 Task: Look for Airbnb options in Zagreb- Stenjevec, Croatia from 10th December, 2023 to 25th December, 2023 for 4 adults.4 bedrooms having 4 beds and 4 bathrooms. Property type can be hotel. Amenities needed are: wifi, TV, free parkinig on premises, gym, breakfast. Booking option can be shelf check-in. Look for 3 properties as per requirement.
Action: Mouse moved to (417, 127)
Screenshot: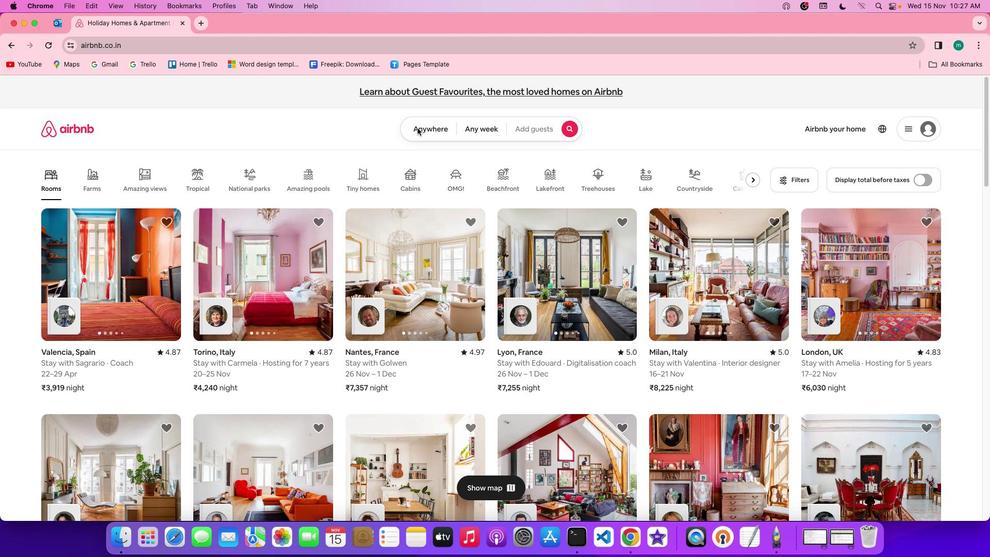 
Action: Mouse pressed left at (417, 127)
Screenshot: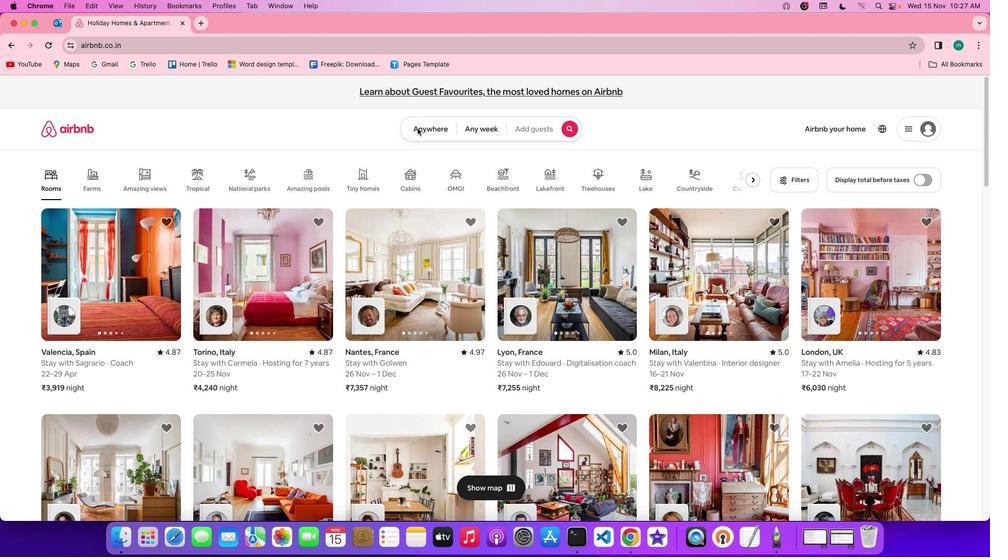 
Action: Mouse pressed left at (417, 127)
Screenshot: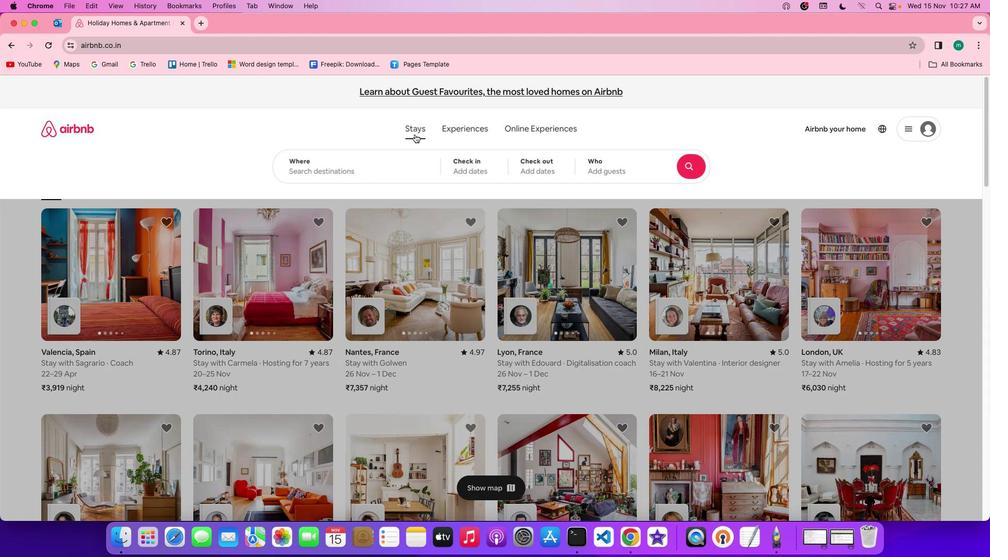 
Action: Mouse moved to (388, 166)
Screenshot: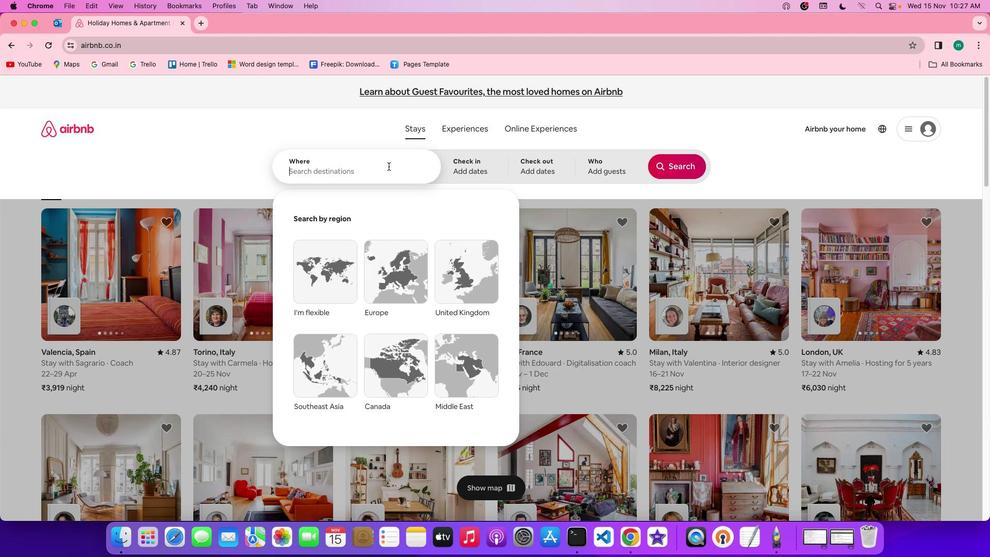 
Action: Mouse pressed left at (388, 166)
Screenshot: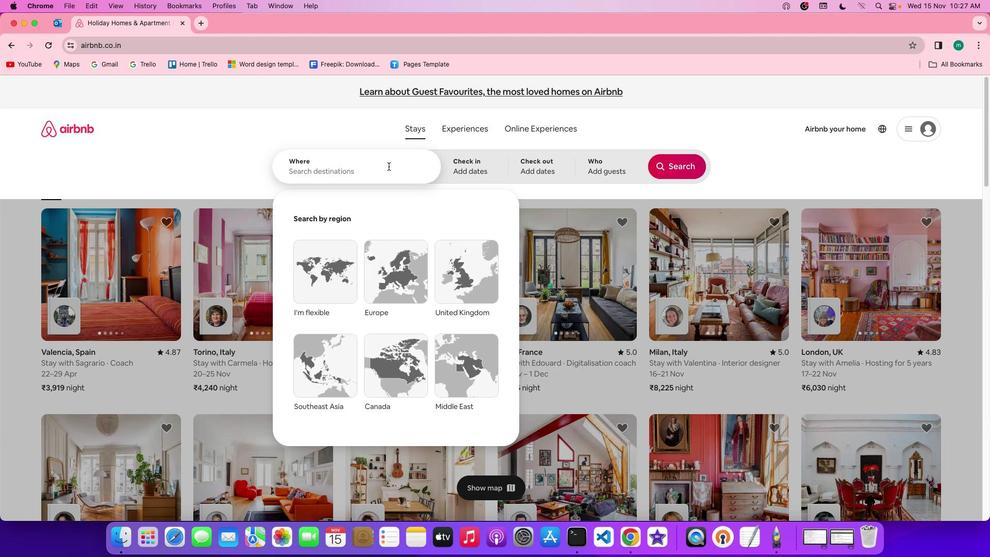 
Action: Key pressed Key.shift'Z''a''g''r''e''b''-'Key.spaceKey.shift'S''t''e''n''j''e''v''e''c'','Key.spaceKey.shift'C''r''o''a''t''i''c'
Screenshot: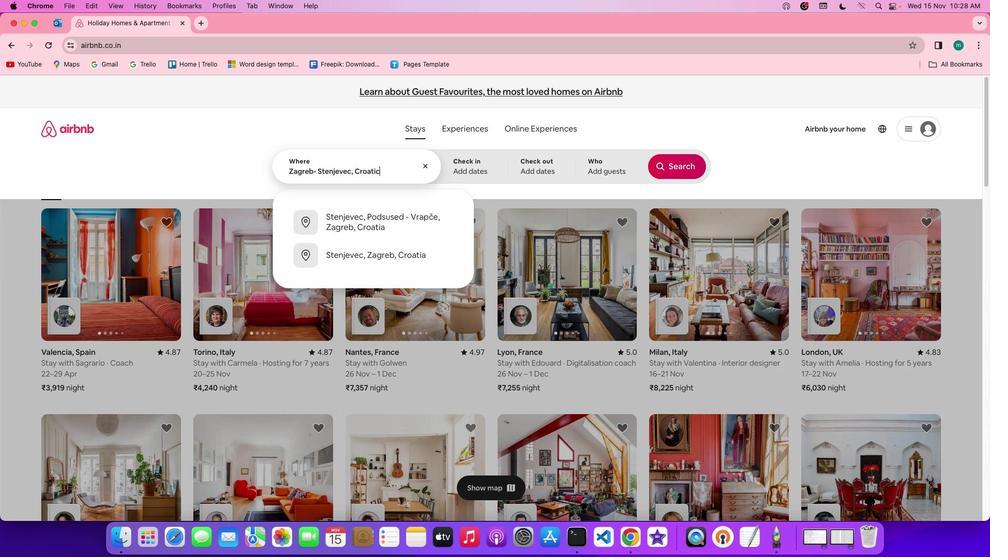 
Action: Mouse moved to (480, 163)
Screenshot: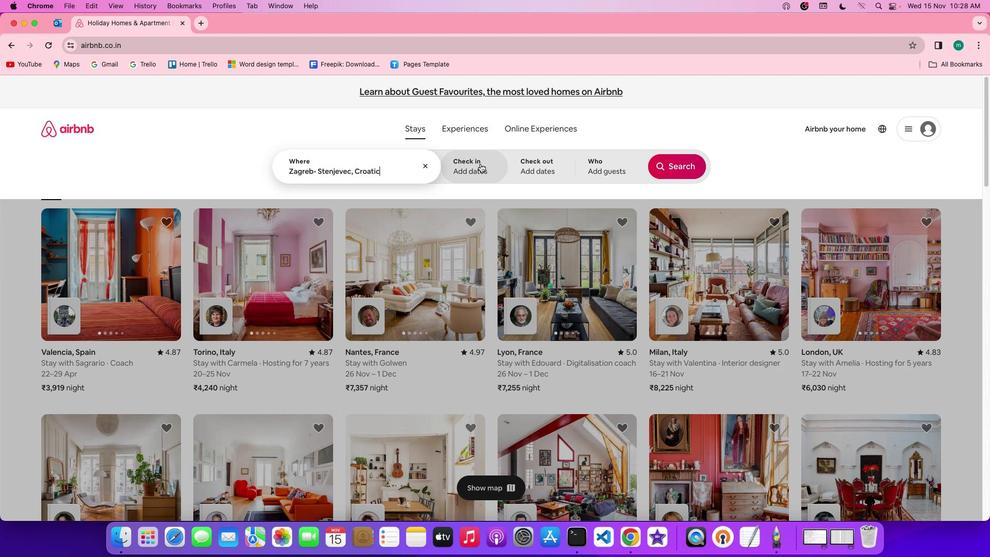 
Action: Mouse pressed left at (480, 163)
Screenshot: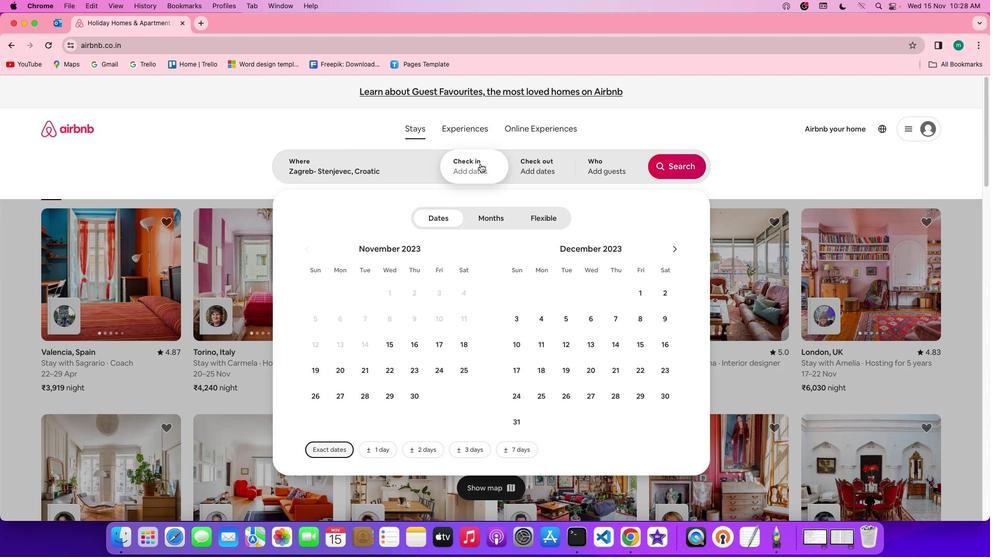 
Action: Mouse moved to (519, 340)
Screenshot: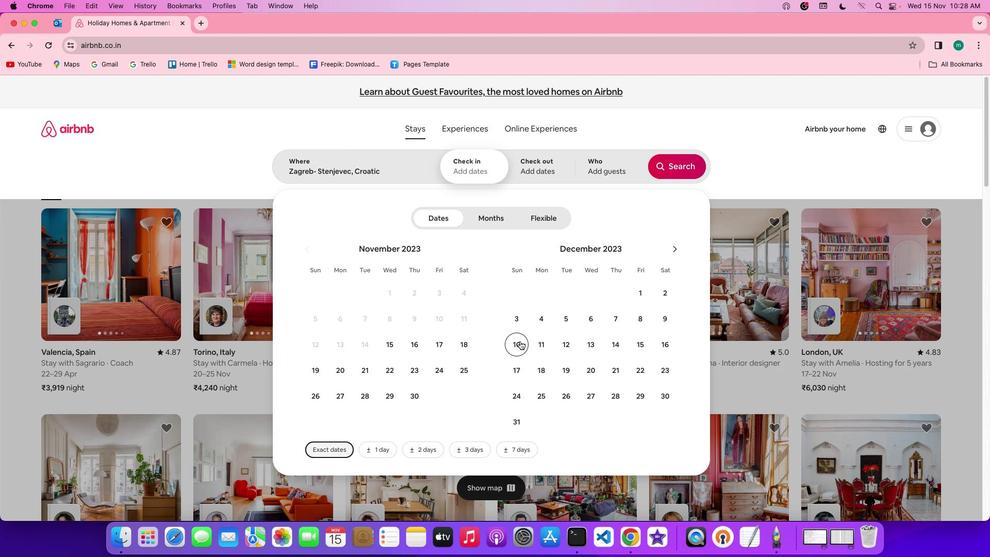 
Action: Mouse pressed left at (519, 340)
Screenshot: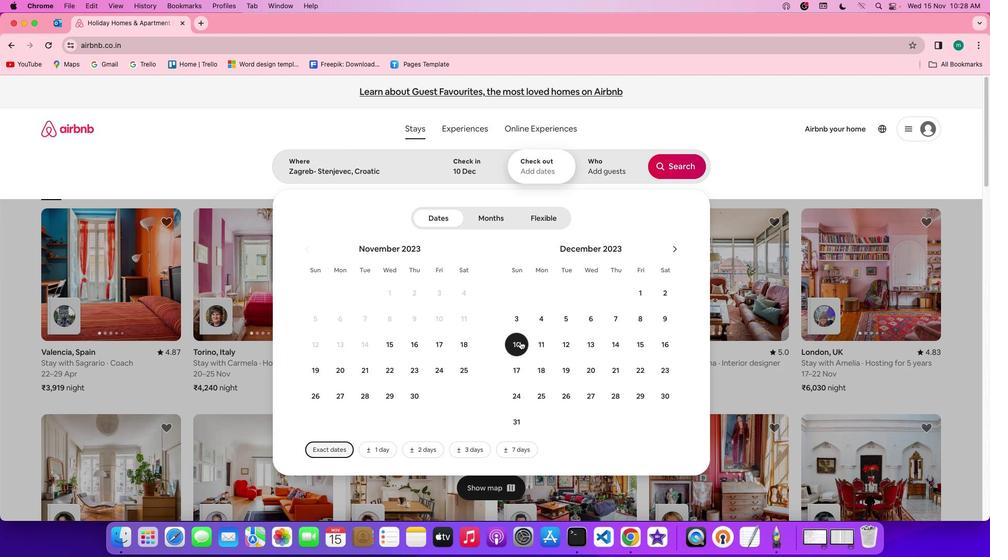 
Action: Mouse moved to (550, 397)
Screenshot: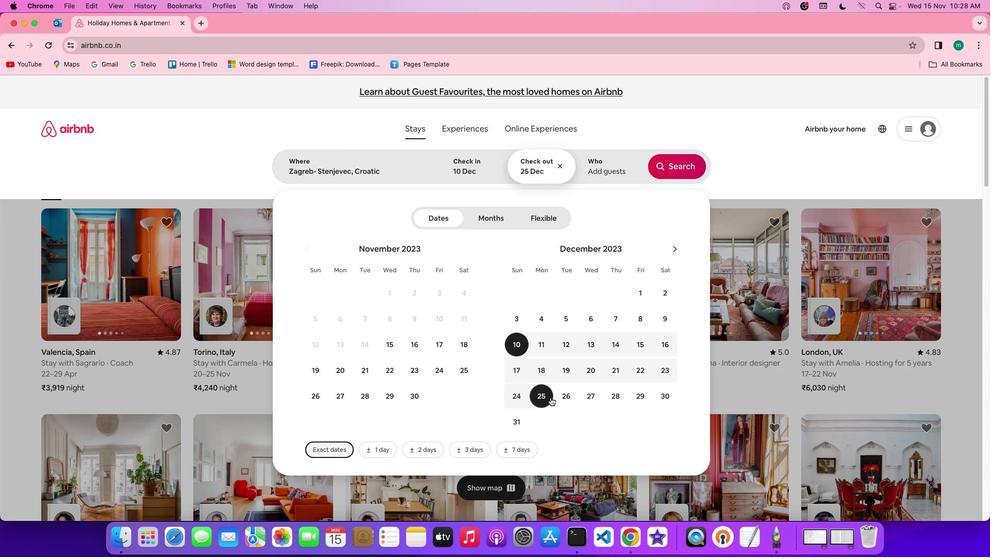 
Action: Mouse pressed left at (550, 397)
Screenshot: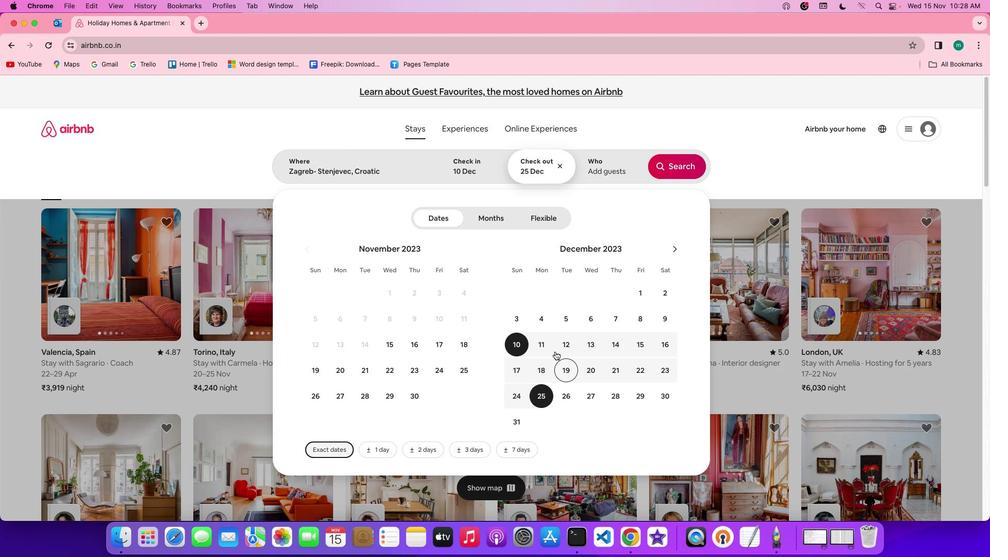 
Action: Mouse moved to (607, 165)
Screenshot: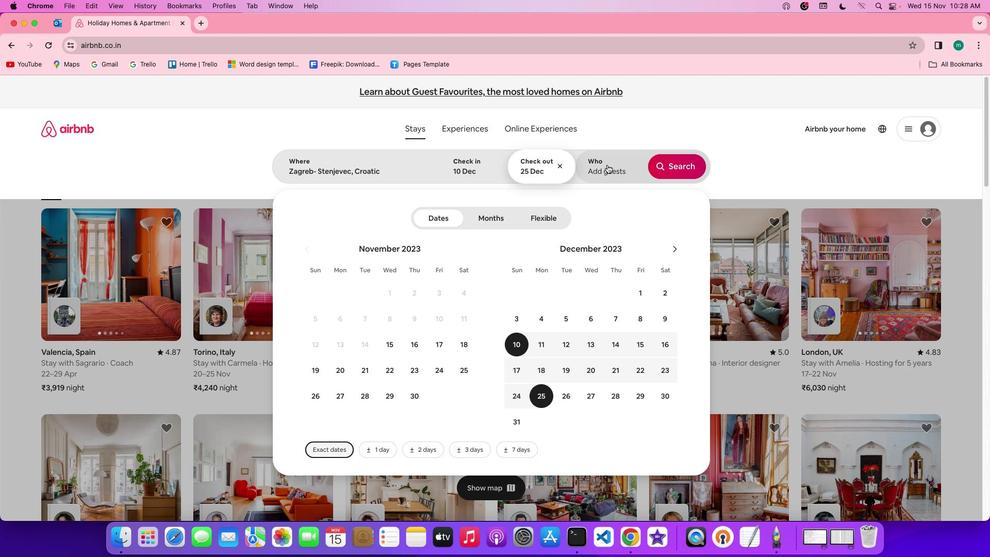 
Action: Mouse pressed left at (607, 165)
Screenshot: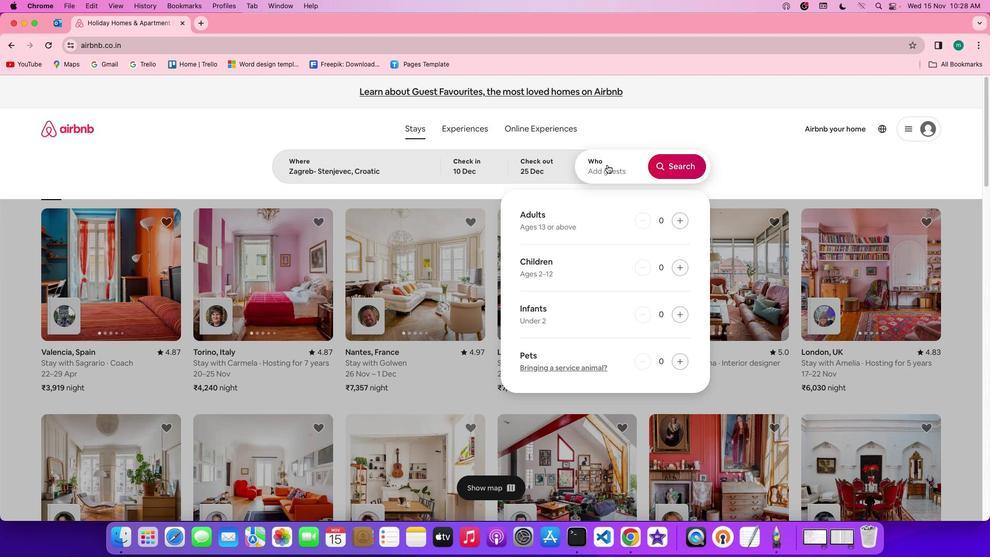 
Action: Mouse moved to (679, 221)
Screenshot: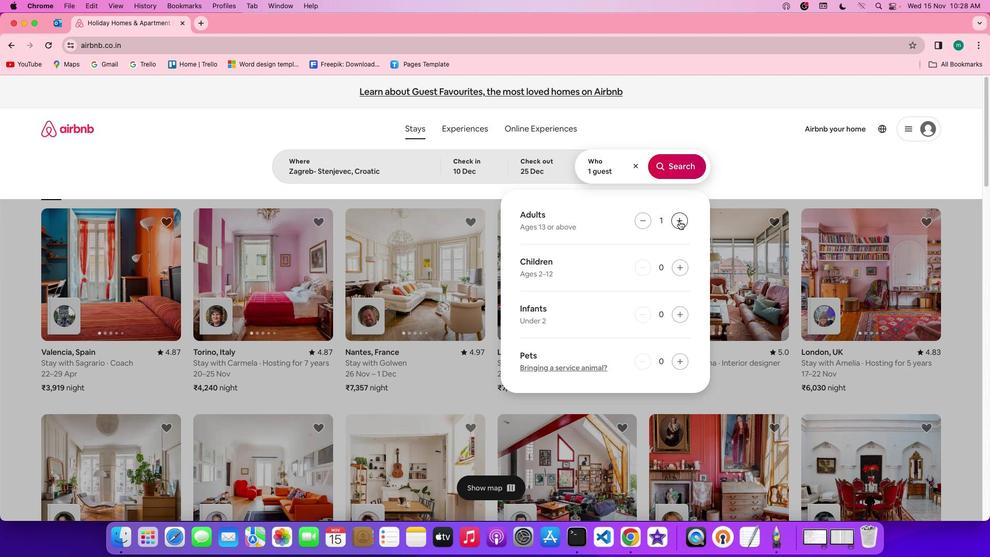 
Action: Mouse pressed left at (679, 221)
Screenshot: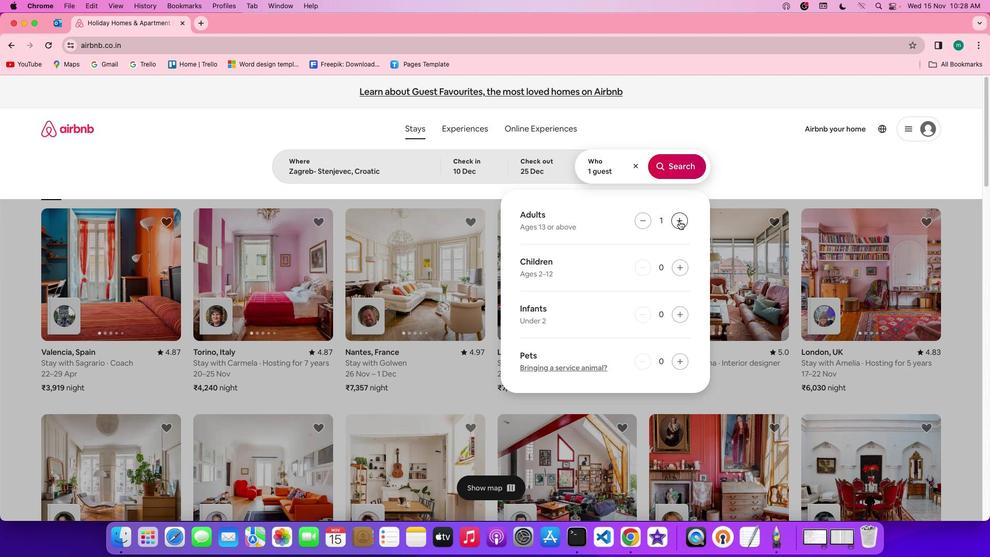 
Action: Mouse pressed left at (679, 221)
Screenshot: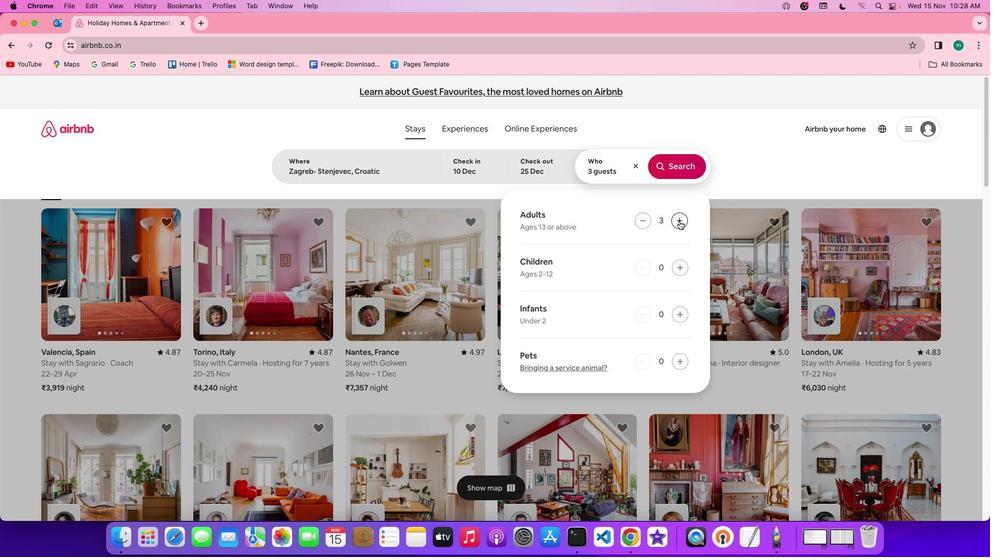 
Action: Mouse pressed left at (679, 221)
Screenshot: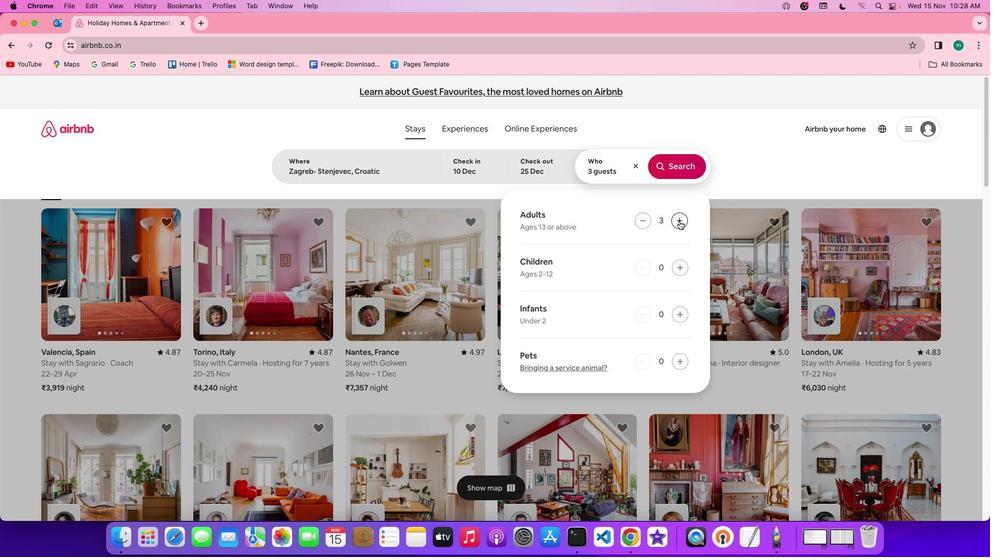 
Action: Mouse pressed left at (679, 221)
Screenshot: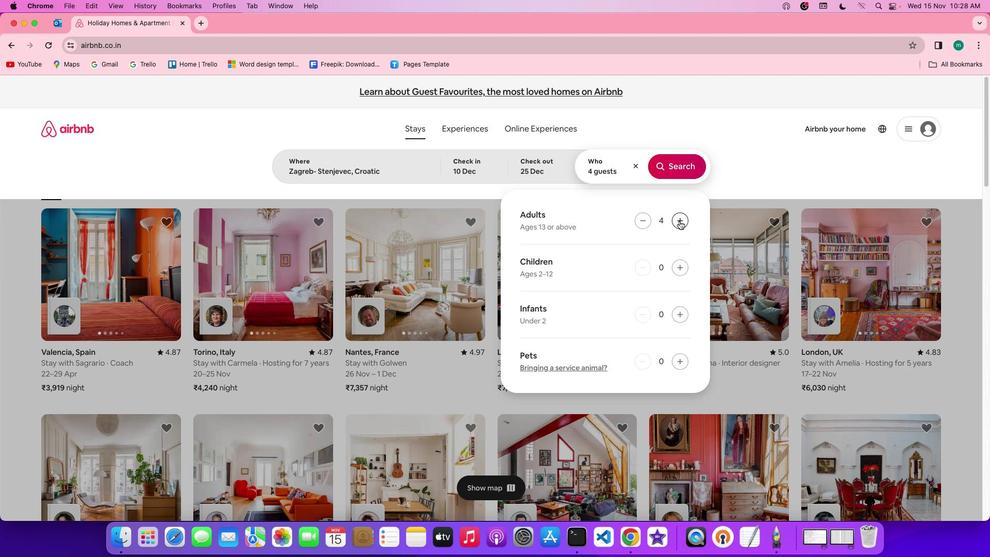 
Action: Mouse moved to (682, 160)
Screenshot: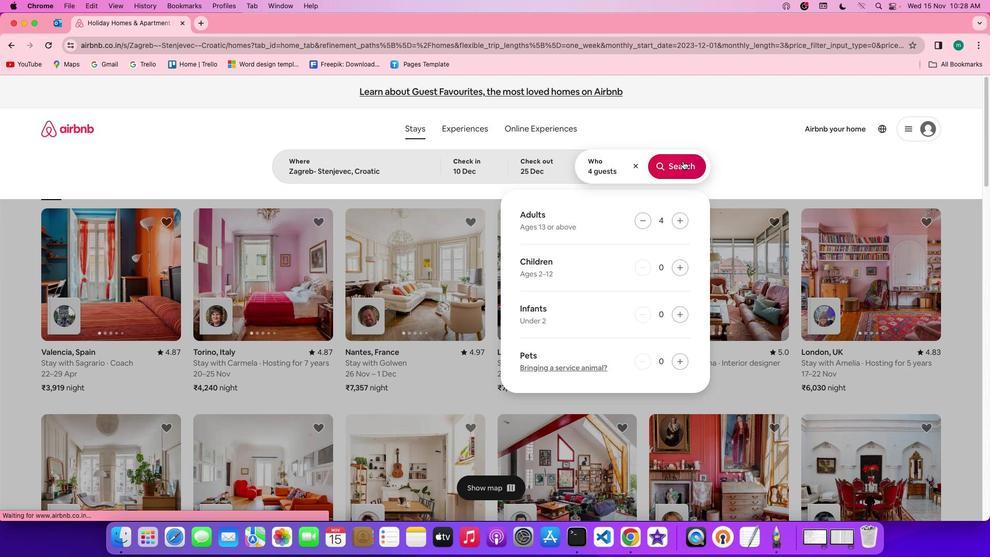 
Action: Mouse pressed left at (682, 160)
Screenshot: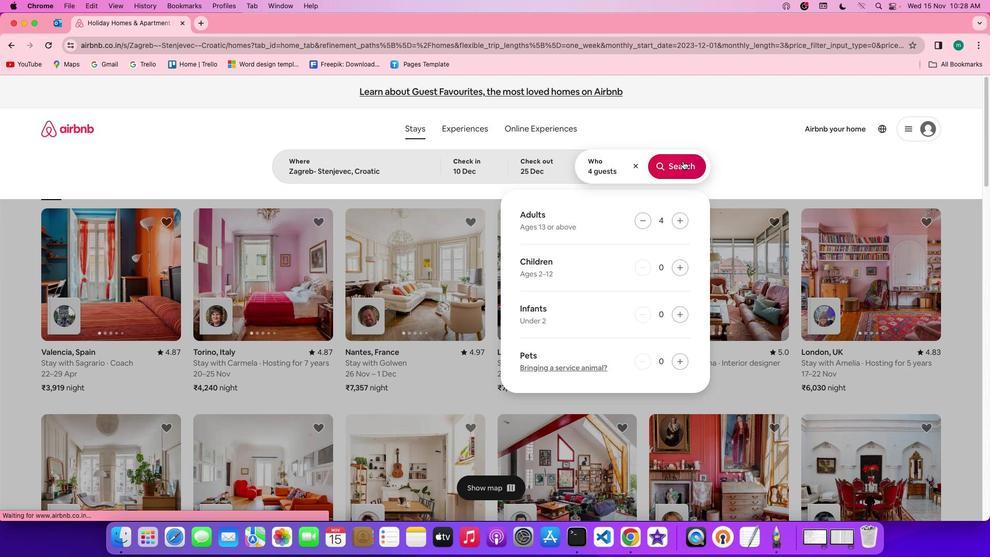 
Action: Mouse moved to (833, 138)
Screenshot: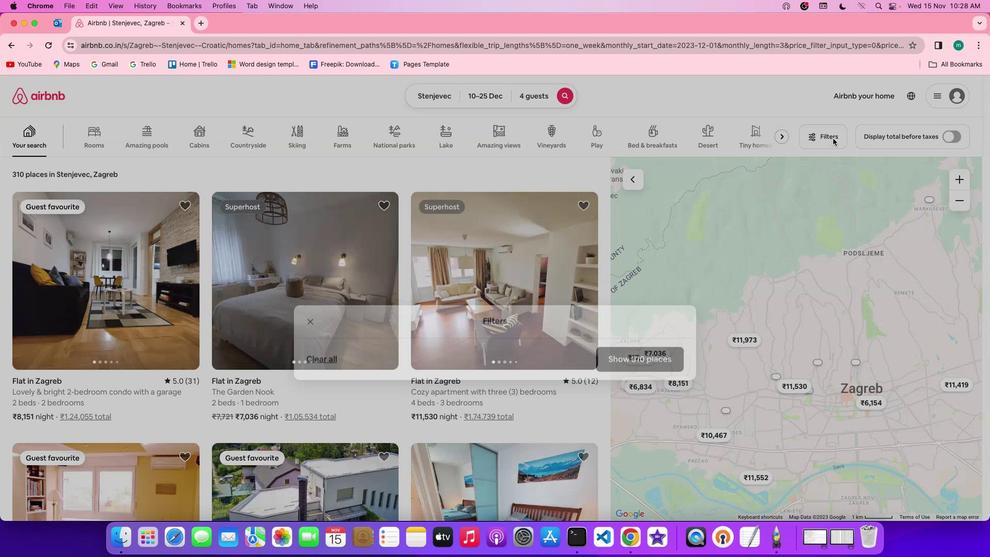 
Action: Mouse pressed left at (833, 138)
Screenshot: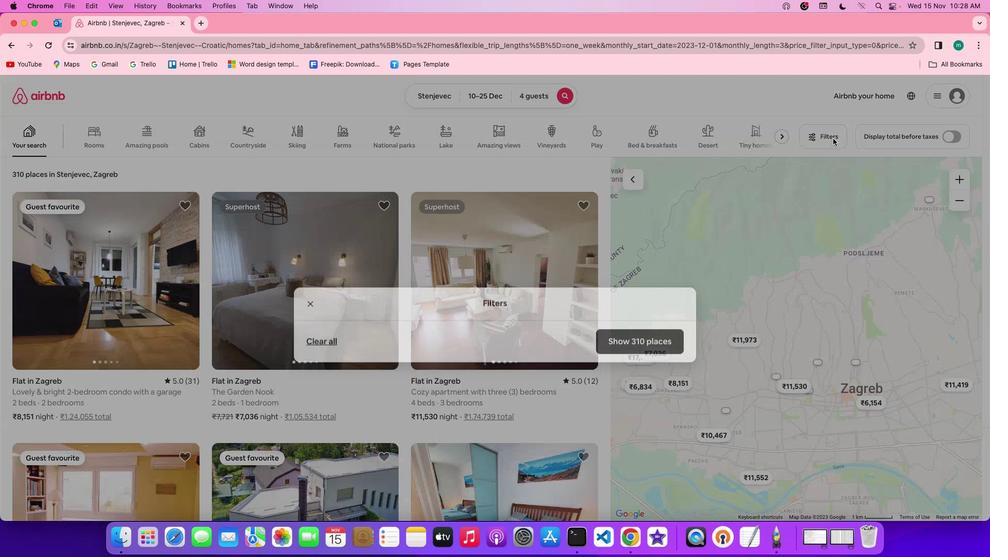 
Action: Mouse moved to (549, 333)
Screenshot: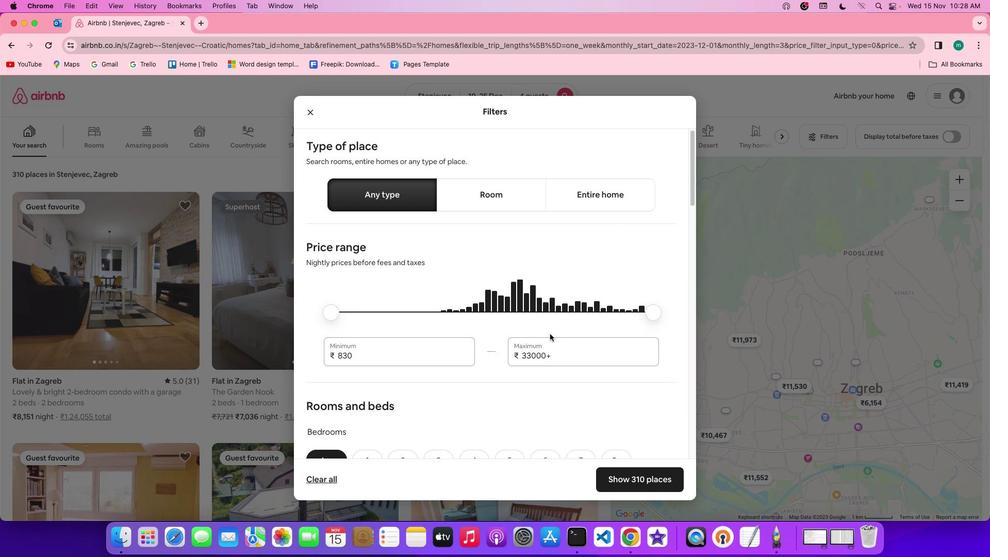 
Action: Mouse scrolled (549, 333) with delta (0, 0)
Screenshot: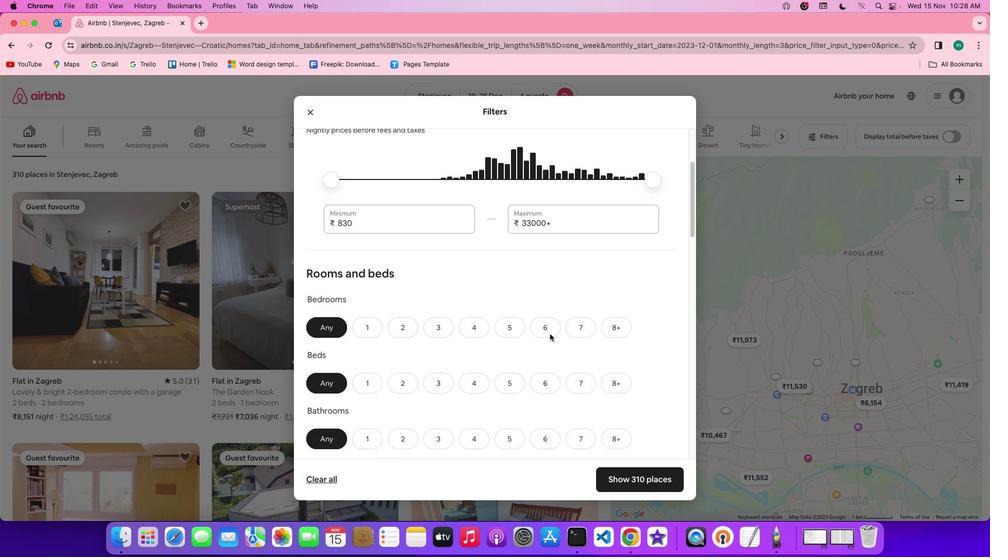 
Action: Mouse scrolled (549, 333) with delta (0, 0)
Screenshot: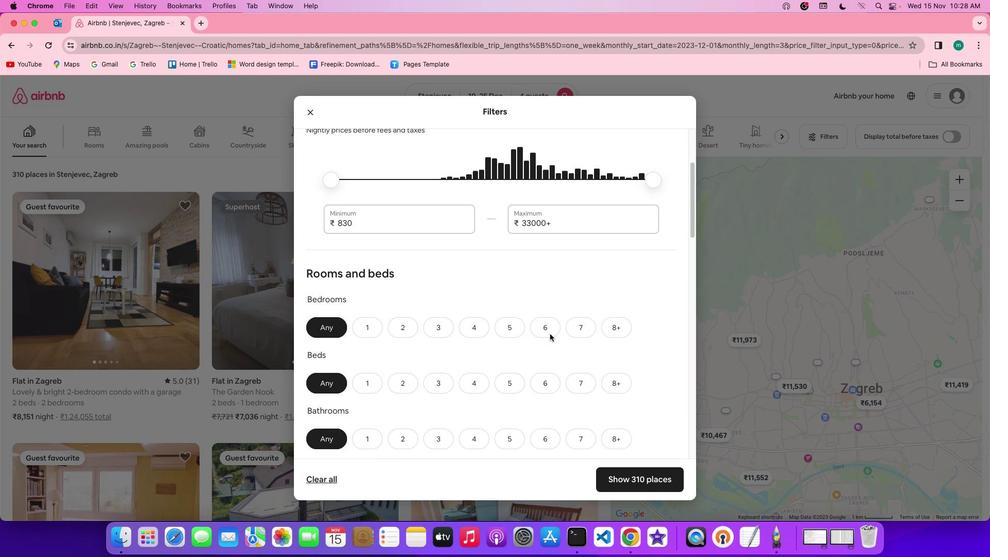 
Action: Mouse scrolled (549, 333) with delta (0, -1)
Screenshot: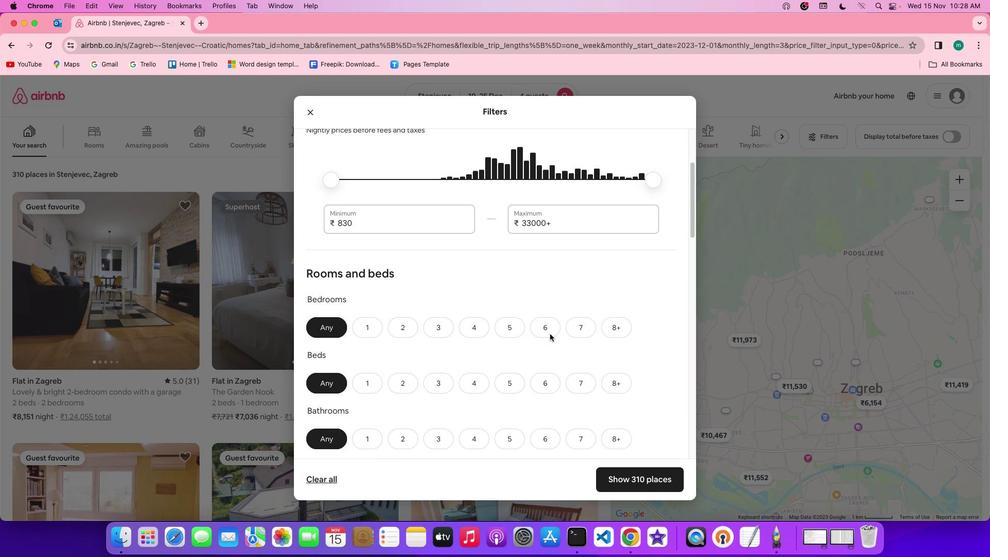 
Action: Mouse scrolled (549, 333) with delta (0, -1)
Screenshot: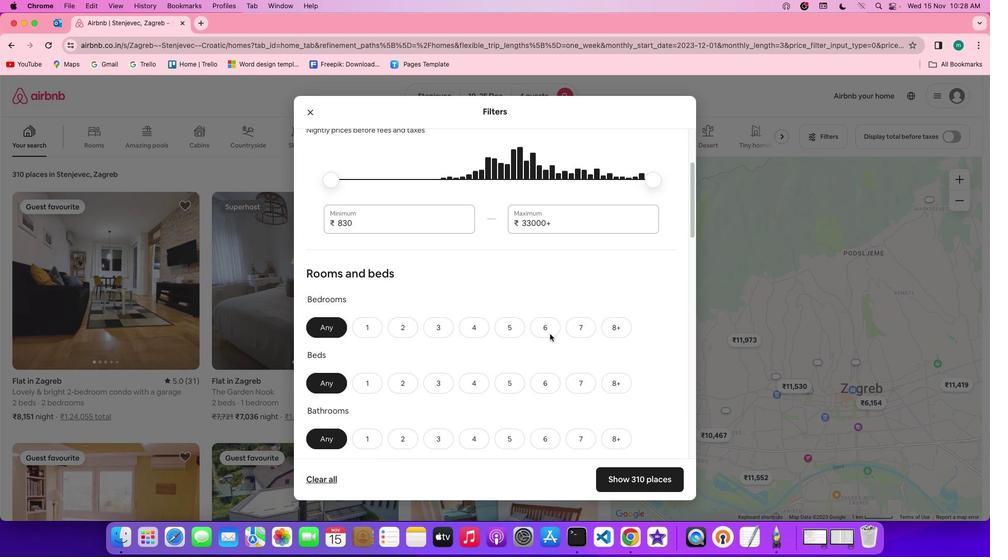 
Action: Mouse scrolled (549, 333) with delta (0, 0)
Screenshot: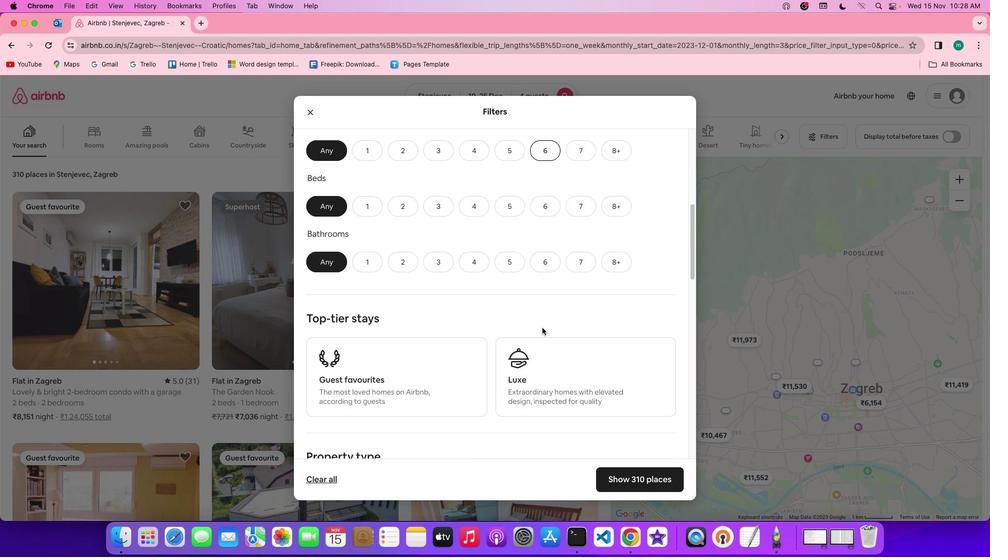 
Action: Mouse scrolled (549, 333) with delta (0, 0)
Screenshot: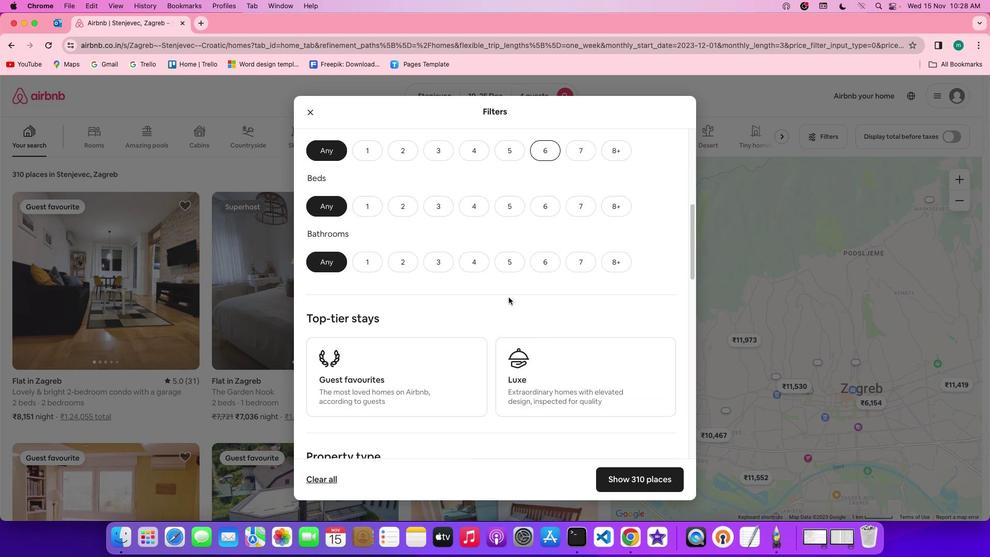 
Action: Mouse scrolled (549, 333) with delta (0, -1)
Screenshot: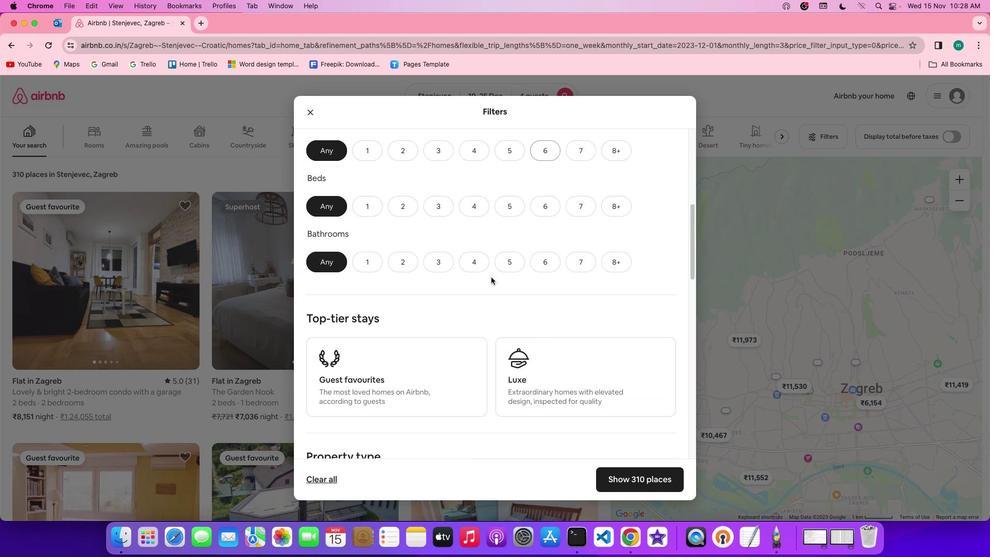 
Action: Mouse scrolled (549, 333) with delta (0, -2)
Screenshot: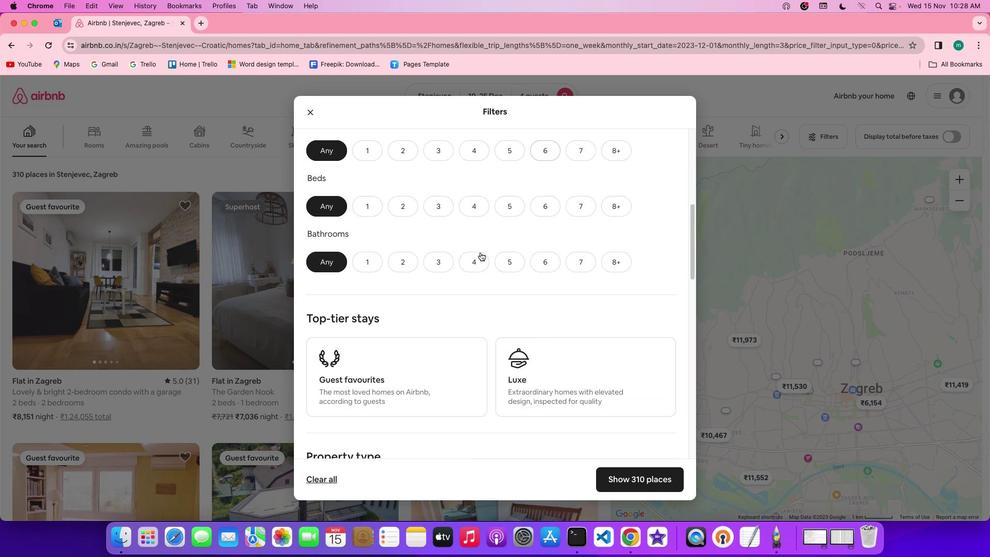 
Action: Mouse moved to (472, 150)
Screenshot: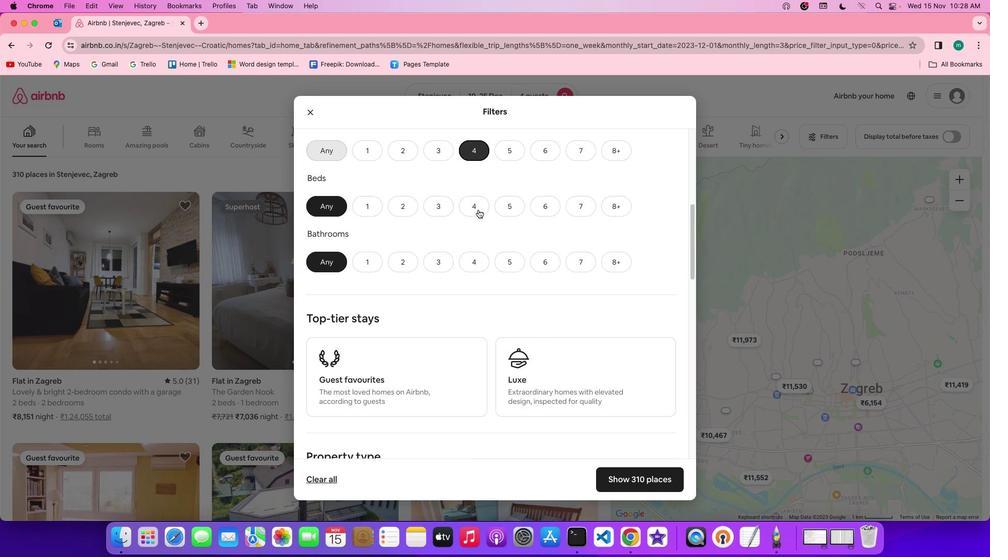 
Action: Mouse pressed left at (472, 150)
Screenshot: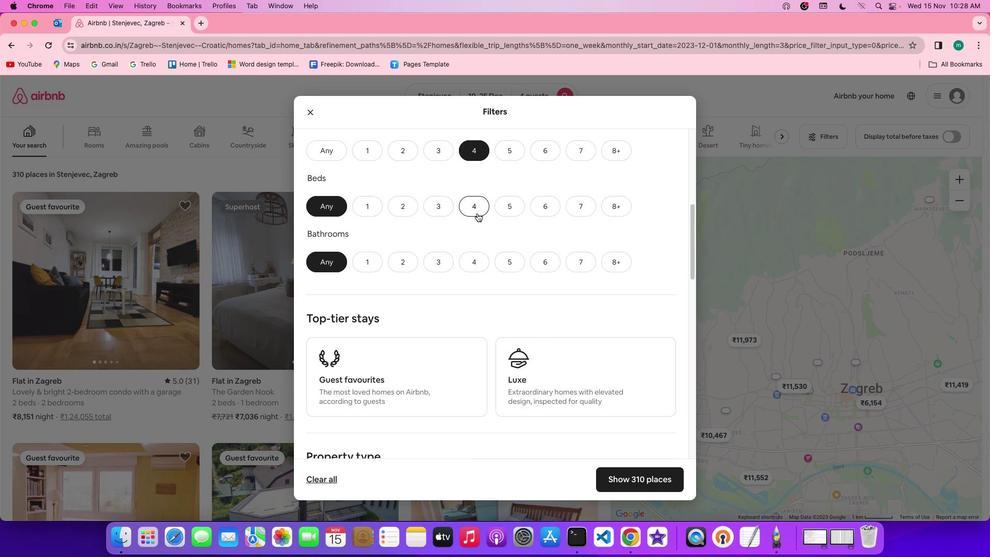 
Action: Mouse moved to (477, 213)
Screenshot: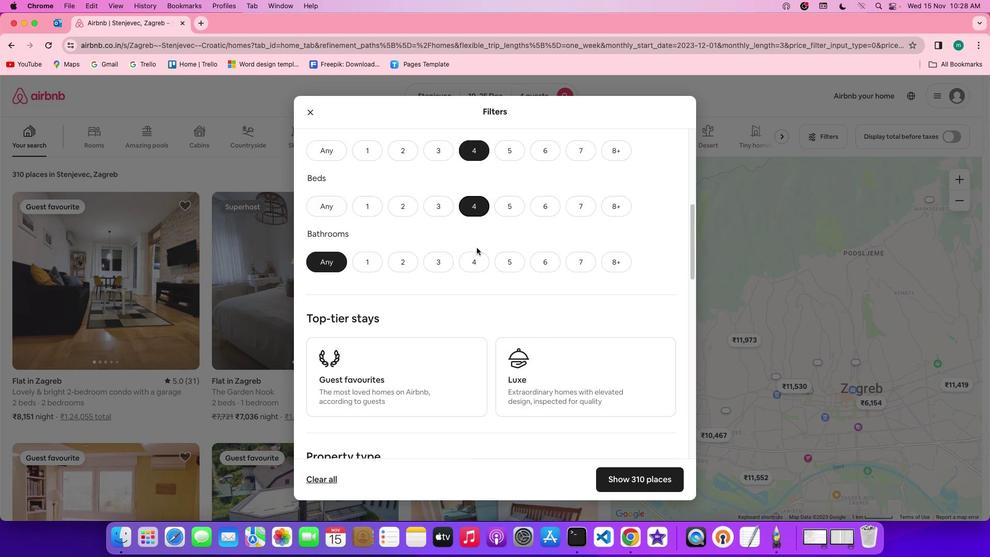 
Action: Mouse pressed left at (477, 213)
Screenshot: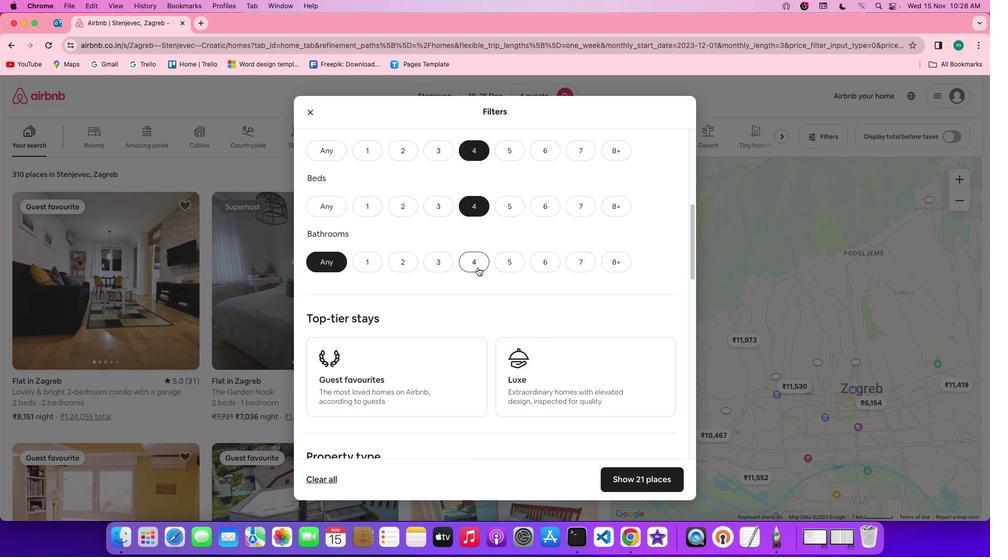 
Action: Mouse moved to (477, 267)
Screenshot: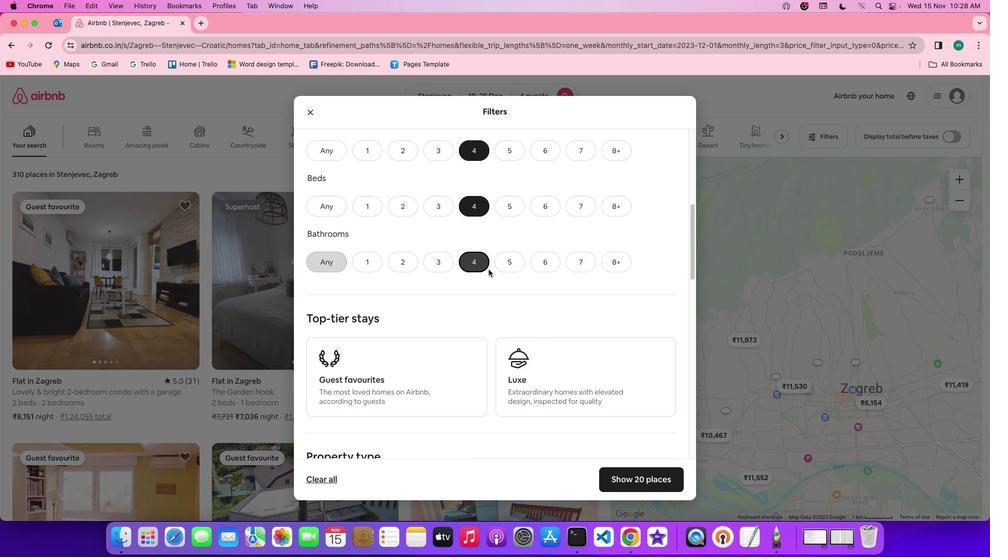 
Action: Mouse pressed left at (477, 267)
Screenshot: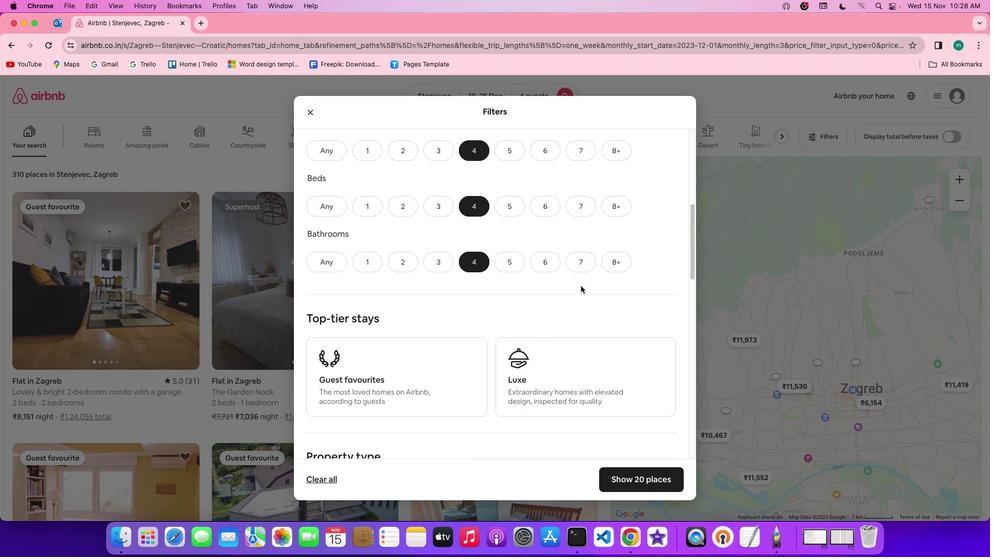 
Action: Mouse moved to (587, 286)
Screenshot: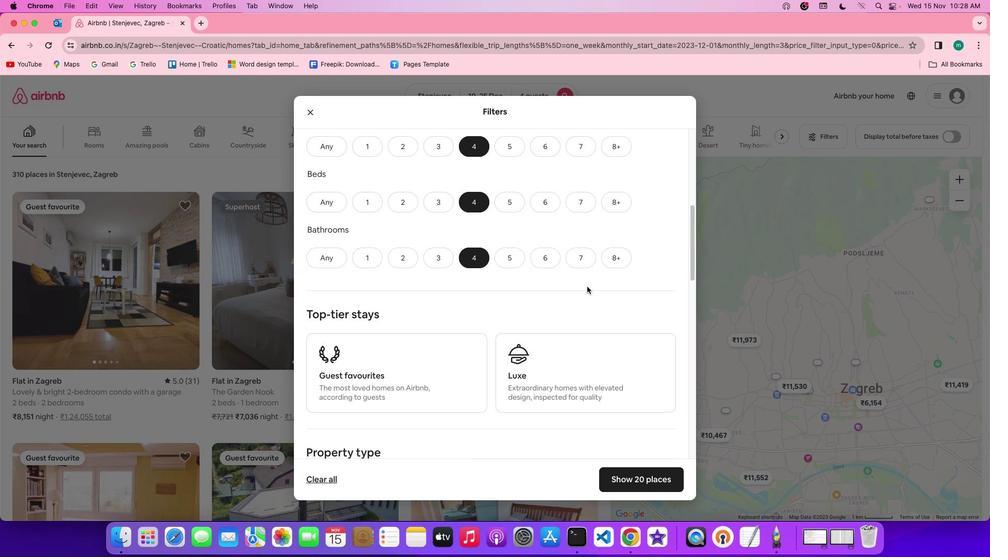 
Action: Mouse scrolled (587, 286) with delta (0, 0)
Screenshot: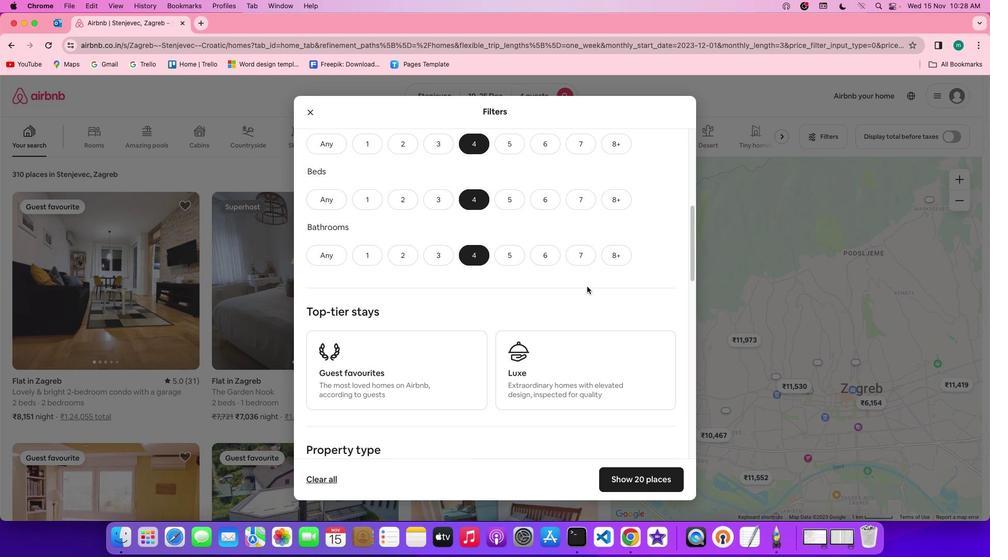 
Action: Mouse scrolled (587, 286) with delta (0, 0)
Screenshot: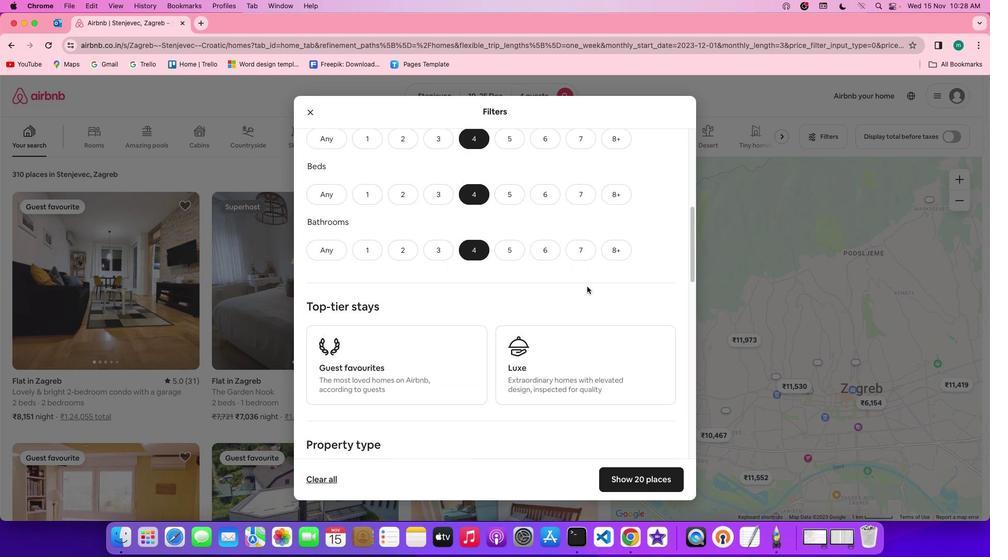 
Action: Mouse scrolled (587, 286) with delta (0, 0)
Screenshot: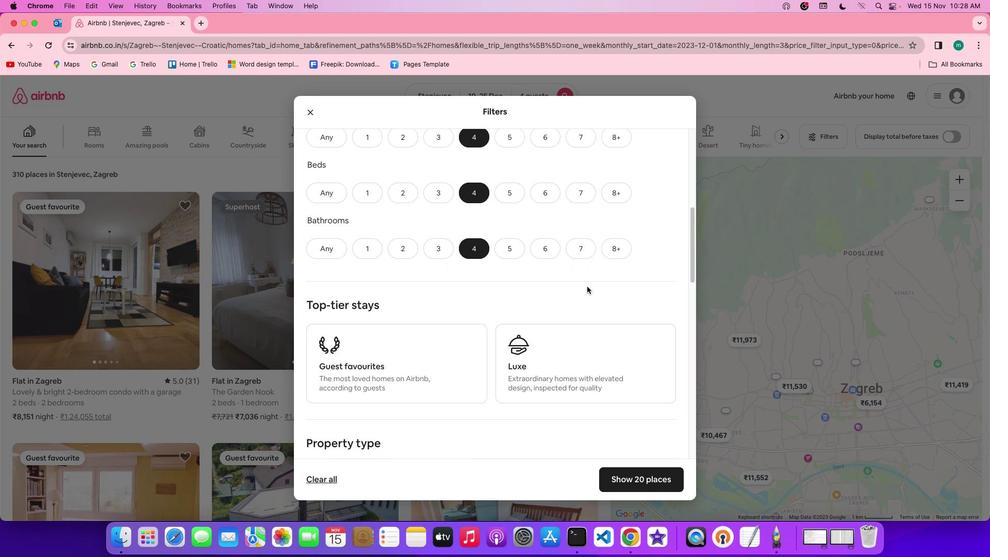 
Action: Mouse scrolled (587, 286) with delta (0, 0)
Screenshot: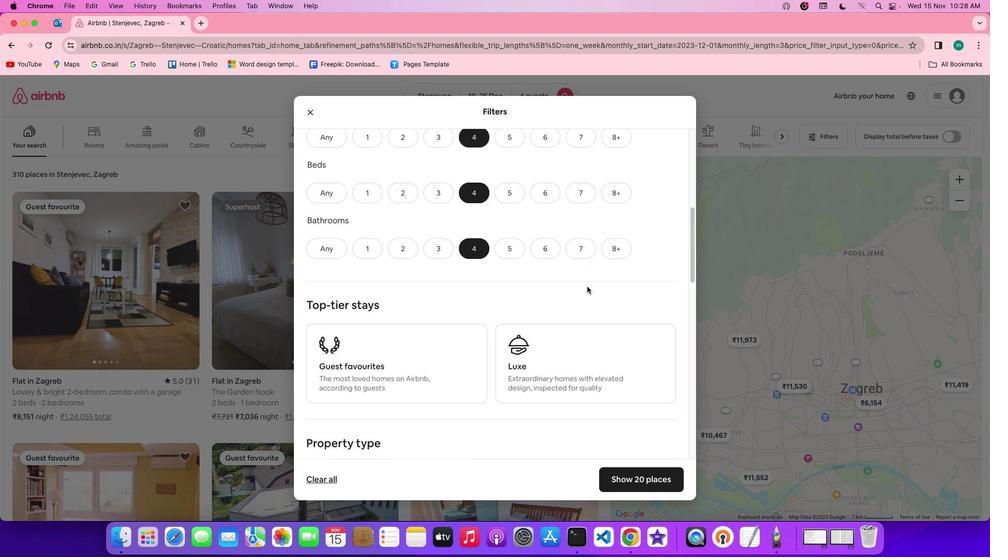 
Action: Mouse scrolled (587, 286) with delta (0, 0)
Screenshot: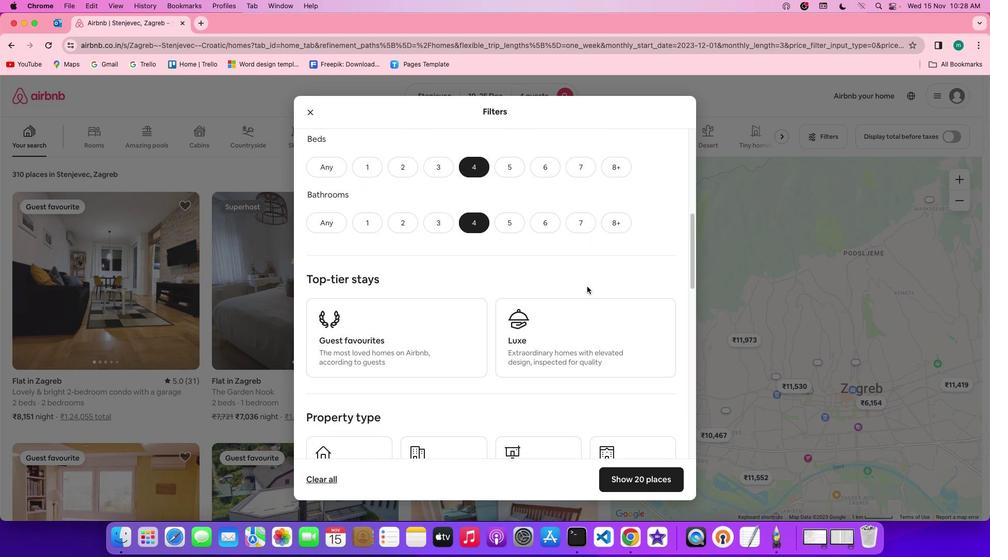 
Action: Mouse scrolled (587, 286) with delta (0, 0)
Screenshot: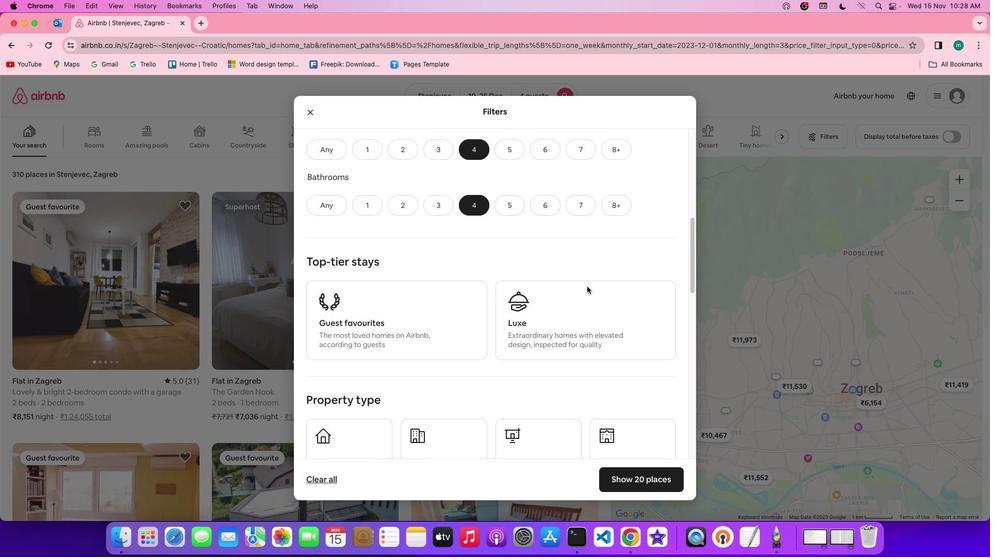 
Action: Mouse scrolled (587, 286) with delta (0, 0)
Screenshot: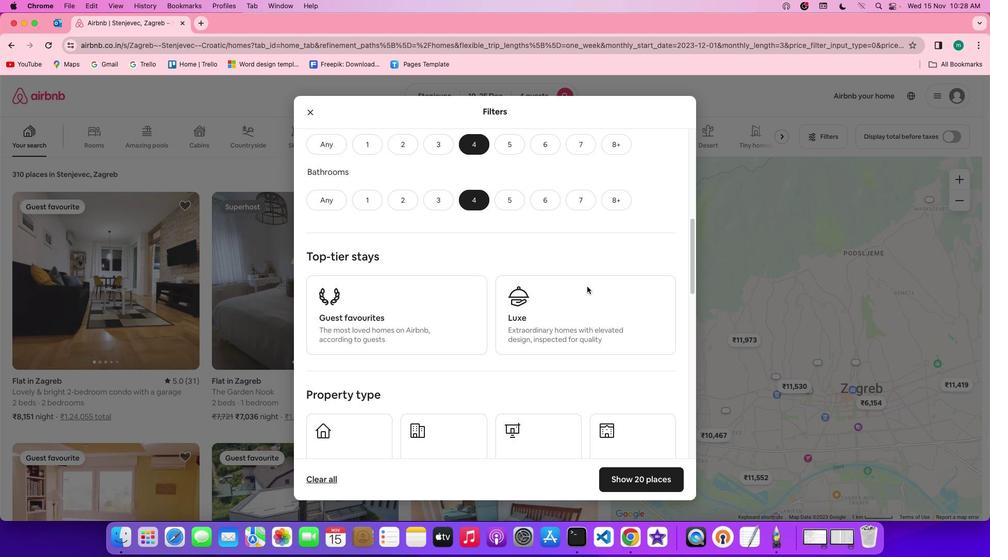 
Action: Mouse scrolled (587, 286) with delta (0, 0)
Screenshot: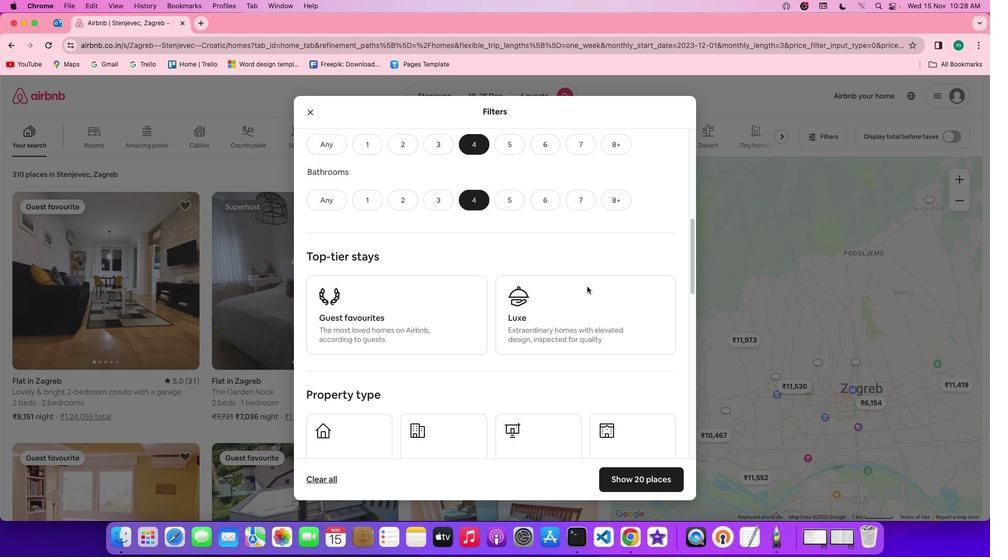 
Action: Mouse scrolled (587, 286) with delta (0, 0)
Screenshot: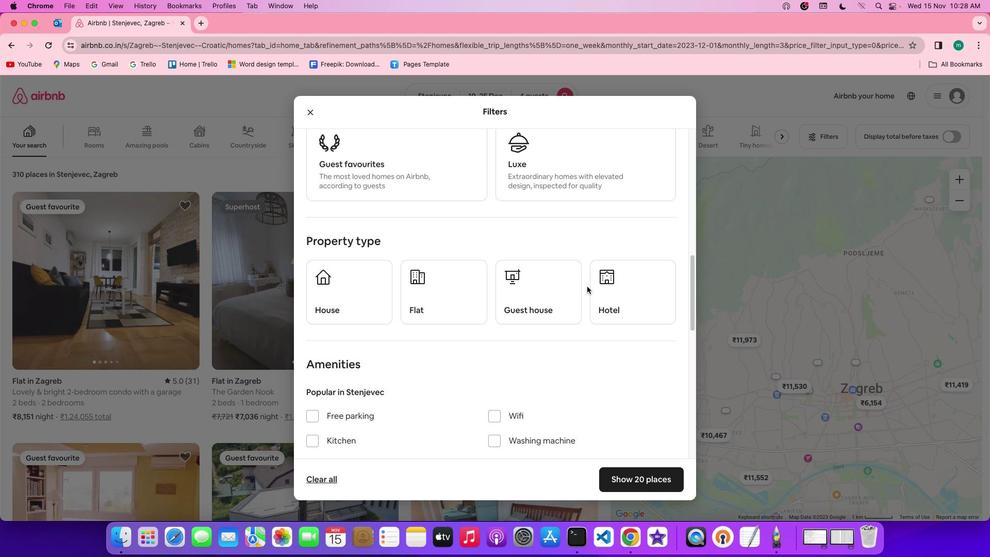 
Action: Mouse scrolled (587, 286) with delta (0, 0)
Screenshot: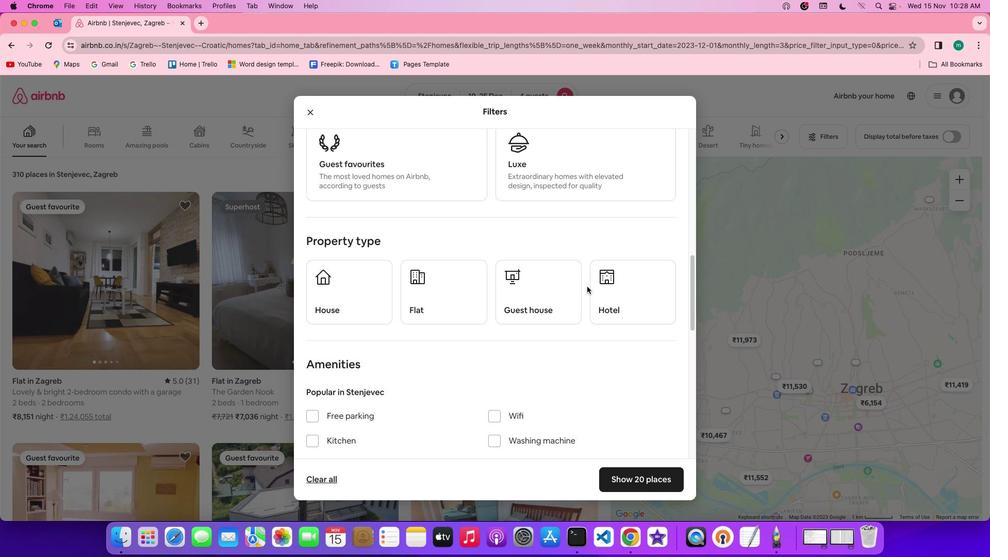 
Action: Mouse scrolled (587, 286) with delta (0, -1)
Screenshot: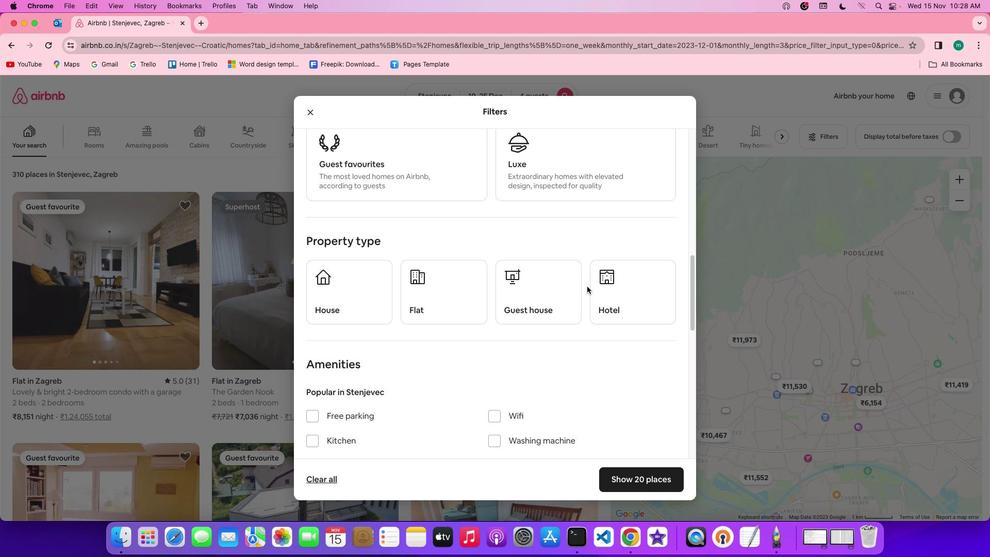 
Action: Mouse scrolled (587, 286) with delta (0, -1)
Screenshot: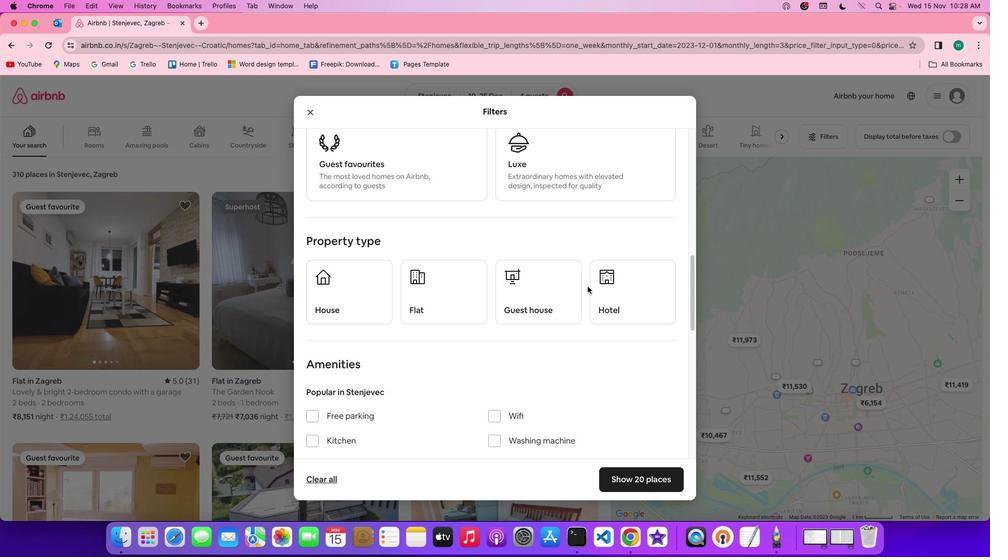 
Action: Mouse moved to (653, 292)
Screenshot: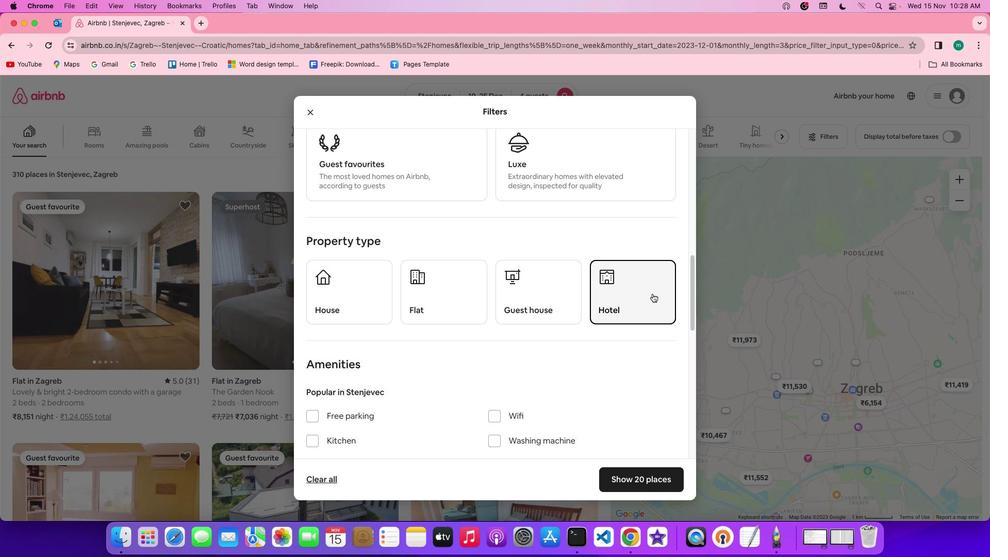 
Action: Mouse pressed left at (653, 292)
Screenshot: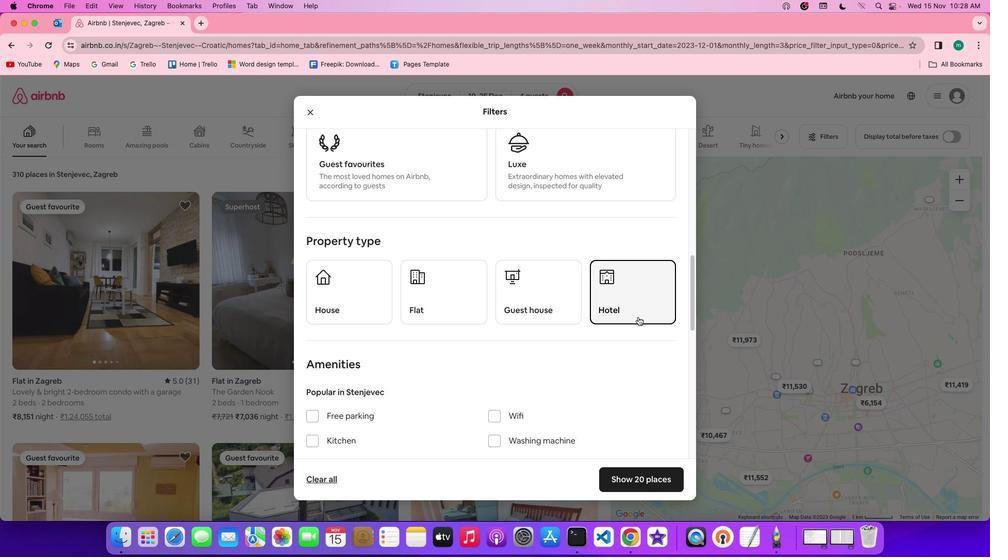 
Action: Mouse moved to (631, 341)
Screenshot: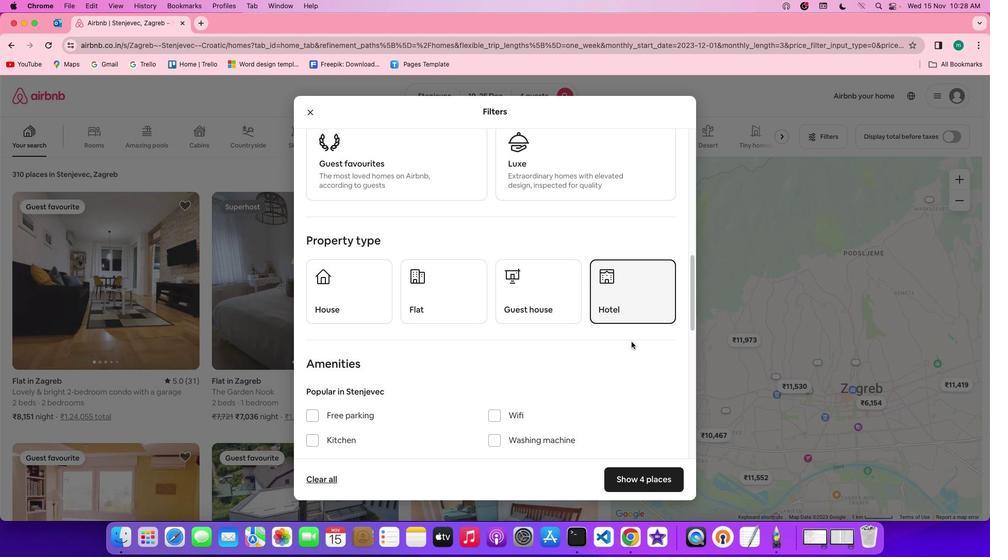 
Action: Mouse scrolled (631, 341) with delta (0, 0)
Screenshot: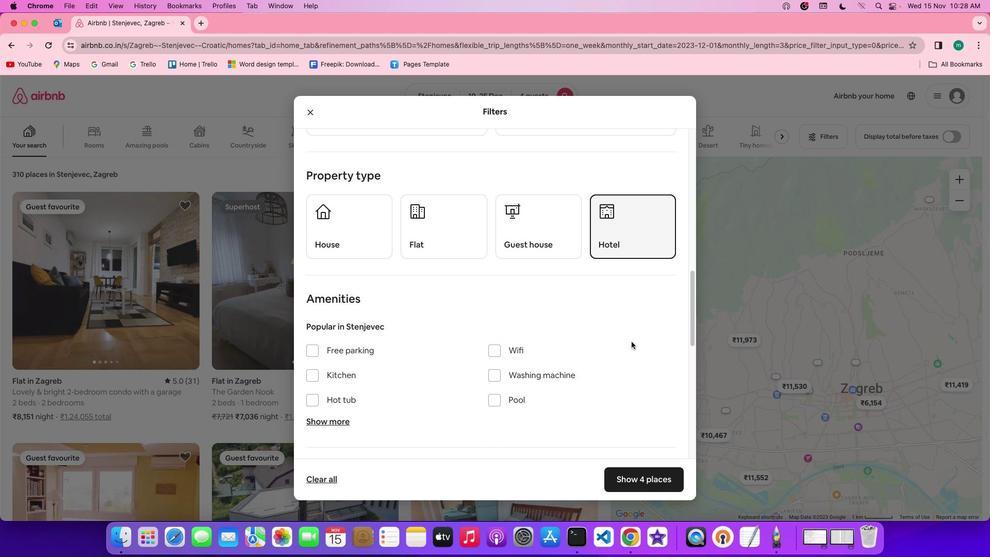 
Action: Mouse scrolled (631, 341) with delta (0, 0)
Screenshot: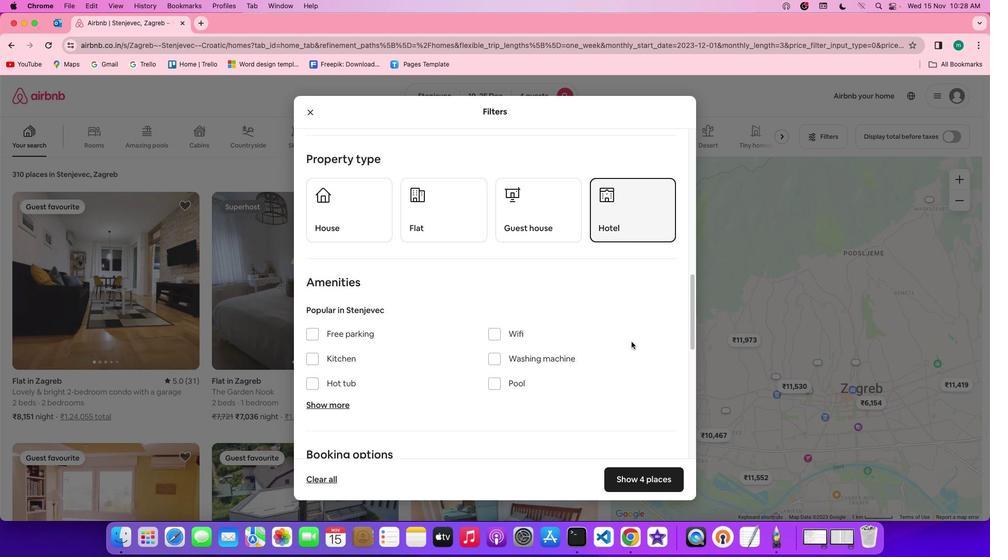 
Action: Mouse scrolled (631, 341) with delta (0, 0)
Screenshot: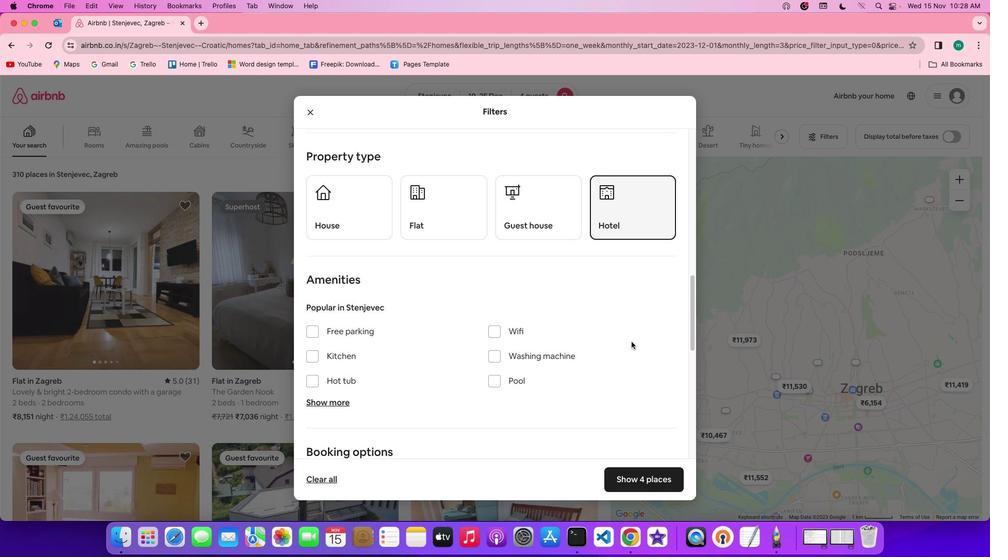 
Action: Mouse scrolled (631, 341) with delta (0, 0)
Screenshot: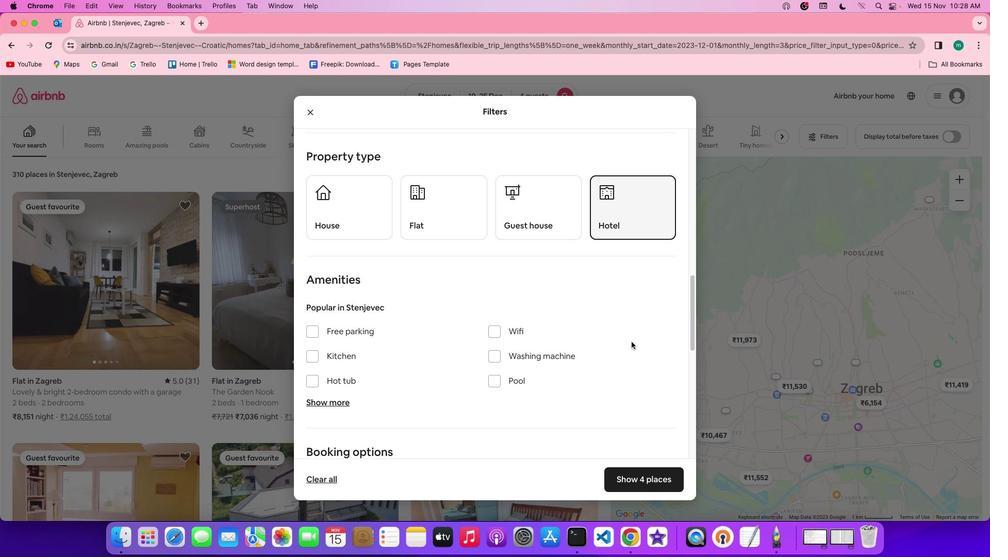
Action: Mouse scrolled (631, 341) with delta (0, 0)
Screenshot: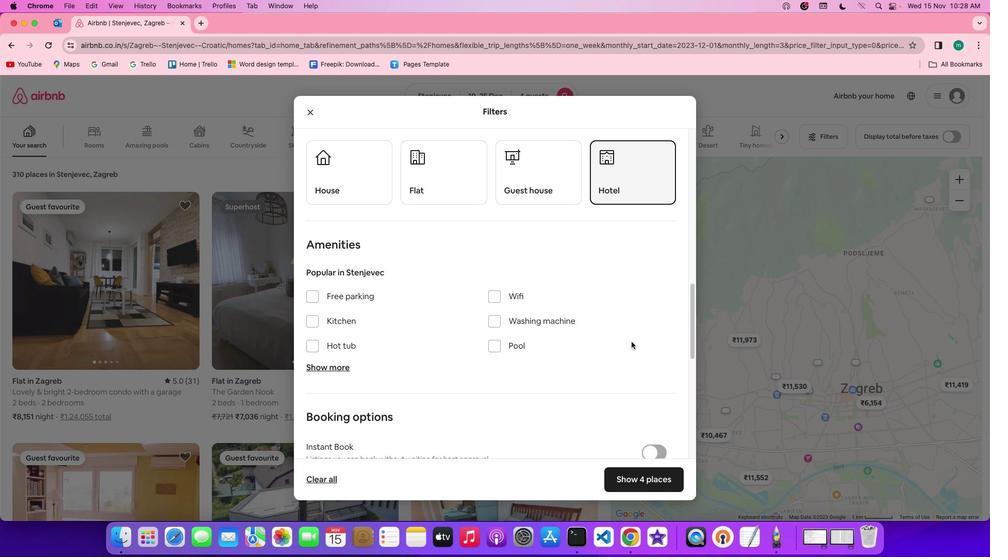 
Action: Mouse scrolled (631, 341) with delta (0, 0)
Screenshot: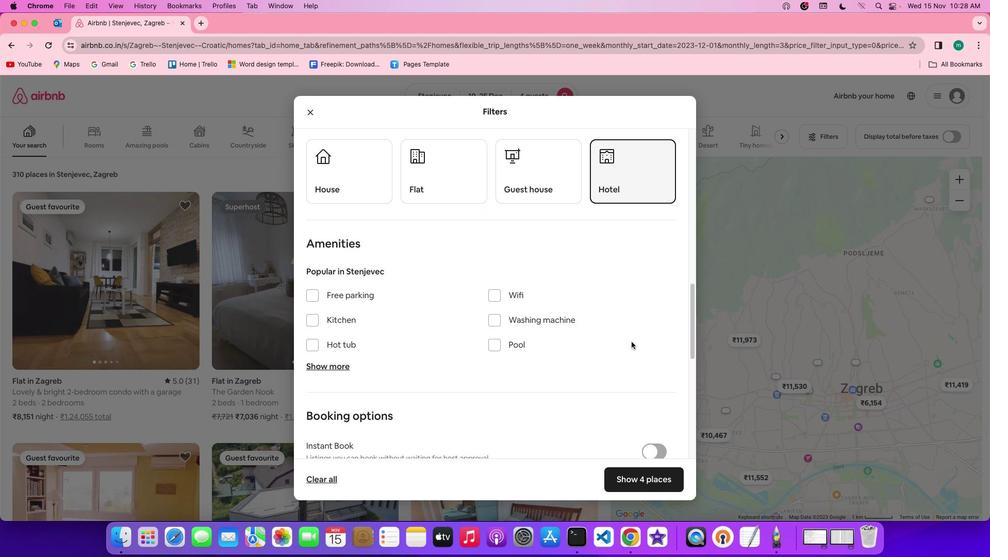 
Action: Mouse scrolled (631, 341) with delta (0, 0)
Screenshot: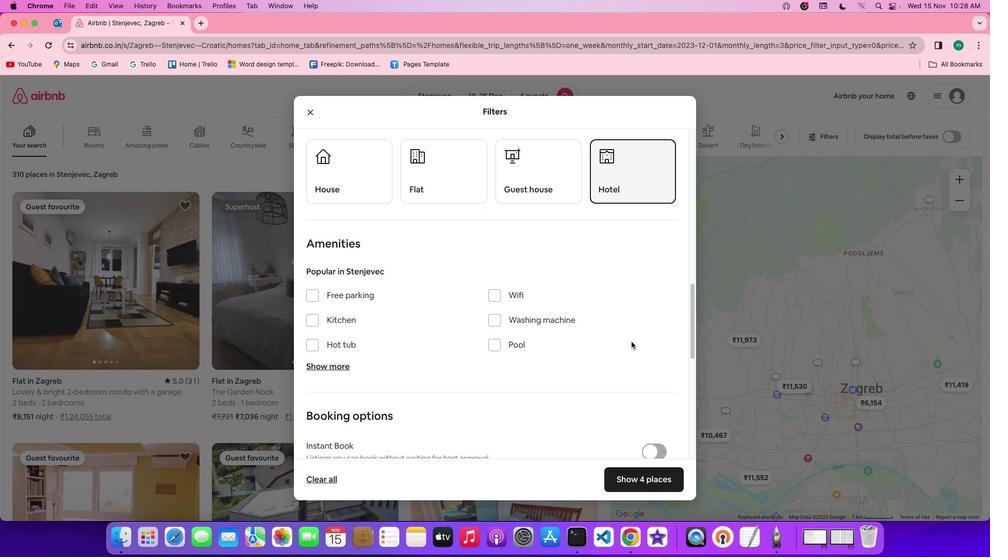 
Action: Mouse scrolled (631, 341) with delta (0, 0)
Screenshot: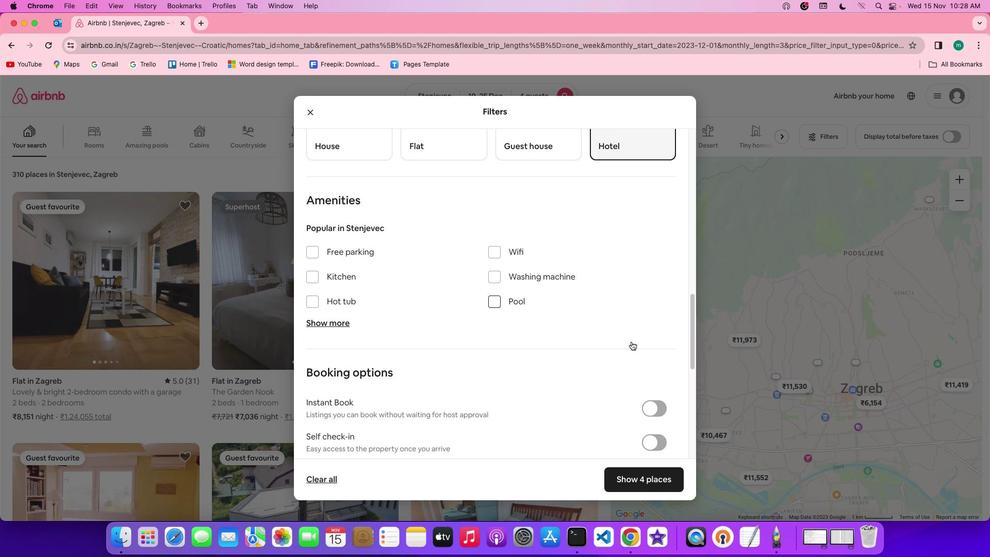 
Action: Mouse scrolled (631, 341) with delta (0, 0)
Screenshot: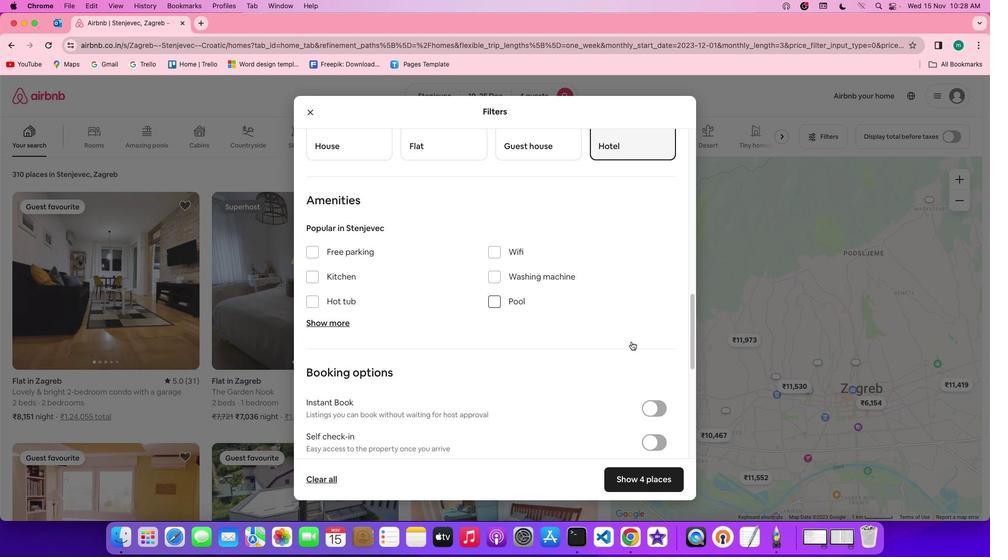 
Action: Mouse scrolled (631, 341) with delta (0, 0)
Screenshot: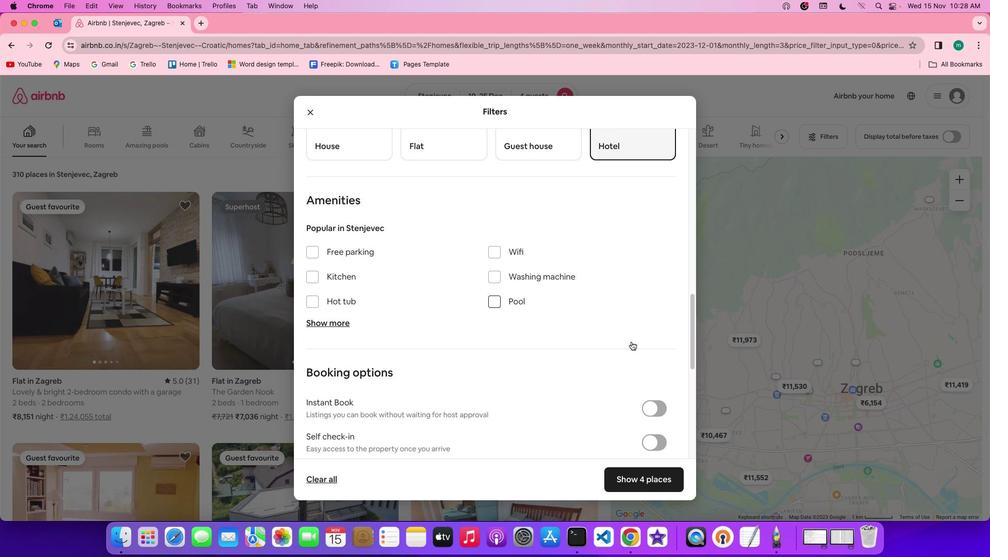 
Action: Mouse moved to (491, 251)
Screenshot: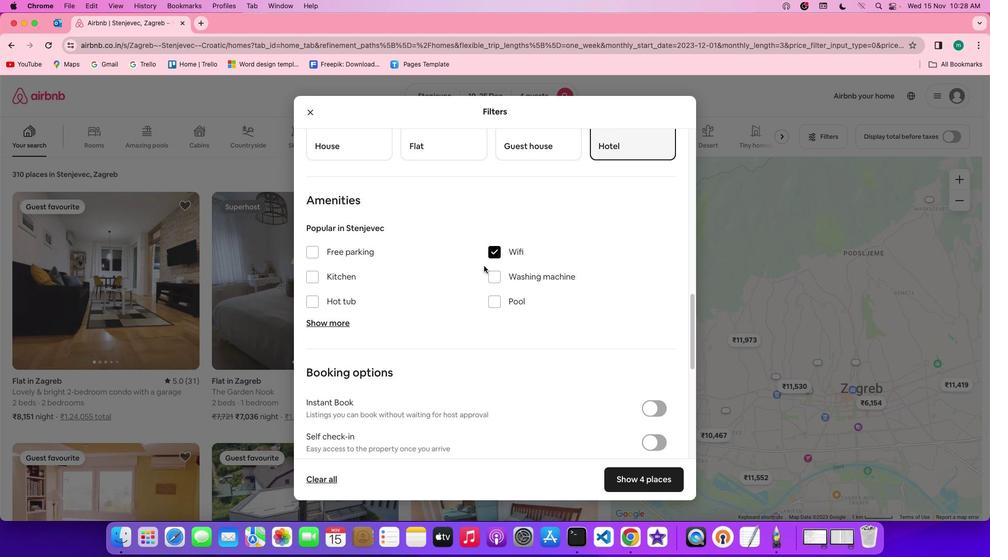 
Action: Mouse pressed left at (491, 251)
Screenshot: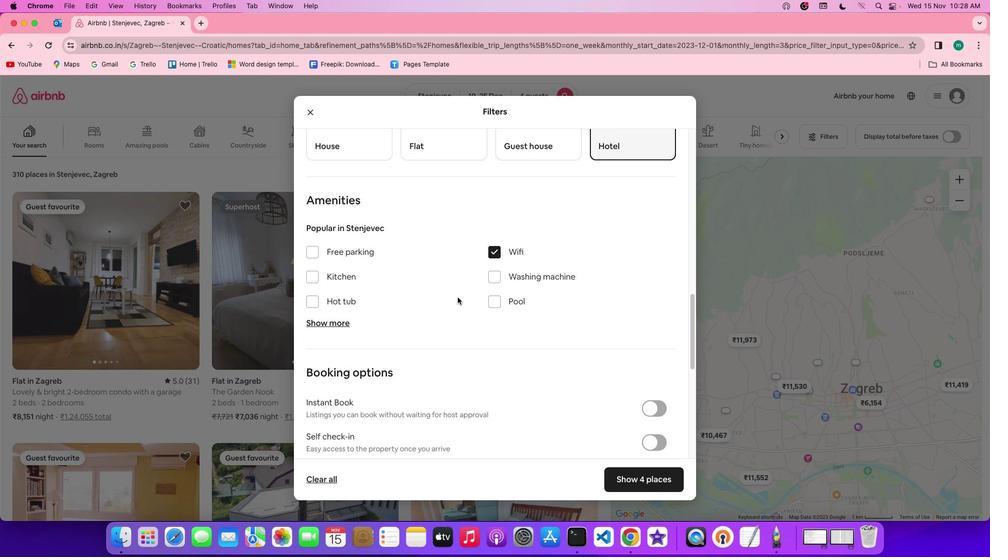 
Action: Mouse moved to (341, 316)
Screenshot: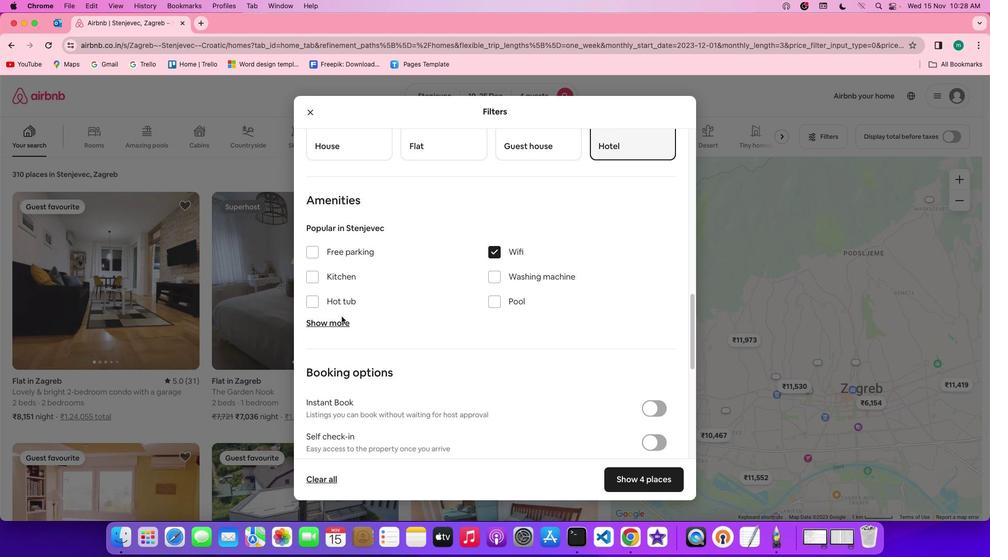 
Action: Mouse pressed left at (341, 316)
Screenshot: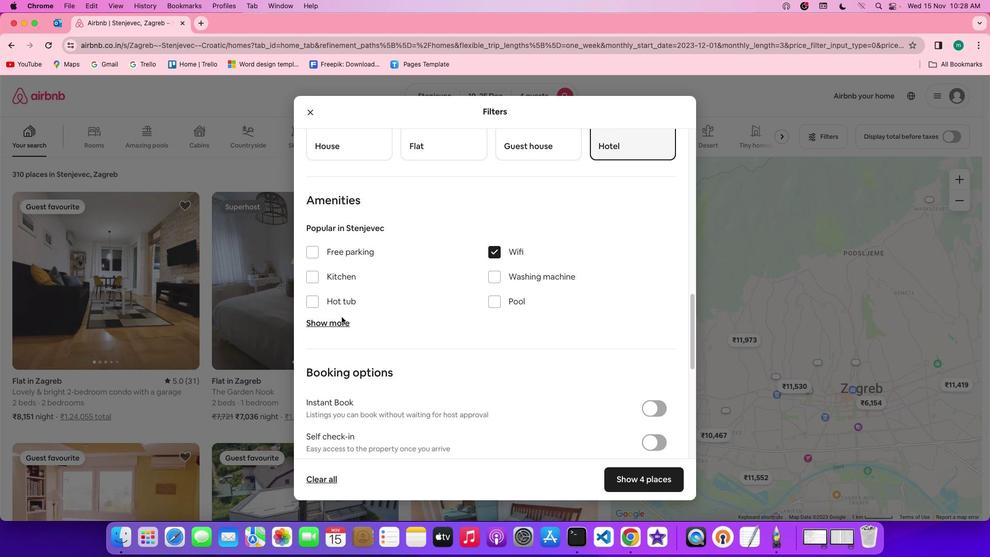 
Action: Mouse moved to (341, 319)
Screenshot: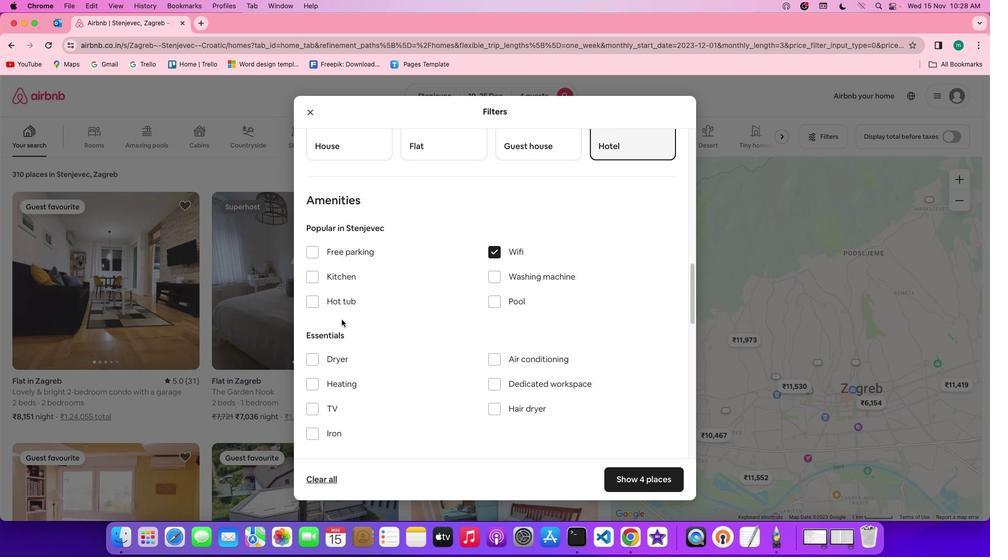 
Action: Mouse pressed left at (341, 319)
Screenshot: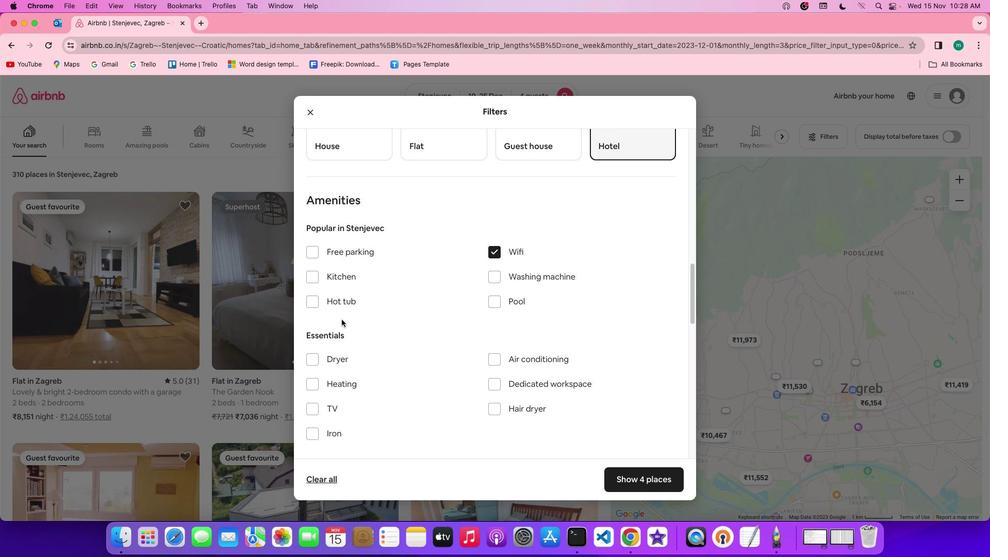 
Action: Mouse moved to (319, 404)
Screenshot: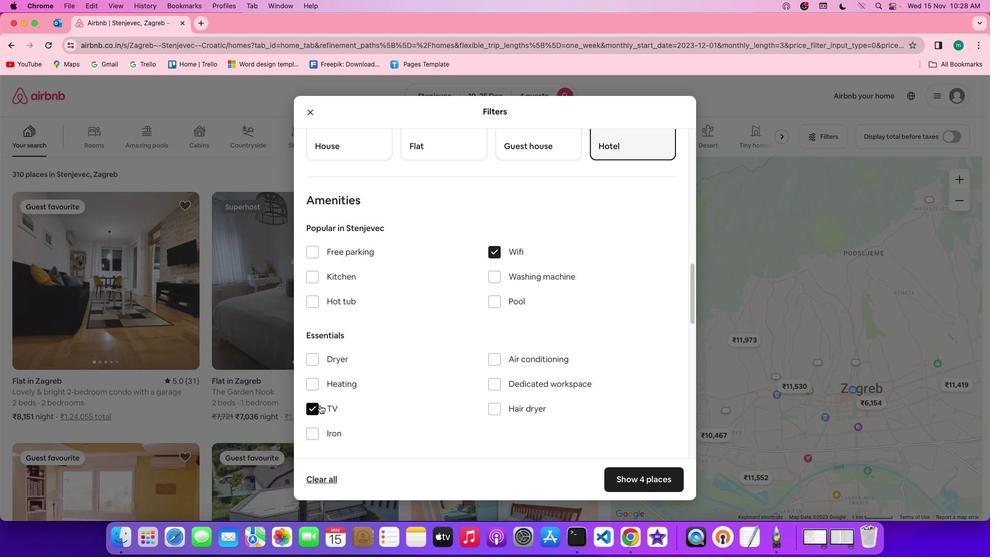 
Action: Mouse pressed left at (319, 404)
Screenshot: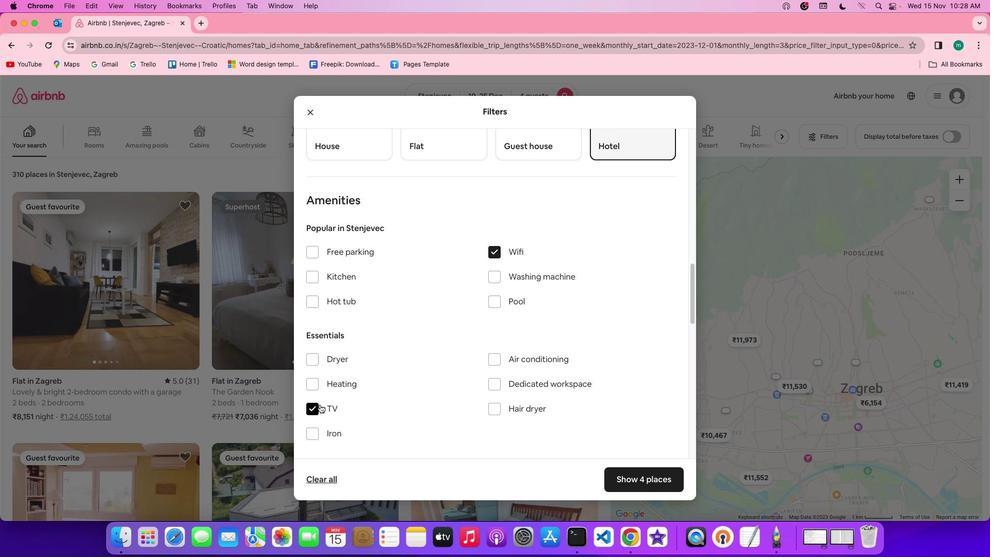 
Action: Mouse moved to (342, 252)
Screenshot: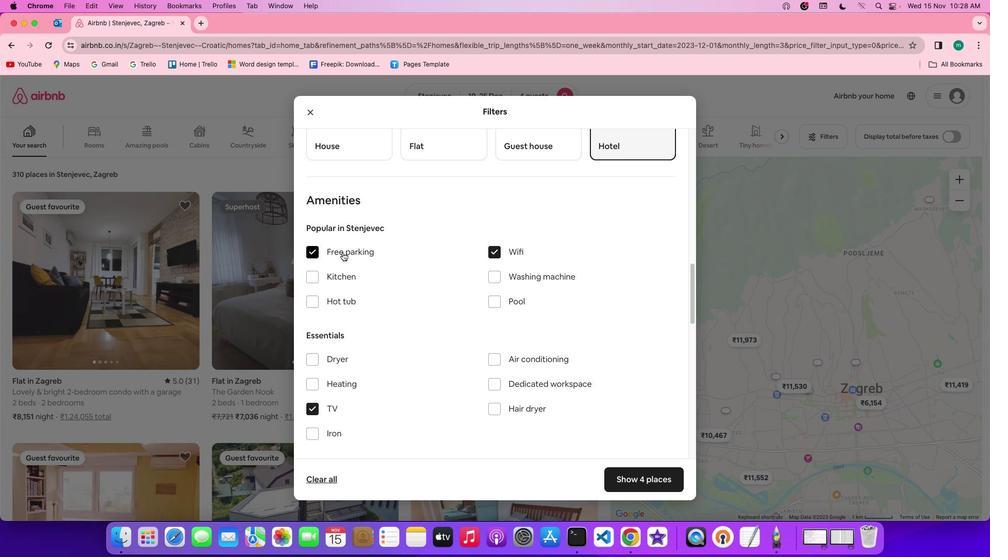
Action: Mouse pressed left at (342, 252)
Screenshot: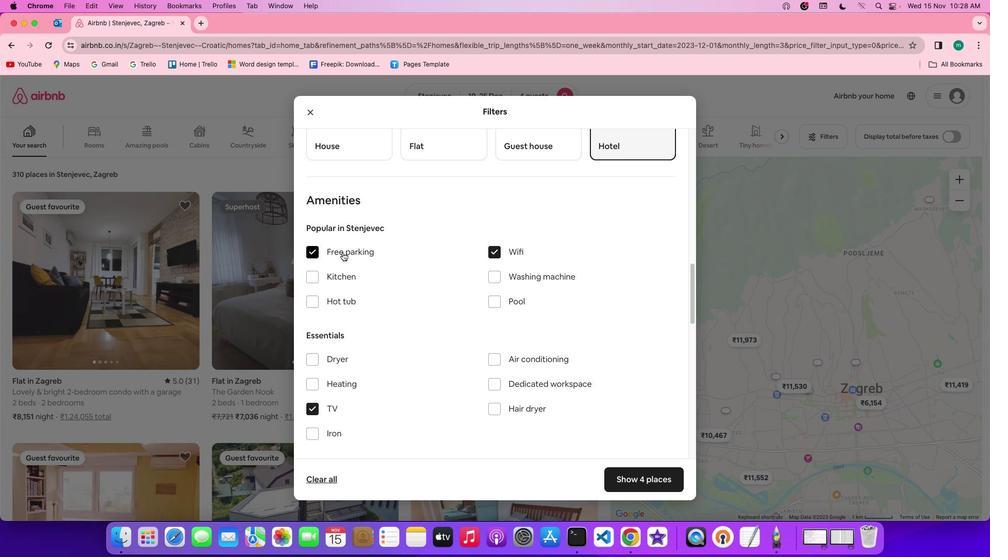 
Action: Mouse moved to (445, 314)
Screenshot: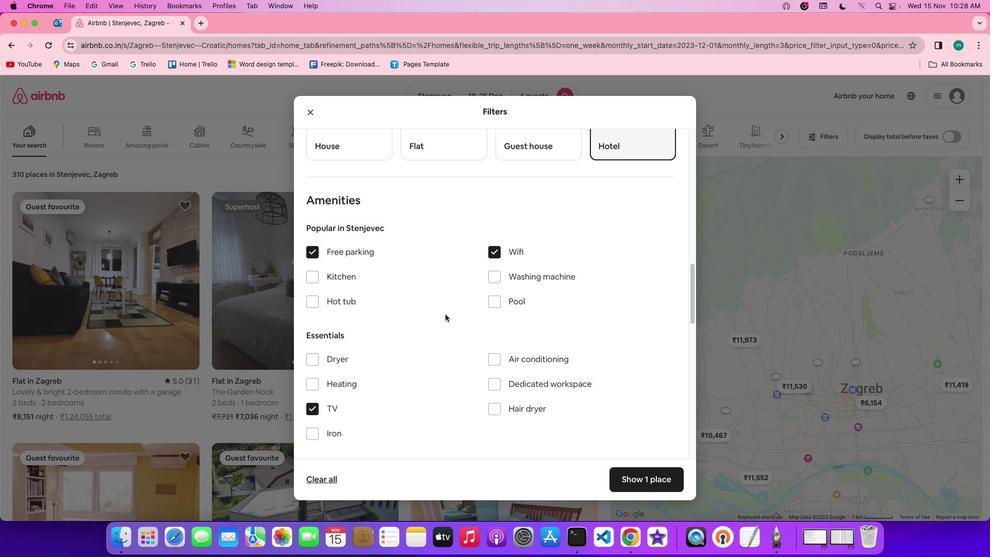
Action: Mouse scrolled (445, 314) with delta (0, 0)
Screenshot: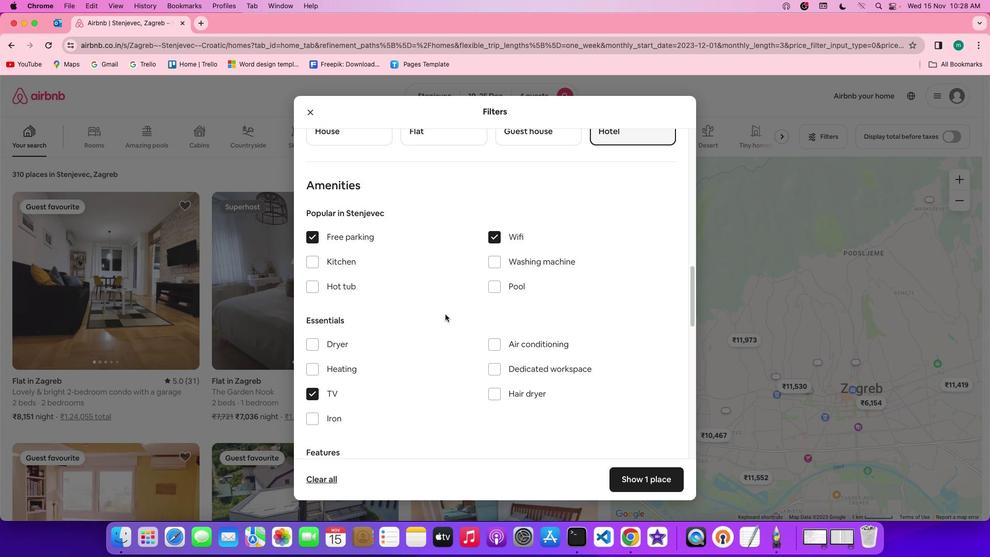 
Action: Mouse scrolled (445, 314) with delta (0, 0)
Screenshot: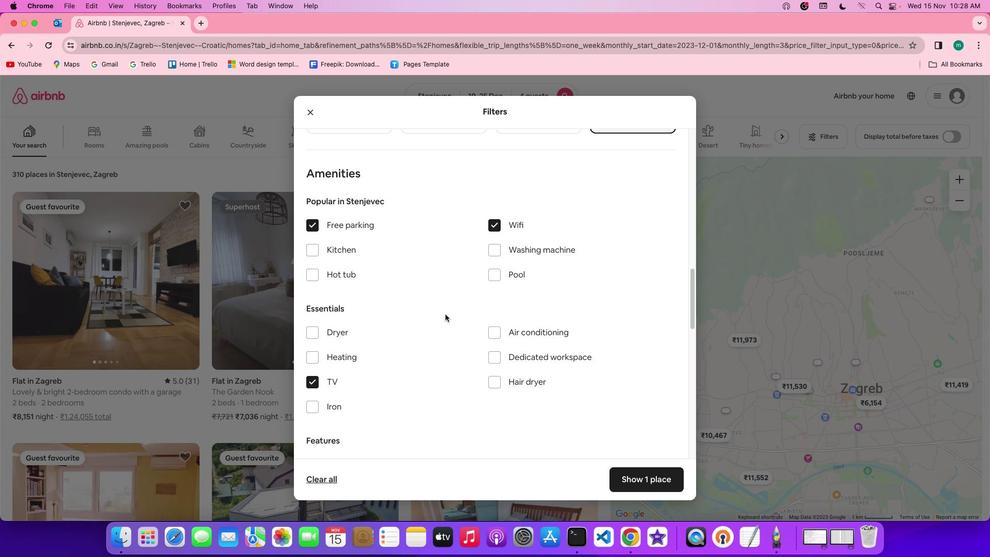 
Action: Mouse scrolled (445, 314) with delta (0, 0)
Screenshot: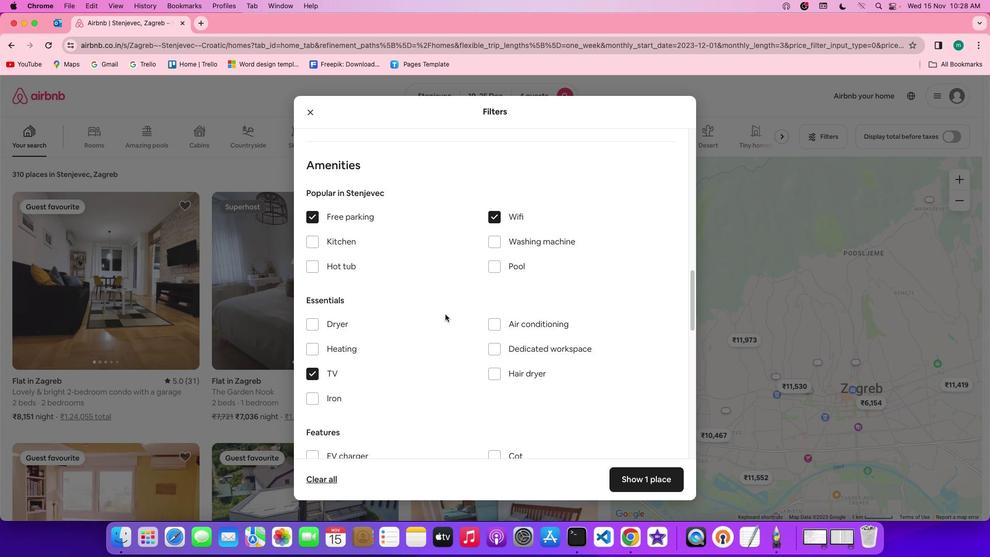
Action: Mouse scrolled (445, 314) with delta (0, 0)
Screenshot: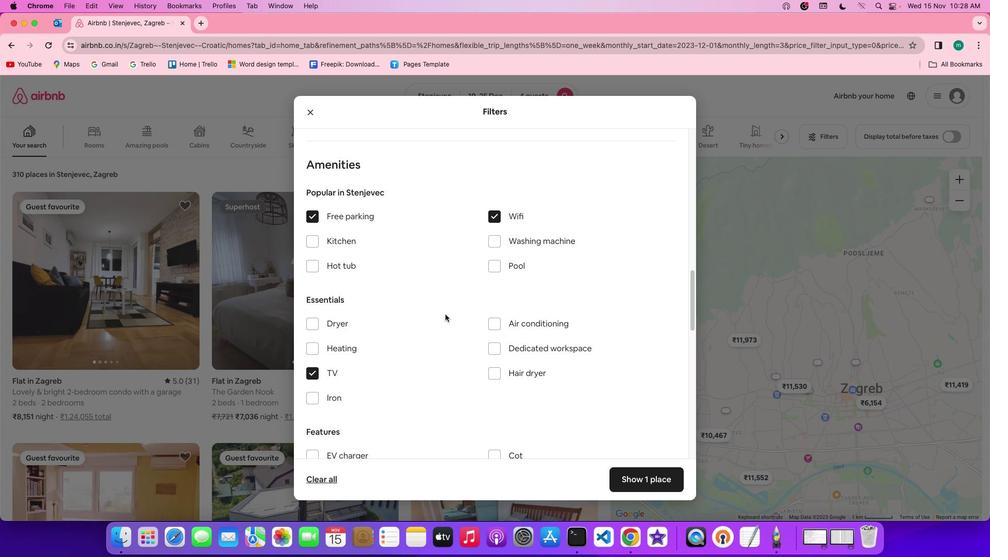 
Action: Mouse scrolled (445, 314) with delta (0, 0)
Screenshot: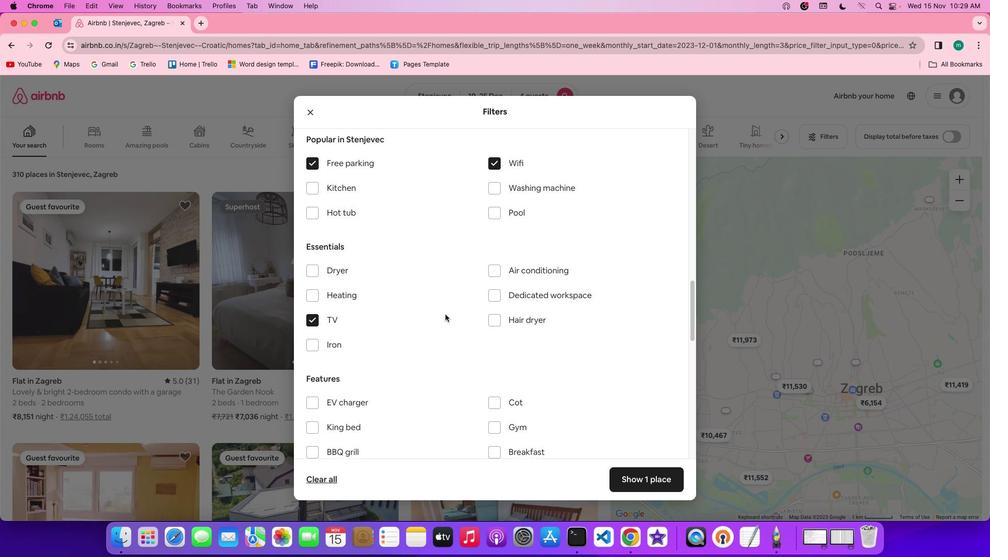 
Action: Mouse scrolled (445, 314) with delta (0, 0)
Screenshot: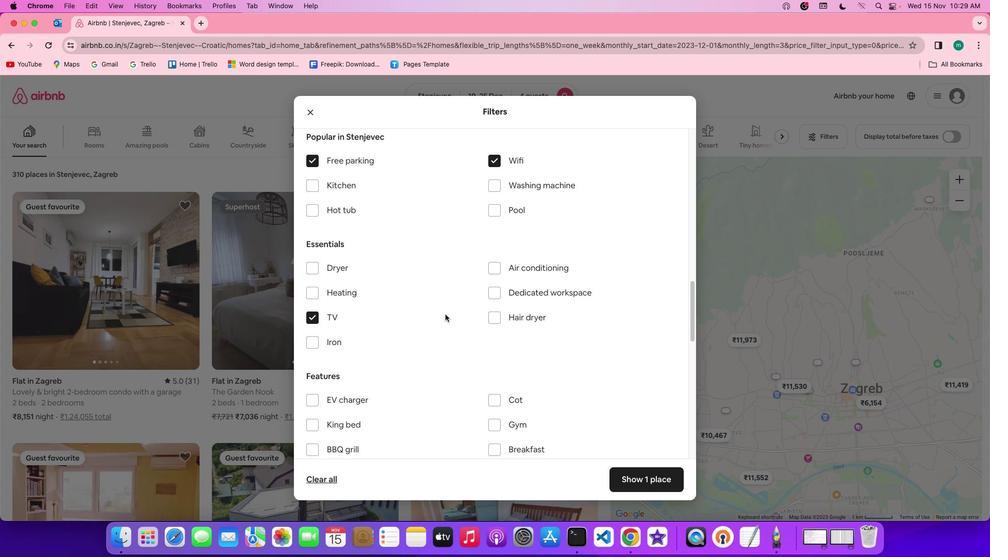 
Action: Mouse scrolled (445, 314) with delta (0, 0)
Screenshot: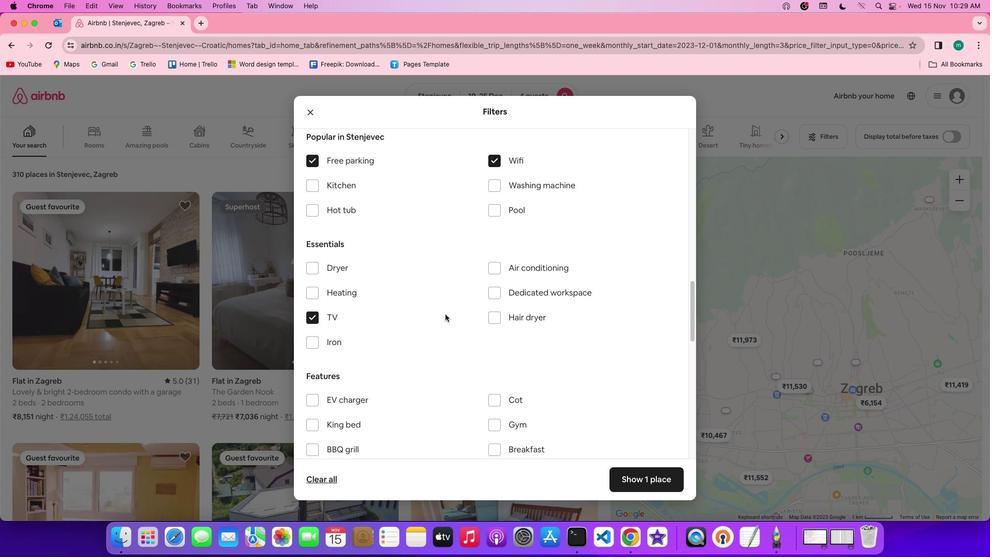 
Action: Mouse scrolled (445, 314) with delta (0, 0)
Screenshot: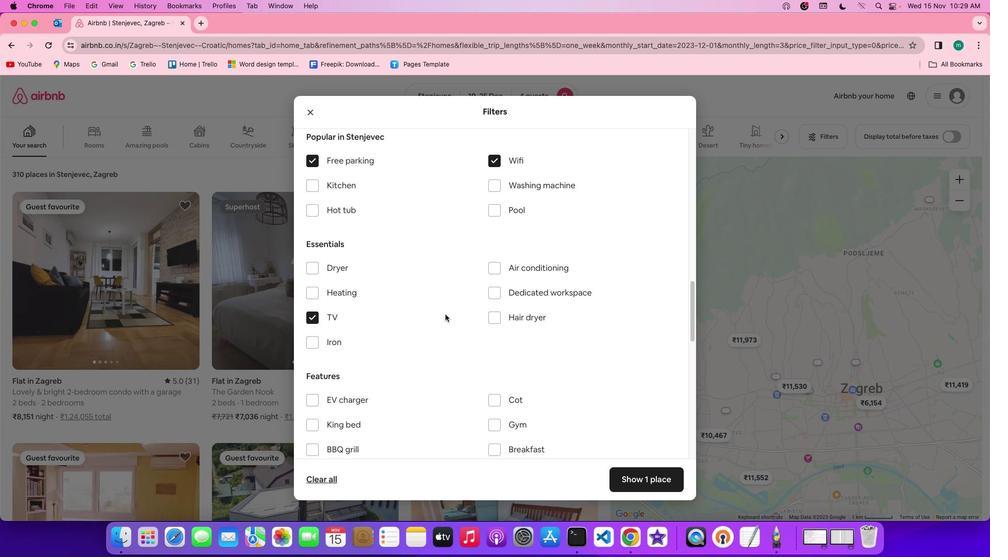 
Action: Mouse scrolled (445, 314) with delta (0, 0)
Screenshot: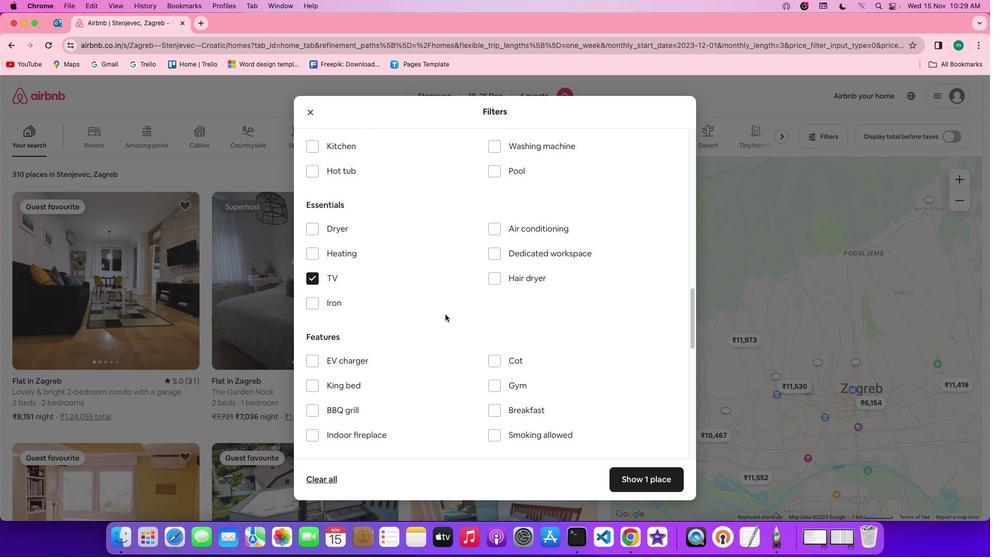 
Action: Mouse scrolled (445, 314) with delta (0, 0)
Screenshot: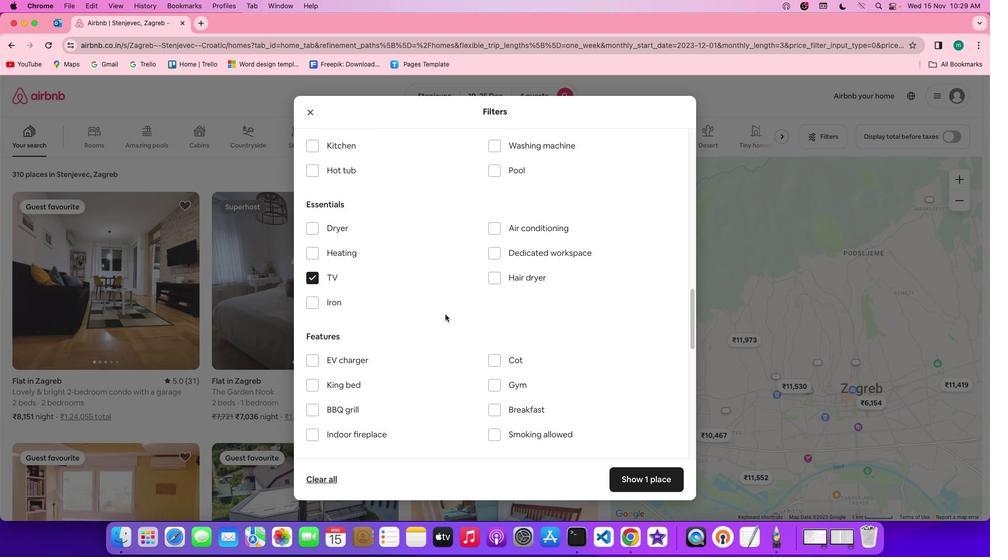 
Action: Mouse scrolled (445, 314) with delta (0, 0)
Screenshot: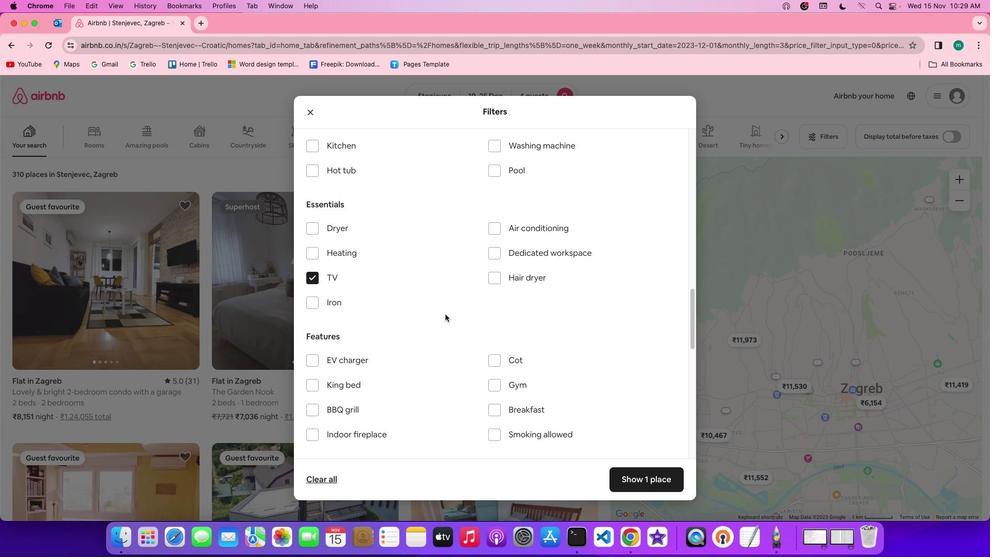 
Action: Mouse moved to (447, 320)
Screenshot: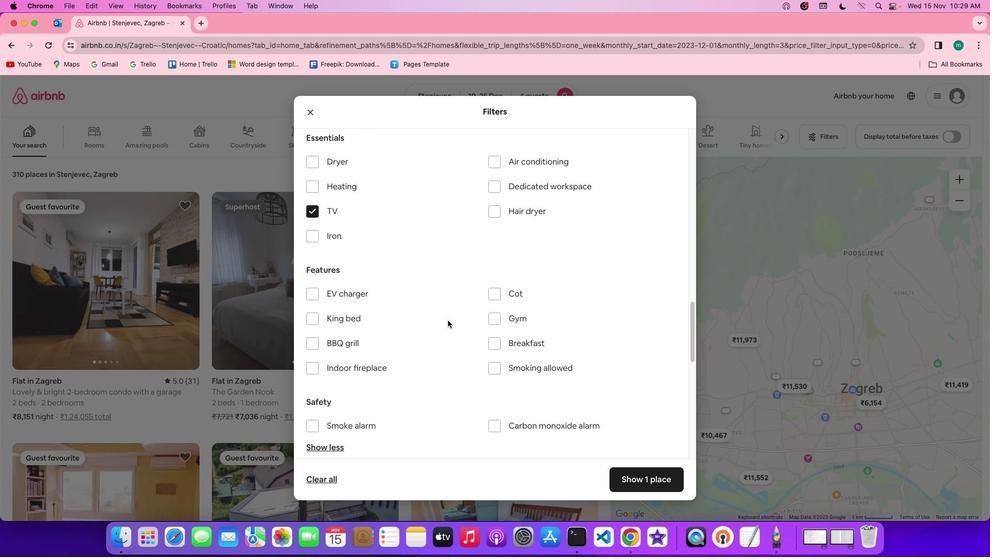 
Action: Mouse scrolled (447, 320) with delta (0, 0)
Screenshot: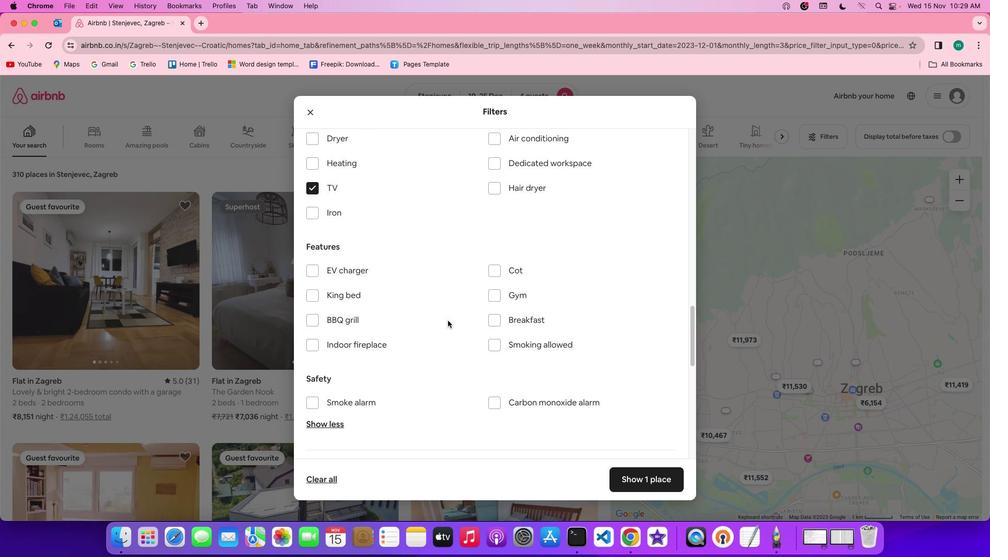 
Action: Mouse scrolled (447, 320) with delta (0, 0)
Screenshot: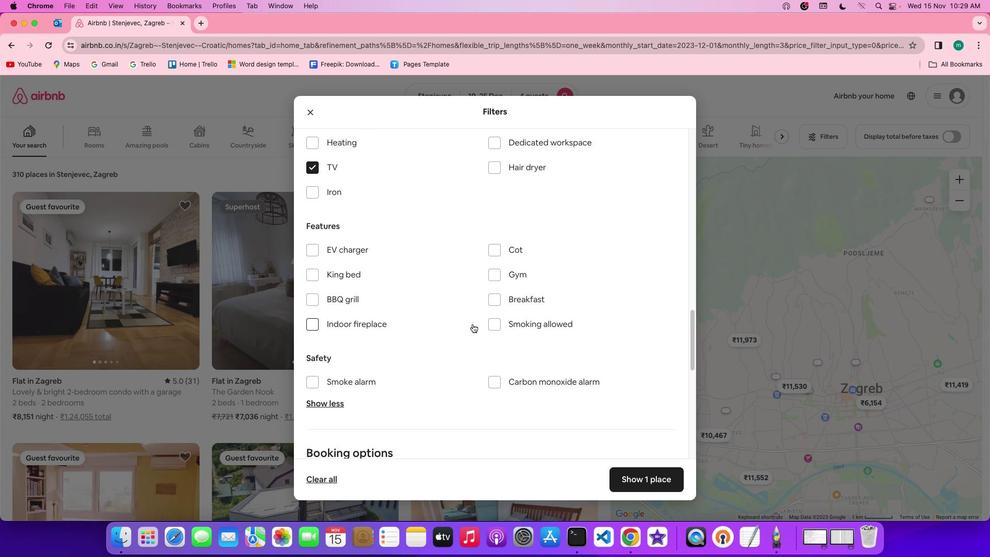 
Action: Mouse scrolled (447, 320) with delta (0, 0)
Screenshot: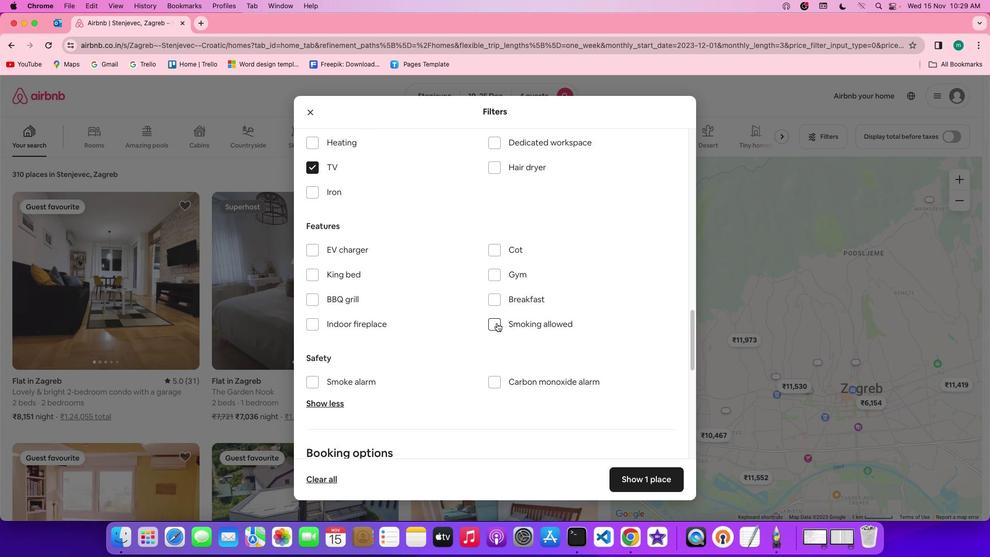
Action: Mouse scrolled (447, 320) with delta (0, -1)
Screenshot: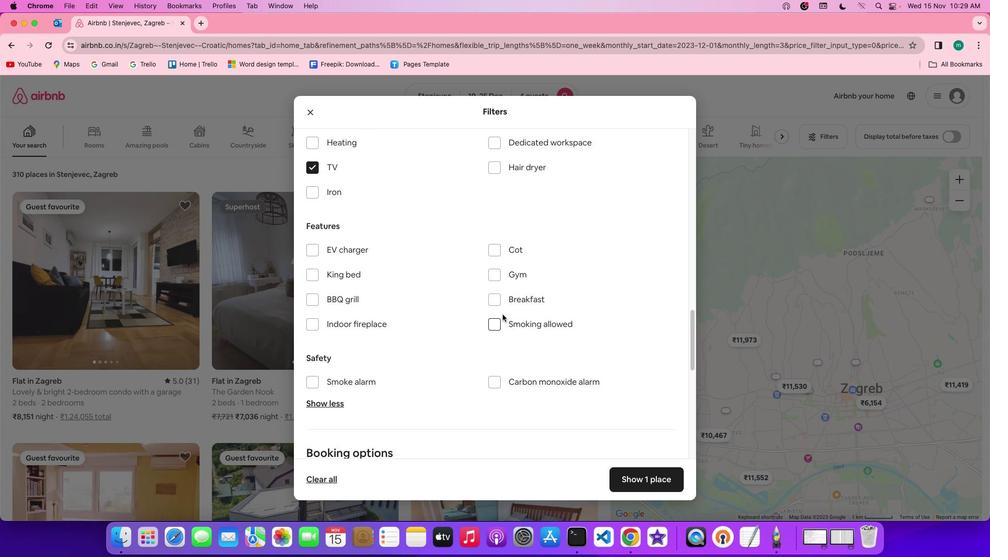 
Action: Mouse moved to (509, 276)
Screenshot: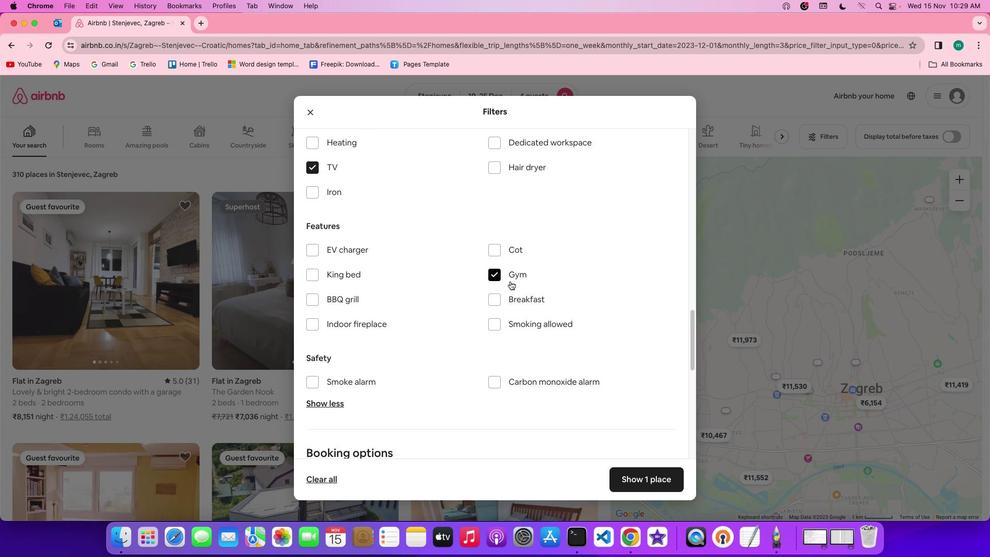 
Action: Mouse pressed left at (509, 276)
Screenshot: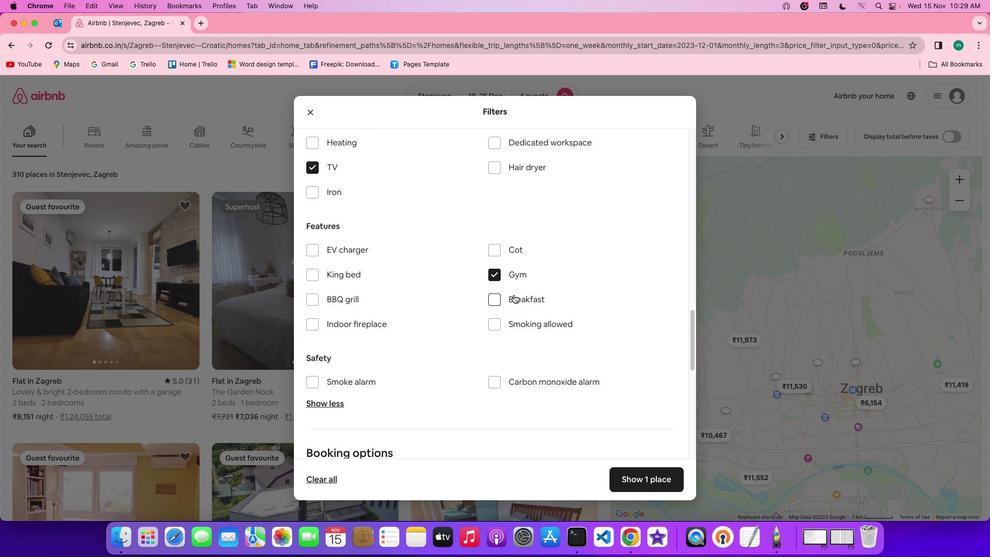 
Action: Mouse moved to (514, 295)
Screenshot: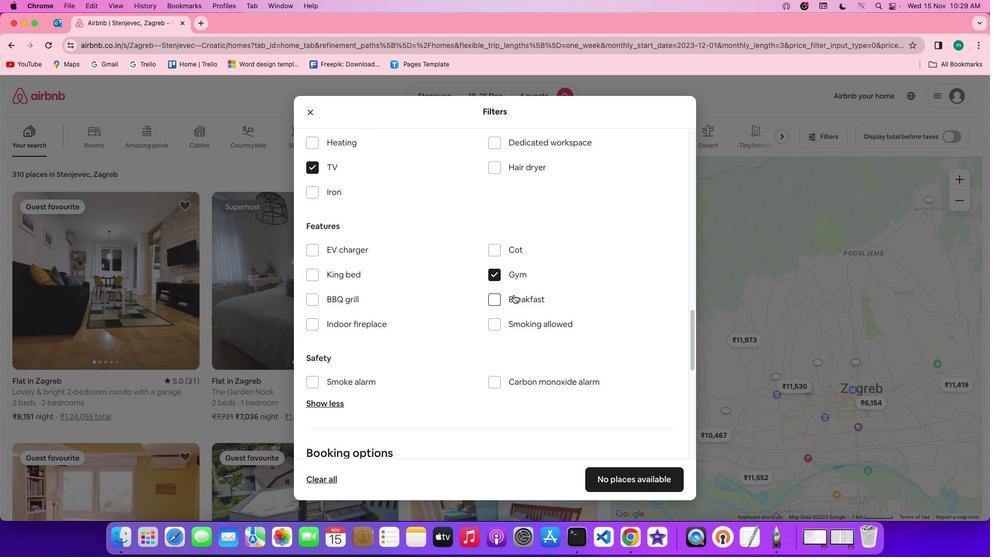 
Action: Mouse pressed left at (514, 295)
Screenshot: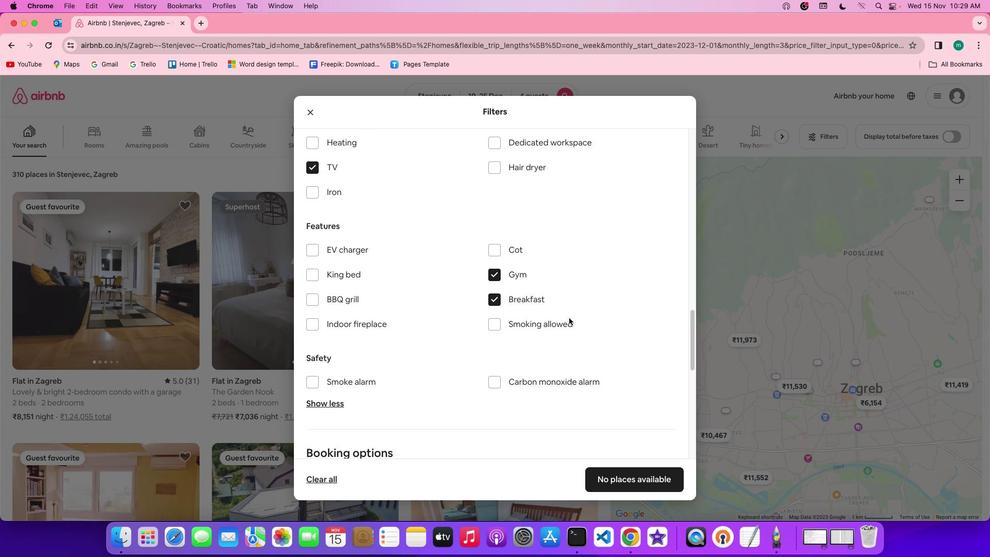 
Action: Mouse moved to (616, 353)
Screenshot: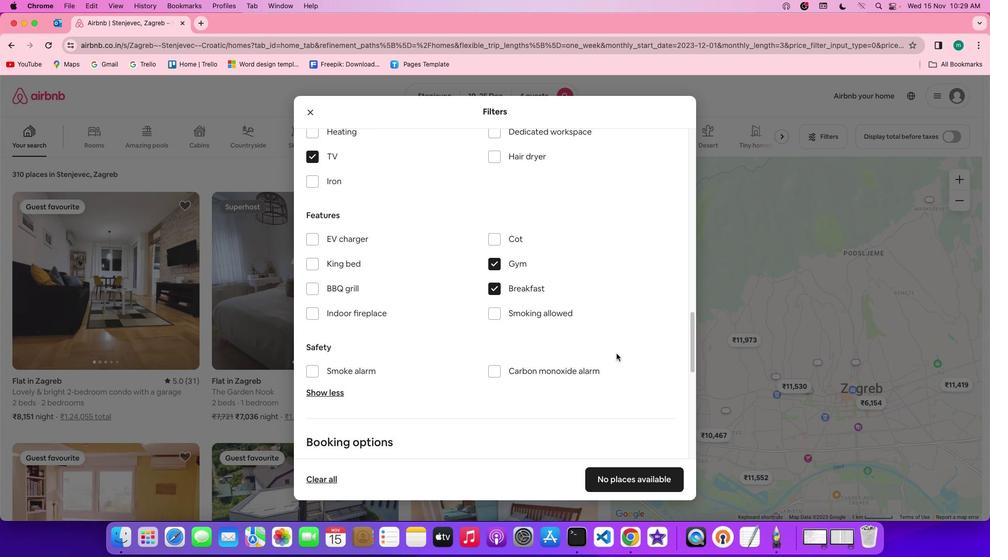 
Action: Mouse scrolled (616, 353) with delta (0, 0)
Screenshot: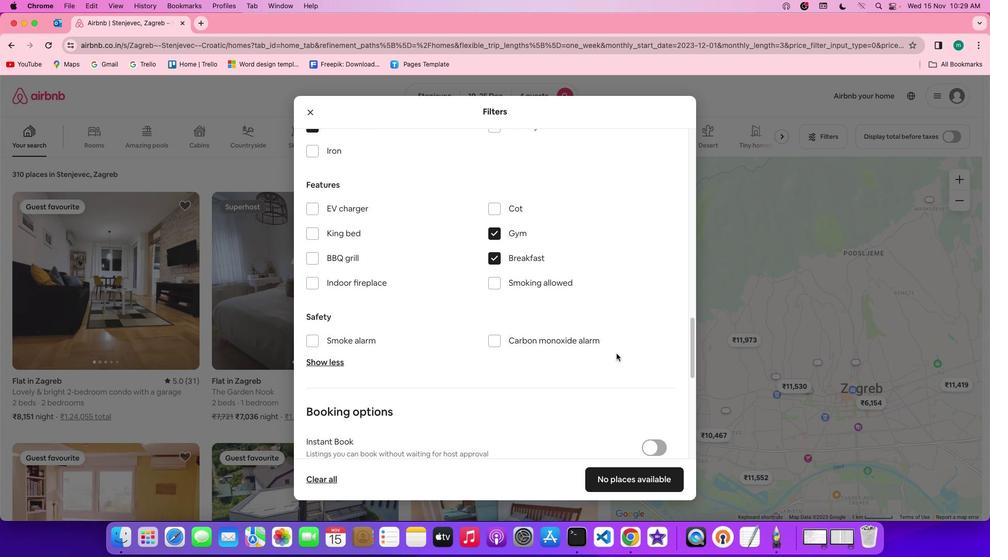 
Action: Mouse moved to (616, 353)
Screenshot: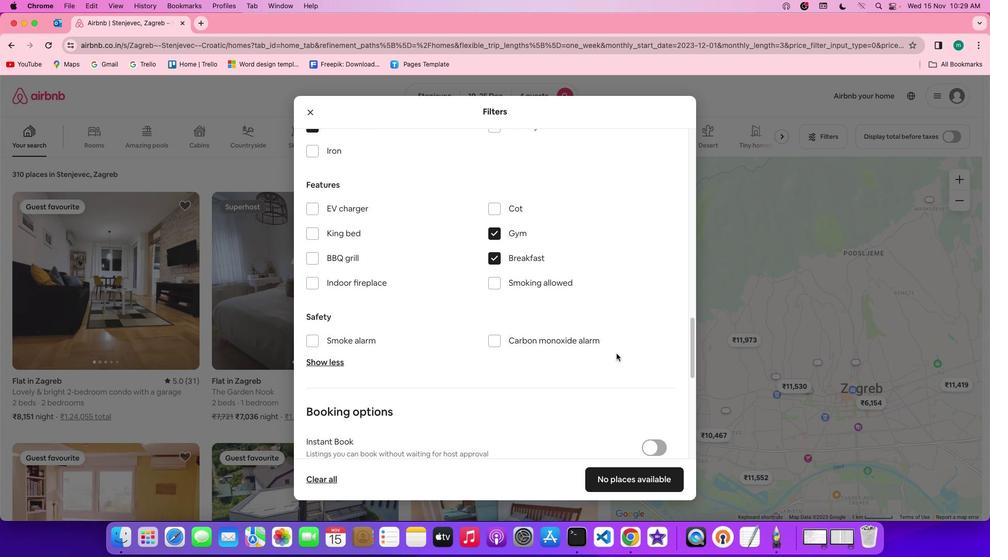 
Action: Mouse scrolled (616, 353) with delta (0, 0)
Screenshot: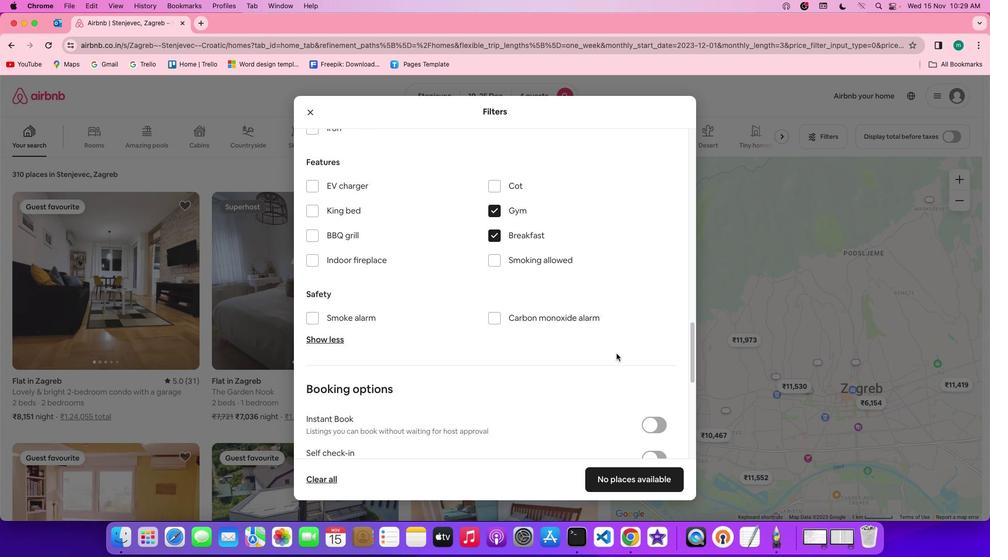 
Action: Mouse scrolled (616, 353) with delta (0, 0)
Screenshot: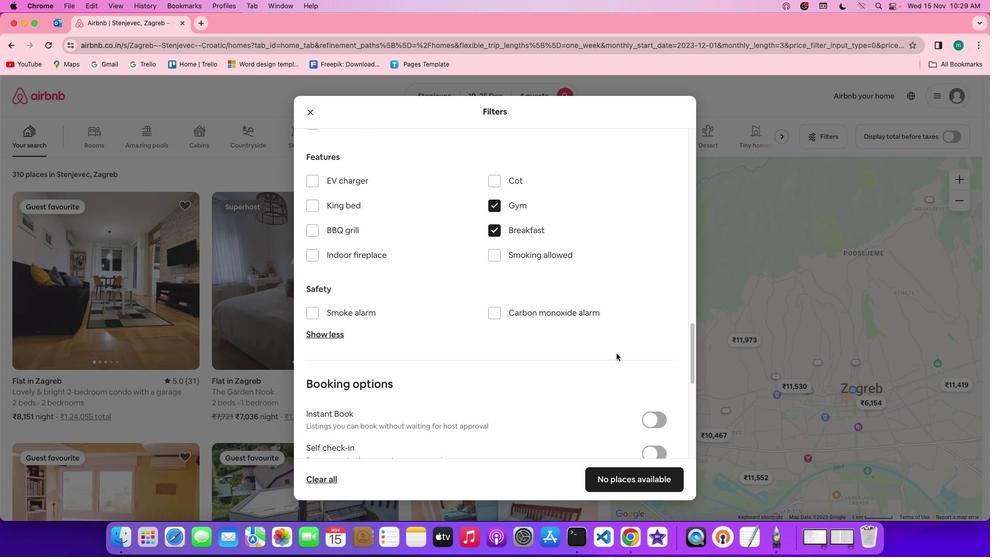 
Action: Mouse scrolled (616, 353) with delta (0, 0)
Screenshot: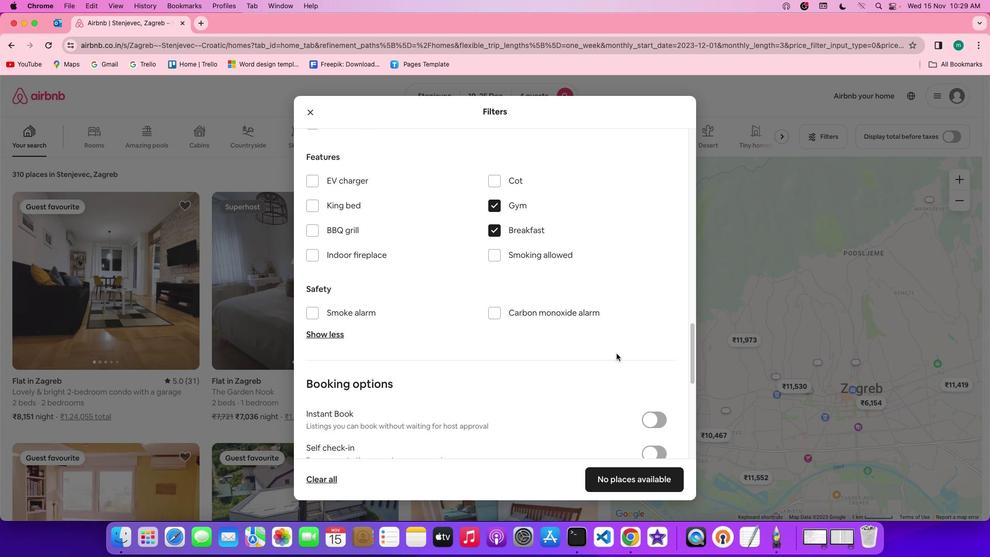 
Action: Mouse scrolled (616, 353) with delta (0, 0)
Screenshot: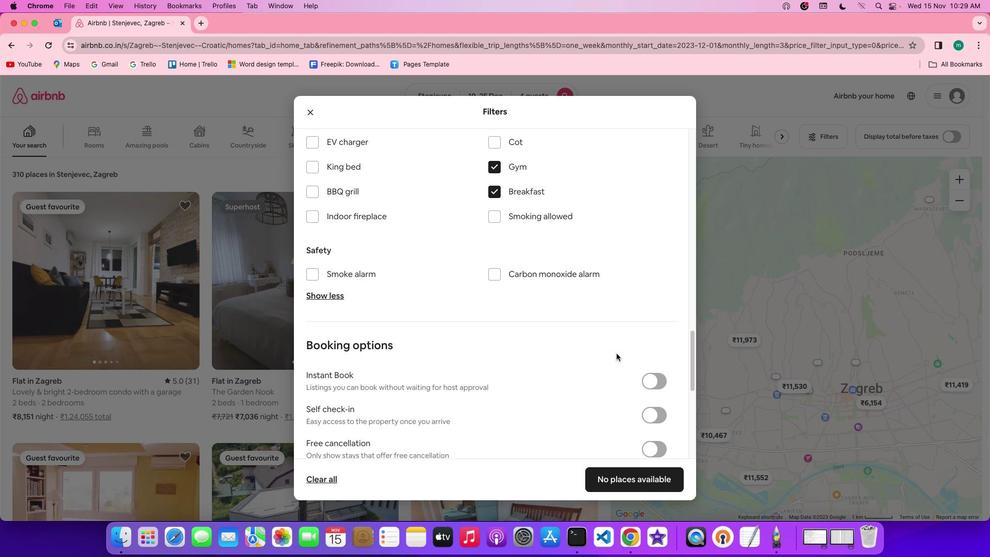 
Action: Mouse scrolled (616, 353) with delta (0, 0)
Screenshot: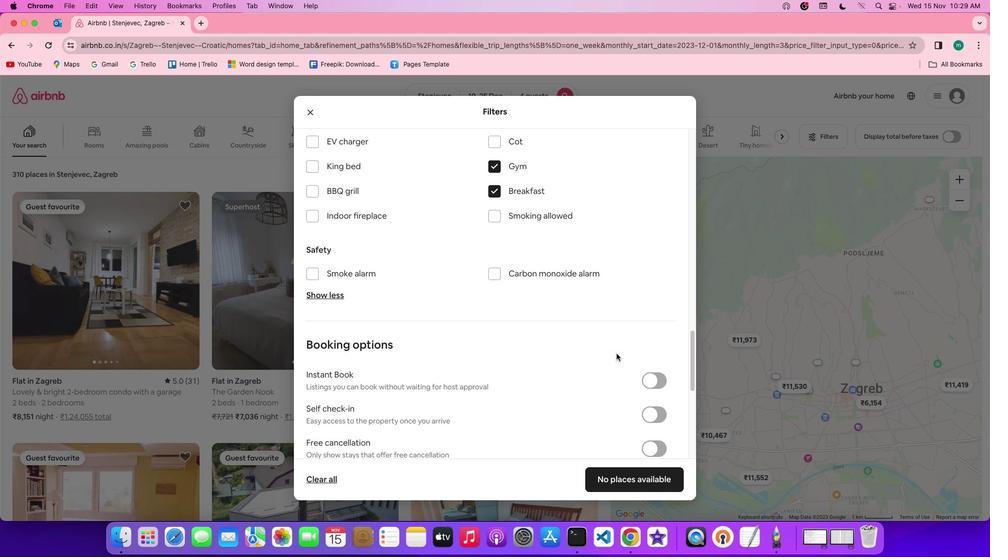 
Action: Mouse scrolled (616, 353) with delta (0, 0)
Screenshot: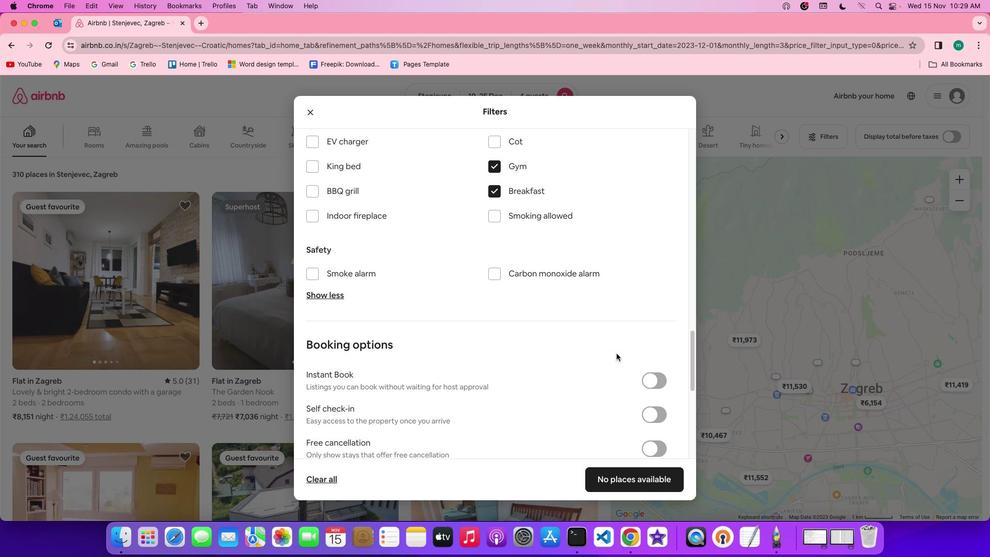 
Action: Mouse scrolled (616, 353) with delta (0, 0)
Screenshot: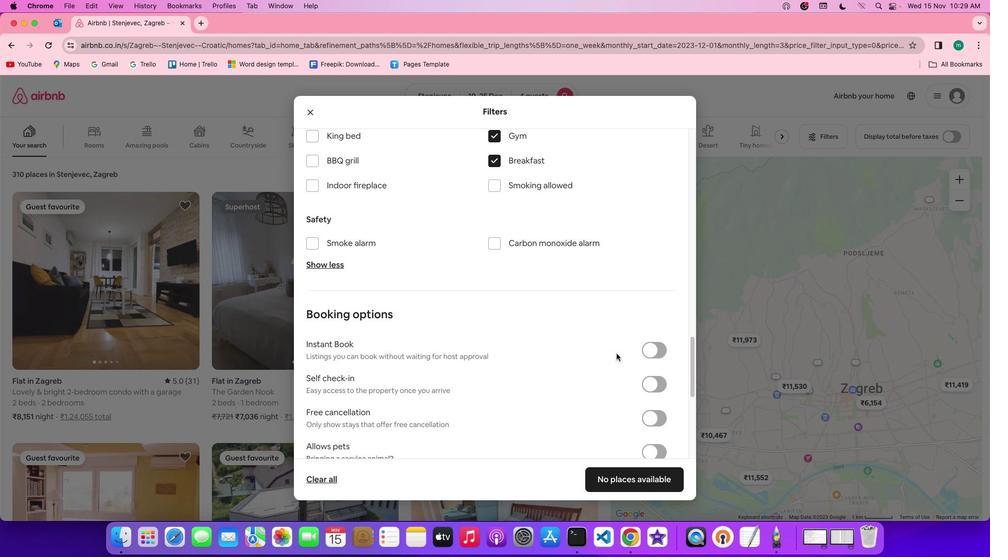 
Action: Mouse scrolled (616, 353) with delta (0, 0)
Screenshot: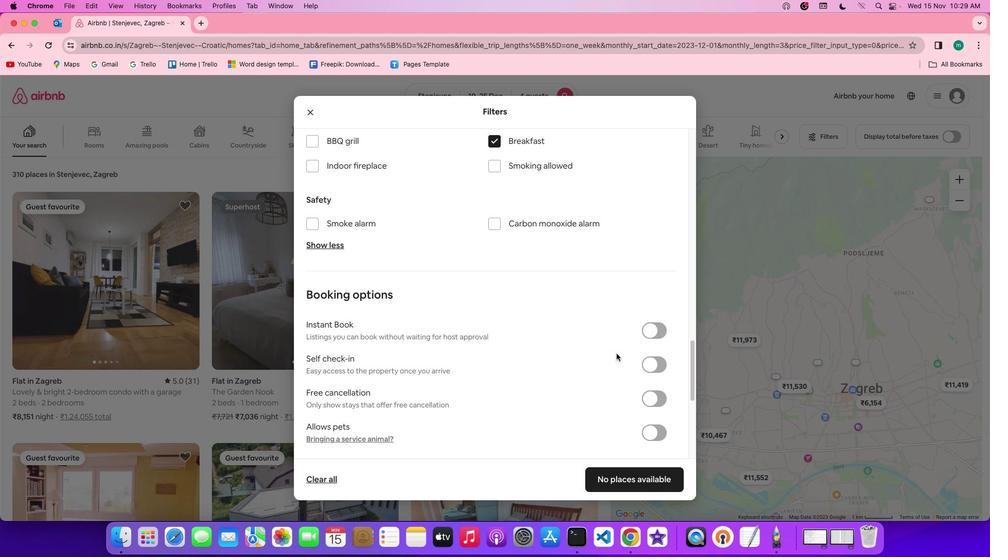 
Action: Mouse scrolled (616, 353) with delta (0, 0)
Screenshot: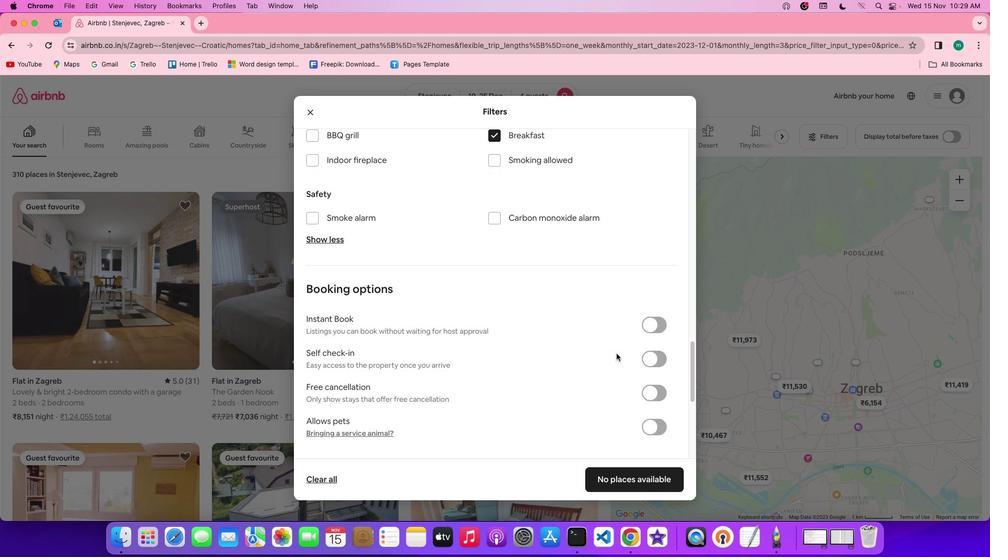 
Action: Mouse scrolled (616, 353) with delta (0, 0)
Screenshot: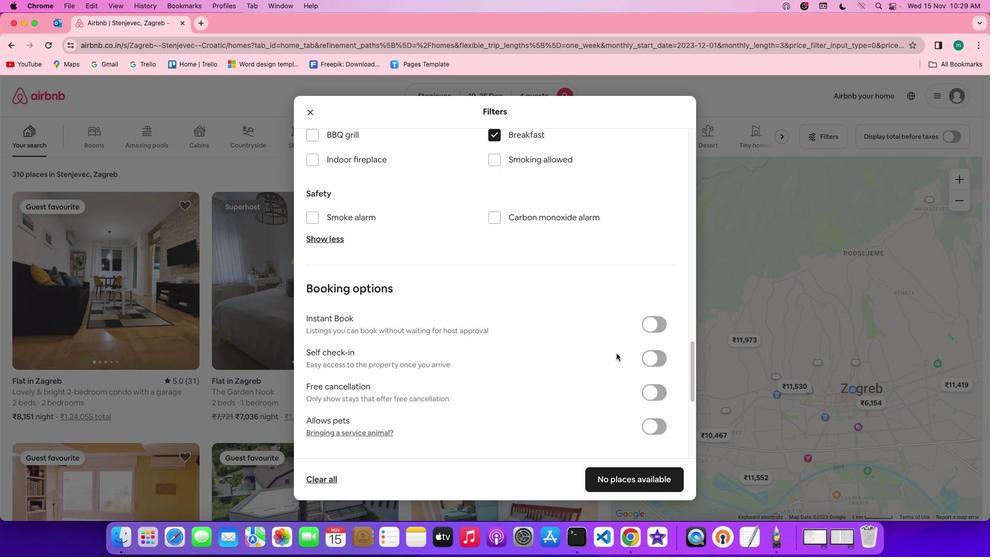 
Action: Mouse scrolled (616, 353) with delta (0, 0)
Screenshot: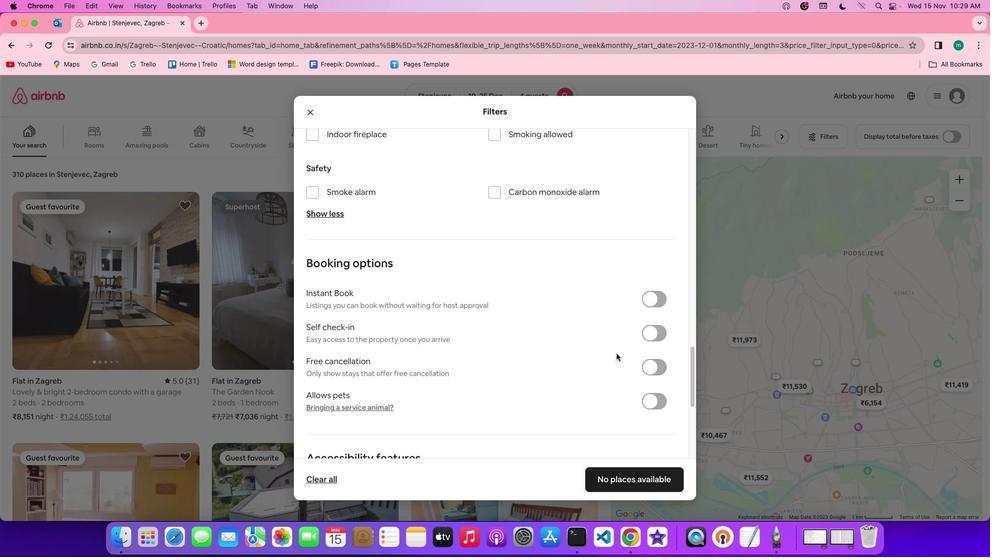 
Action: Mouse scrolled (616, 353) with delta (0, 0)
Screenshot: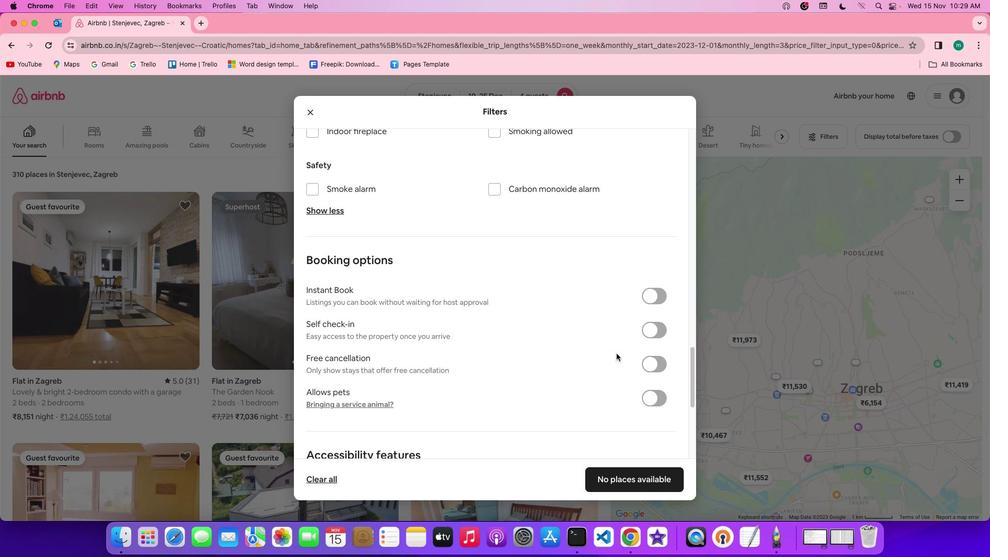 
Action: Mouse scrolled (616, 353) with delta (0, 0)
Screenshot: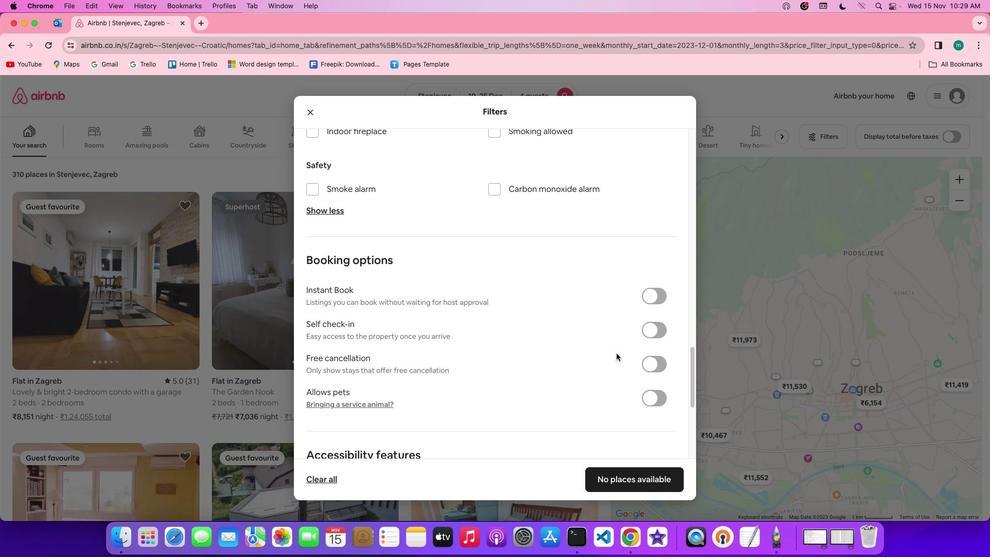 
Action: Mouse scrolled (616, 353) with delta (0, 0)
Screenshot: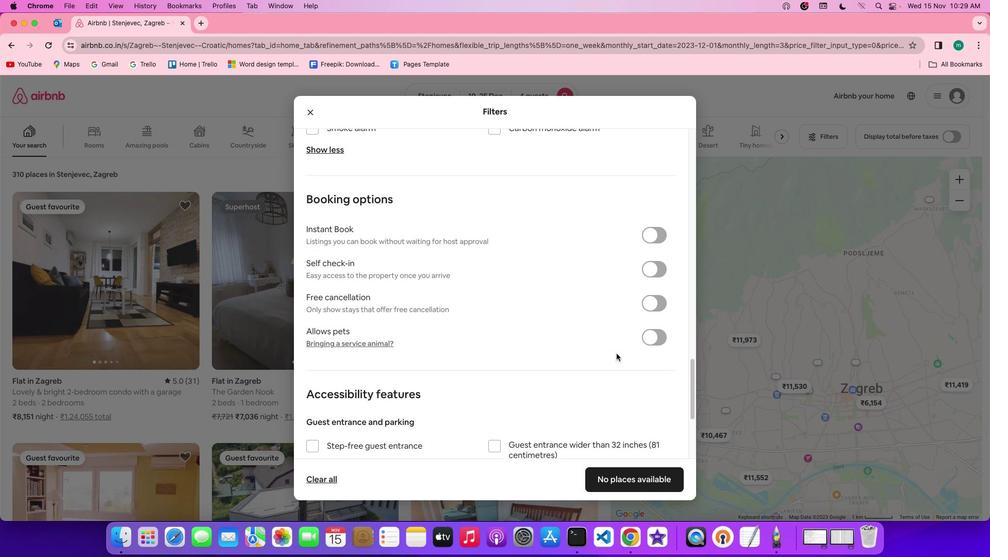 
Action: Mouse scrolled (616, 353) with delta (0, 0)
Screenshot: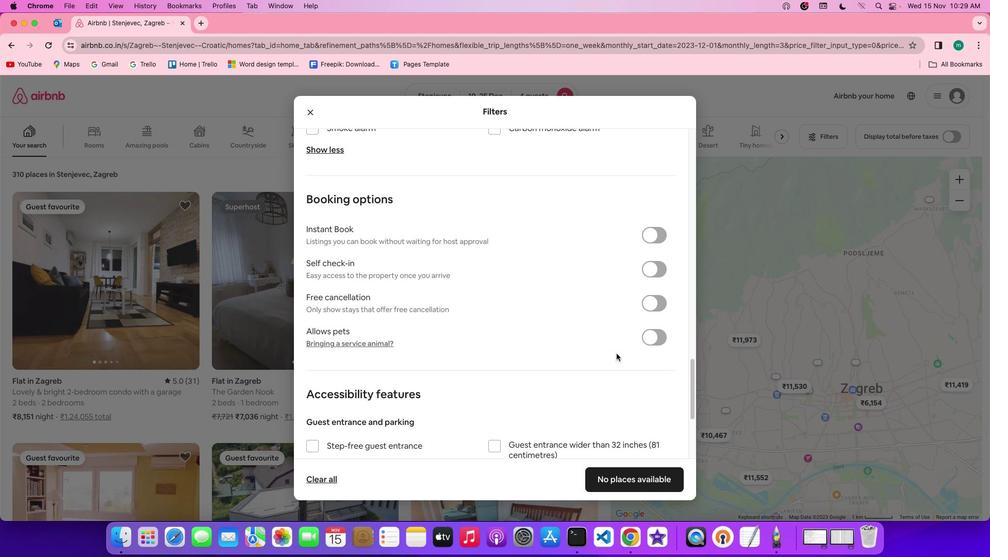 
Action: Mouse scrolled (616, 353) with delta (0, -1)
Screenshot: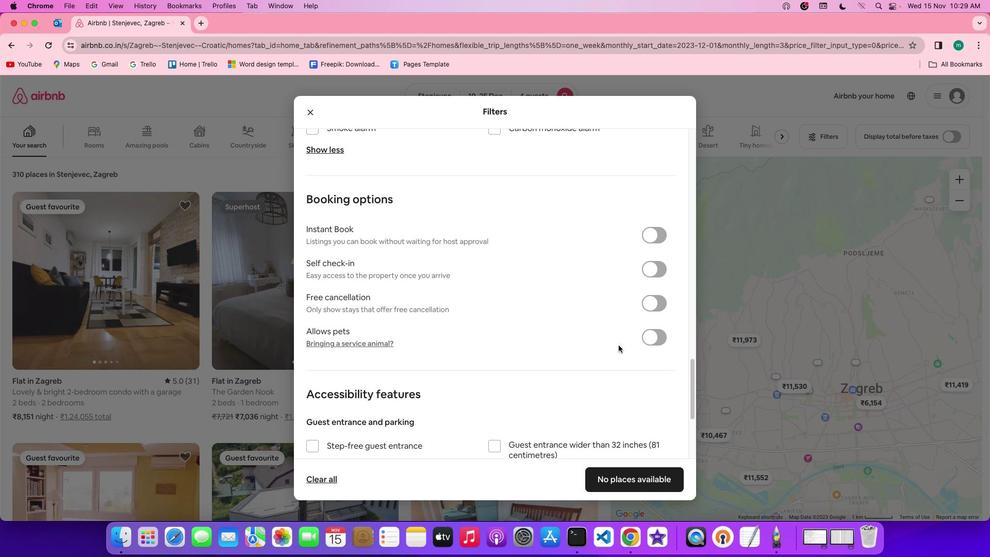 
Action: Mouse moved to (658, 265)
Screenshot: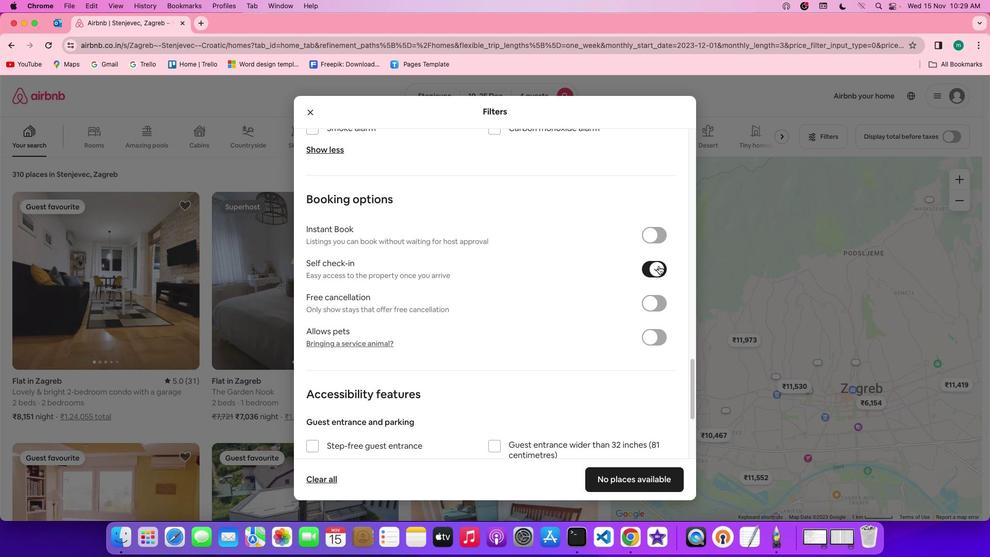 
Action: Mouse pressed left at (658, 265)
Screenshot: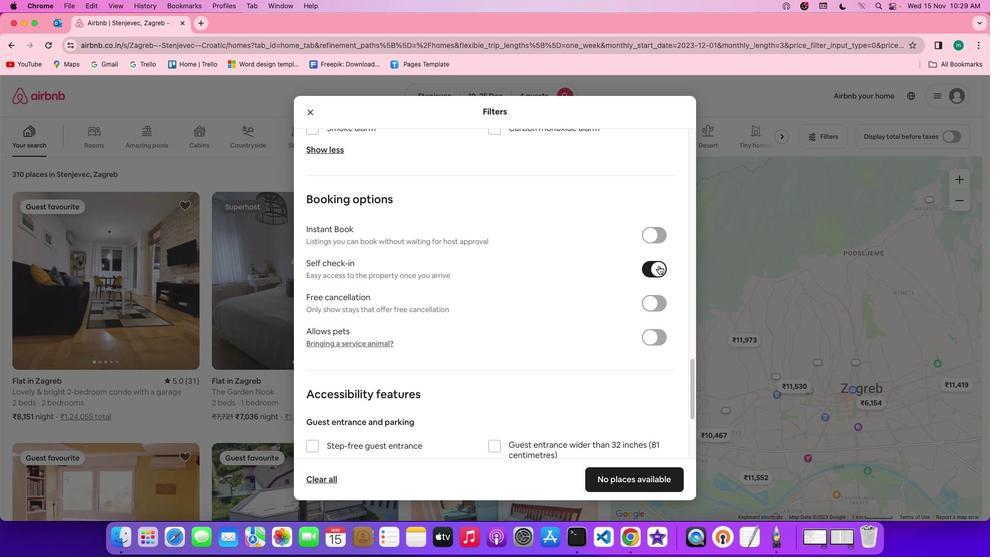 
Action: Mouse moved to (563, 349)
Screenshot: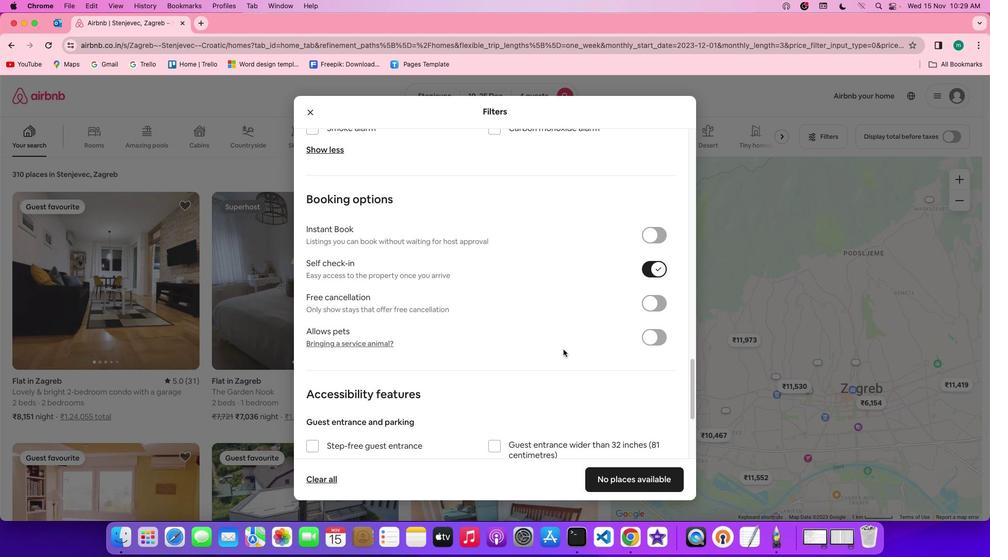 
Action: Mouse scrolled (563, 349) with delta (0, 0)
Screenshot: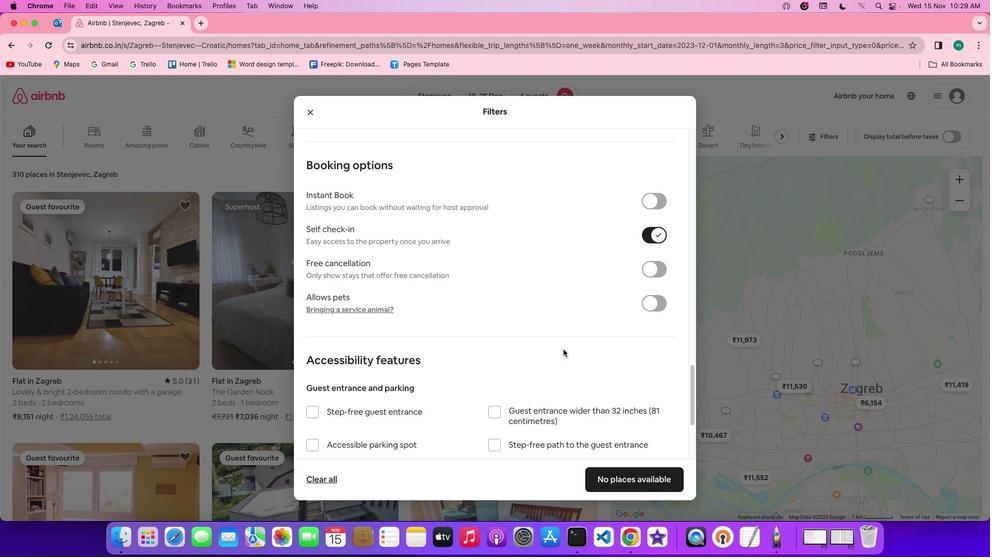 
Action: Mouse scrolled (563, 349) with delta (0, 0)
Screenshot: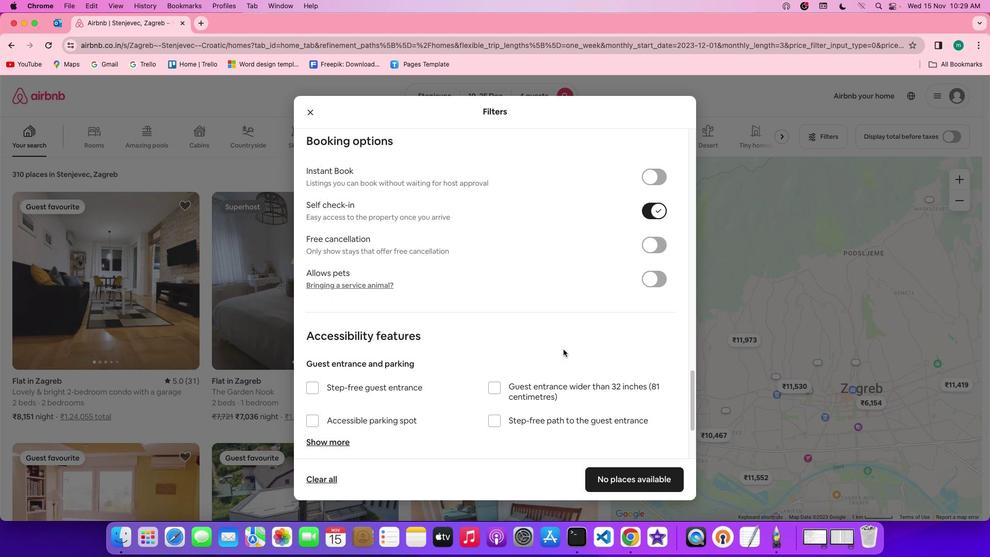 
Action: Mouse scrolled (563, 349) with delta (0, 0)
Screenshot: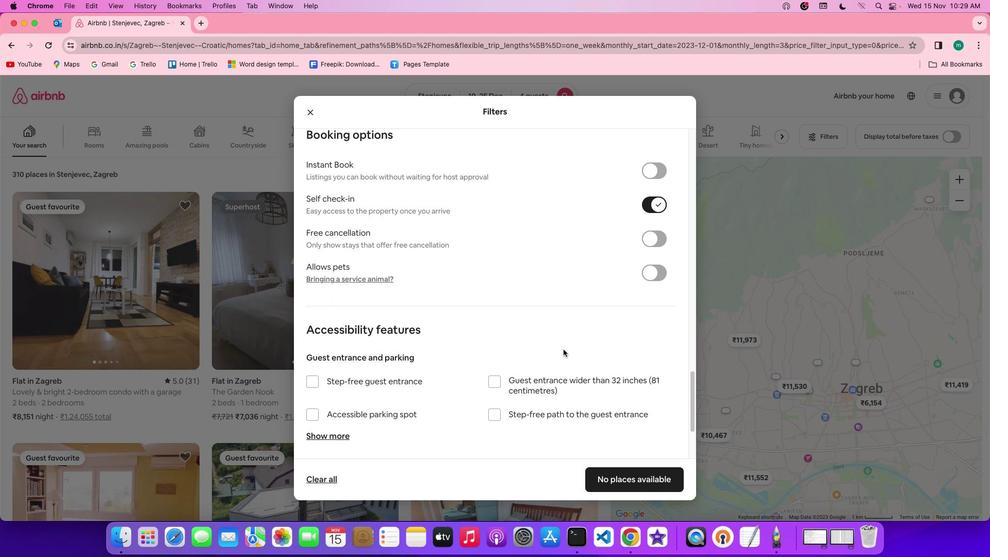 
Action: Mouse scrolled (563, 349) with delta (0, 0)
Screenshot: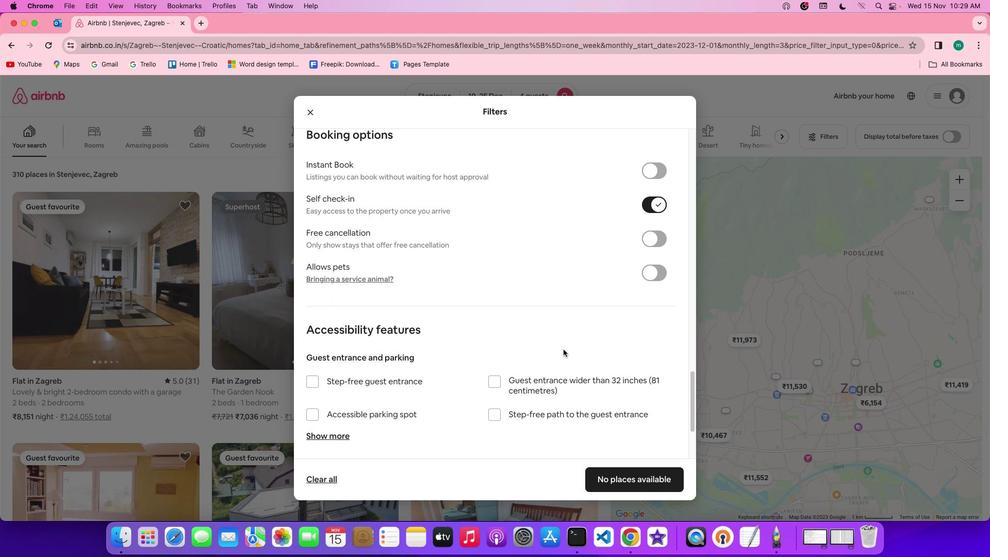 
Action: Mouse scrolled (563, 349) with delta (0, 0)
Screenshot: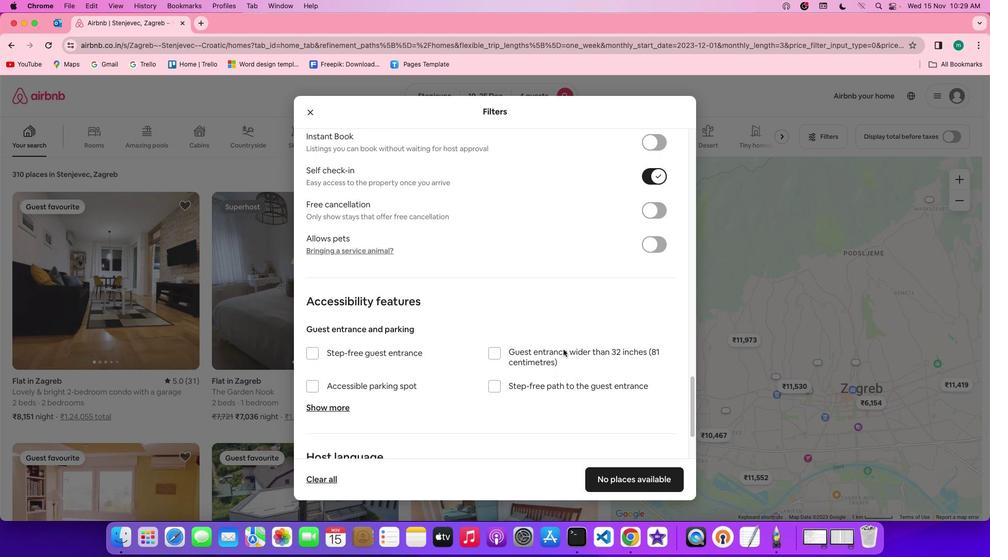 
Action: Mouse scrolled (563, 349) with delta (0, 0)
Screenshot: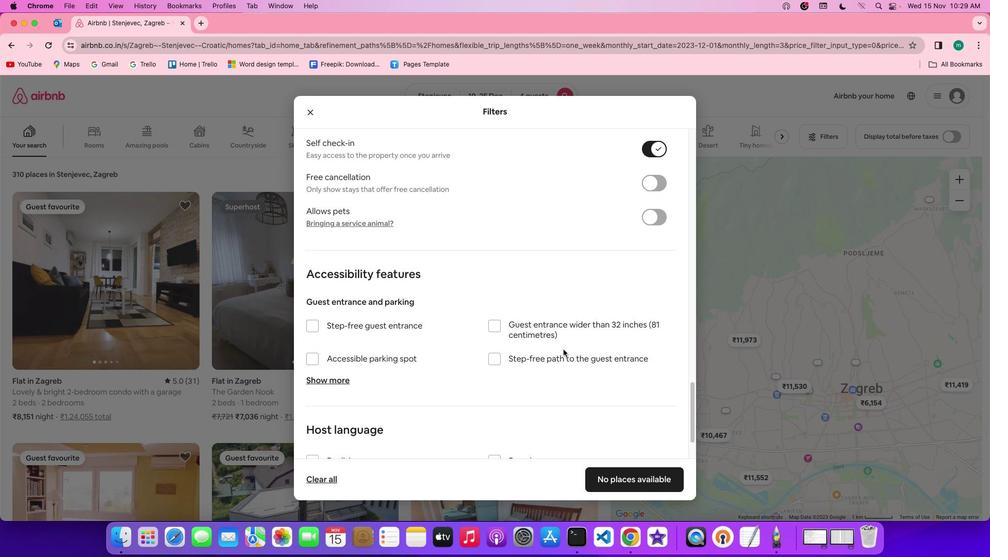 
Action: Mouse scrolled (563, 349) with delta (0, 0)
Screenshot: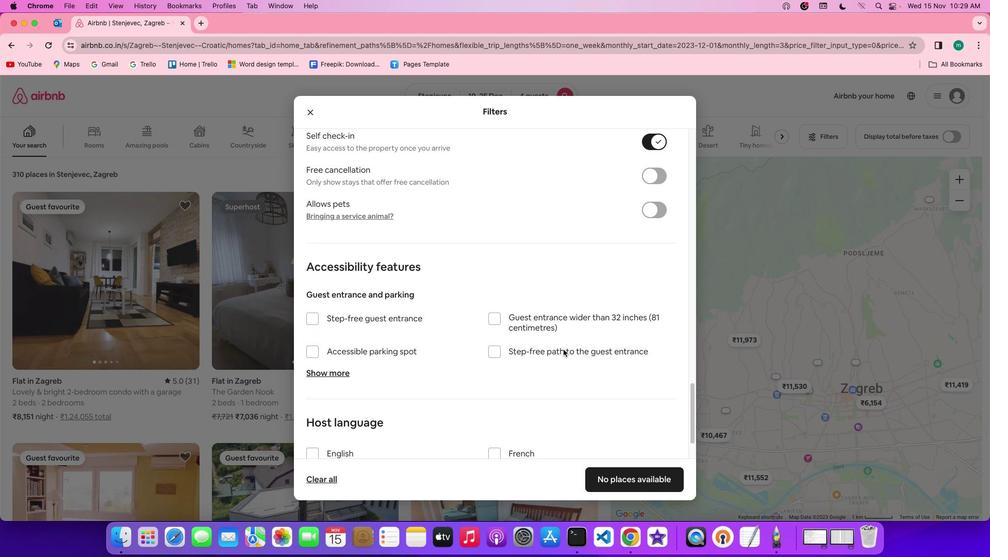 
Action: Mouse scrolled (563, 349) with delta (0, 0)
Screenshot: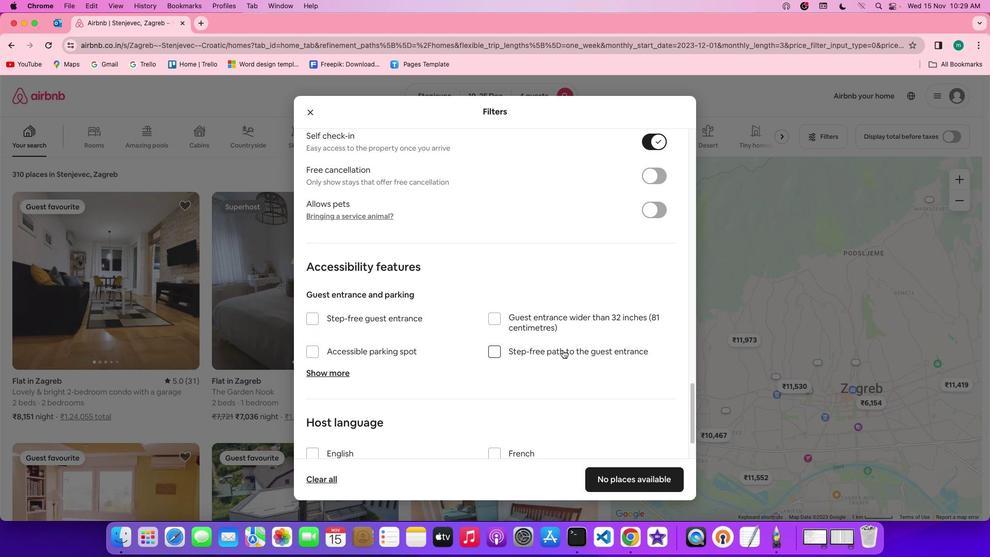 
Action: Mouse moved to (563, 350)
Screenshot: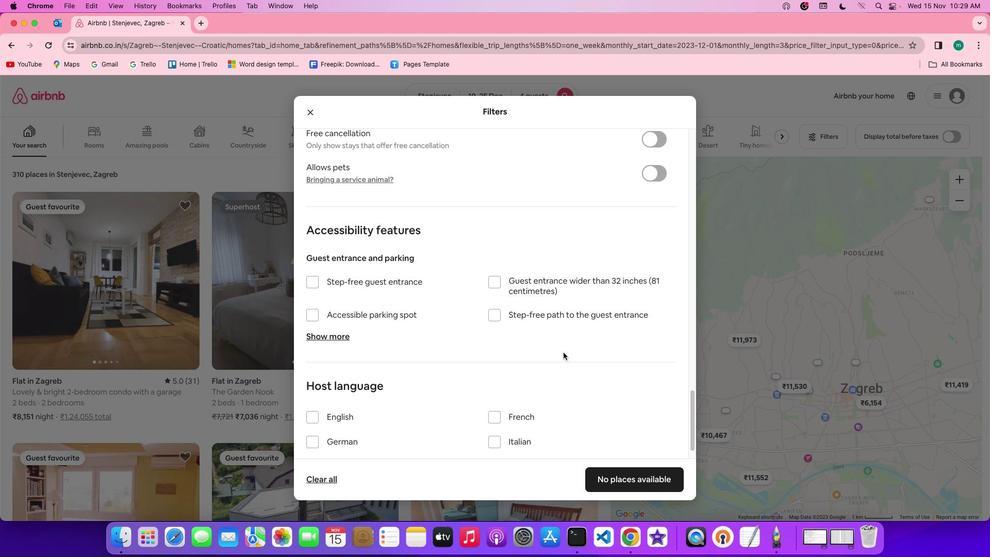 
Action: Mouse scrolled (563, 350) with delta (0, 0)
Screenshot: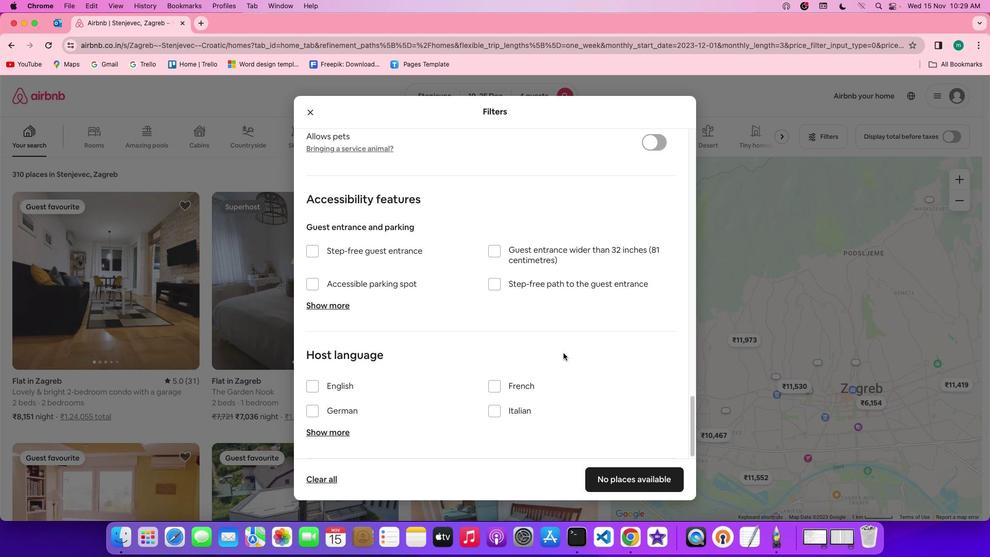 
Action: Mouse scrolled (563, 350) with delta (0, 0)
Screenshot: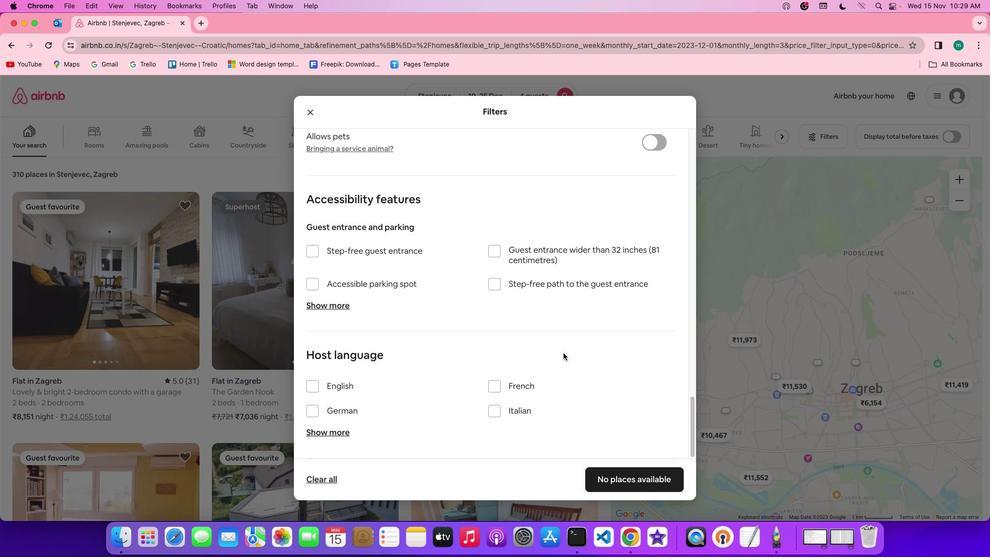 
Action: Mouse scrolled (563, 350) with delta (0, -1)
Screenshot: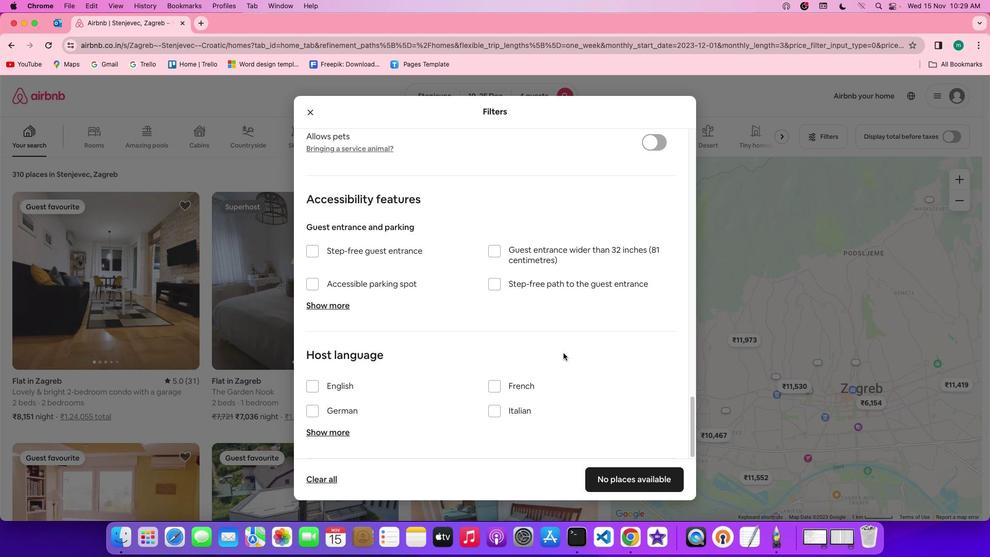 
Action: Mouse scrolled (563, 350) with delta (0, -1)
Screenshot: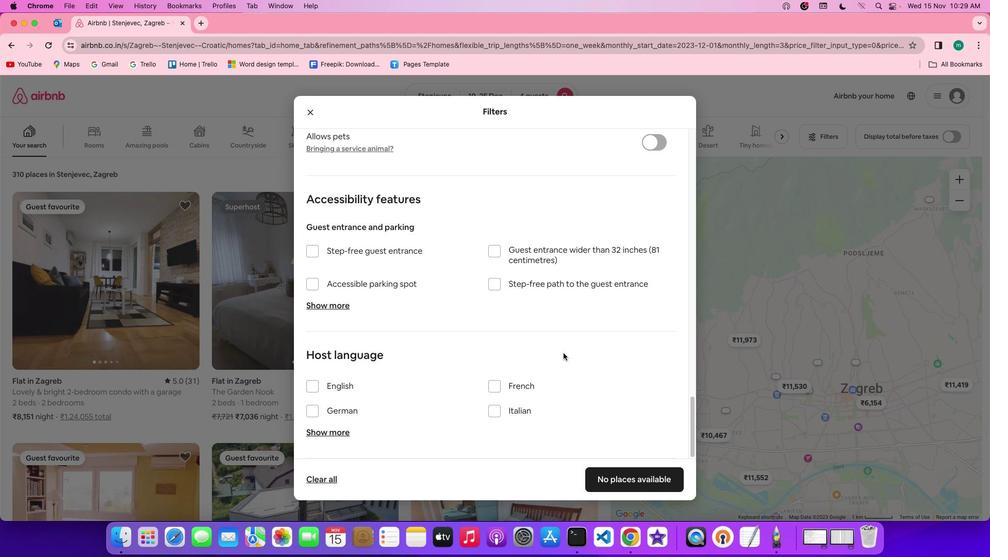 
Action: Mouse moved to (563, 352)
Screenshot: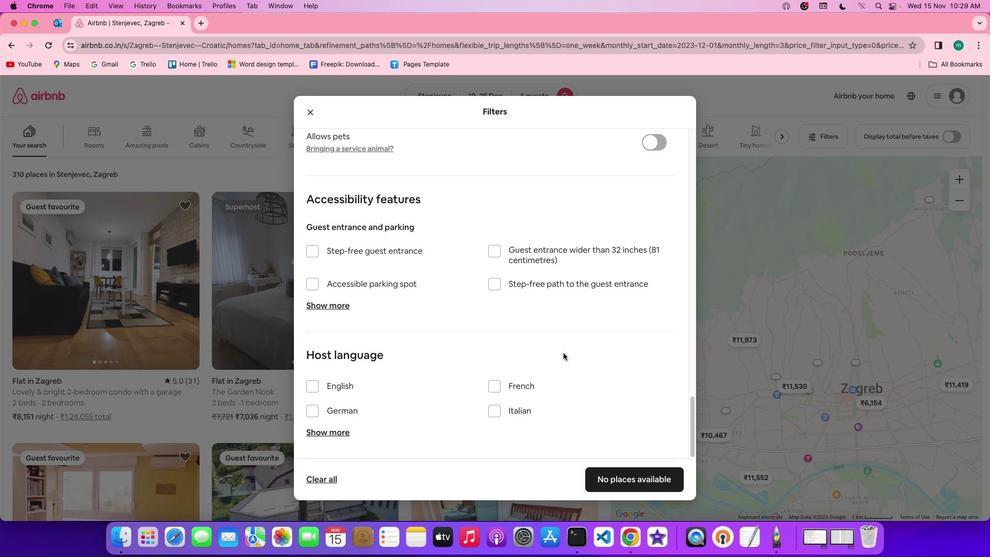 
Action: Mouse scrolled (563, 352) with delta (0, 0)
Screenshot: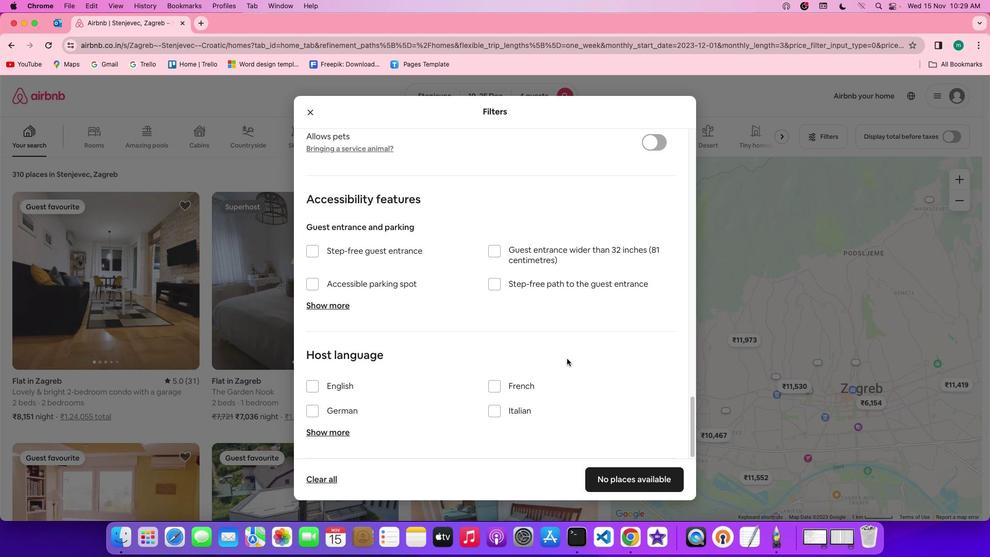
Action: Mouse scrolled (563, 352) with delta (0, 0)
Screenshot: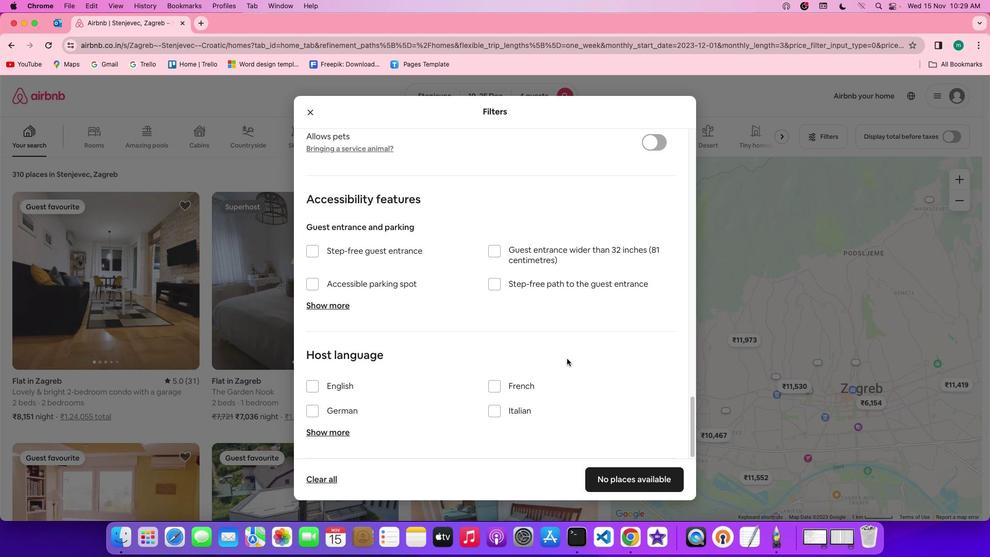 
Action: Mouse scrolled (563, 352) with delta (0, -1)
Screenshot: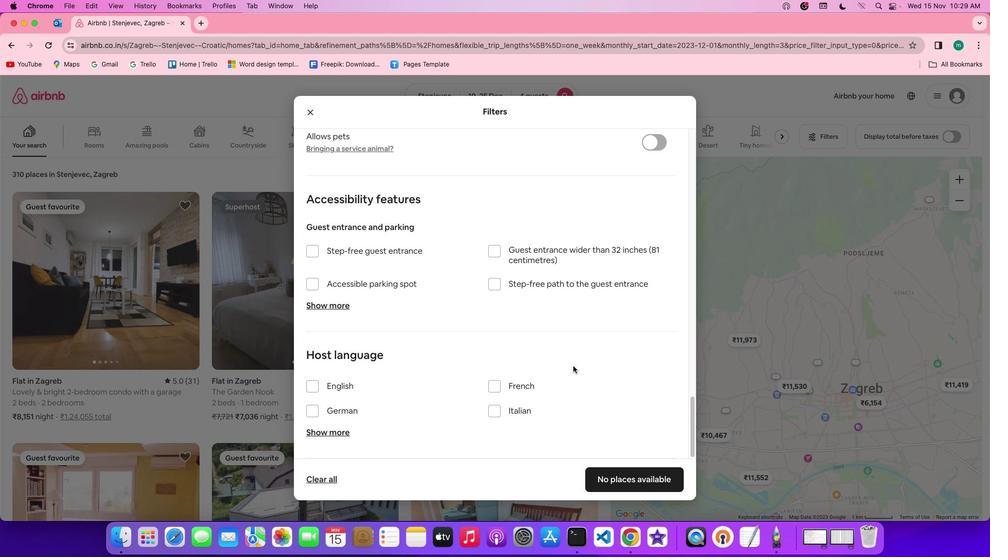 
Action: Mouse scrolled (563, 352) with delta (0, -2)
Screenshot: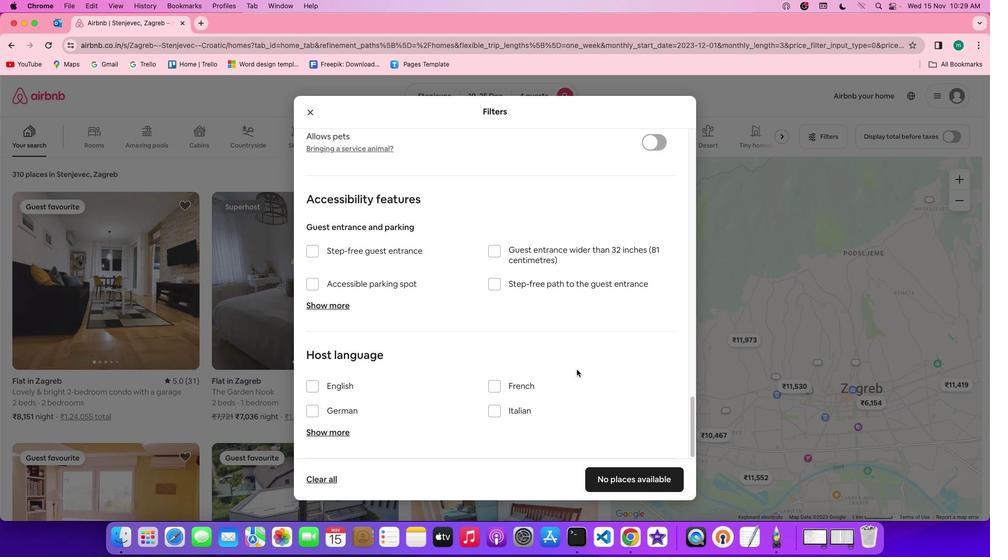 
Action: Mouse scrolled (563, 352) with delta (0, -2)
Screenshot: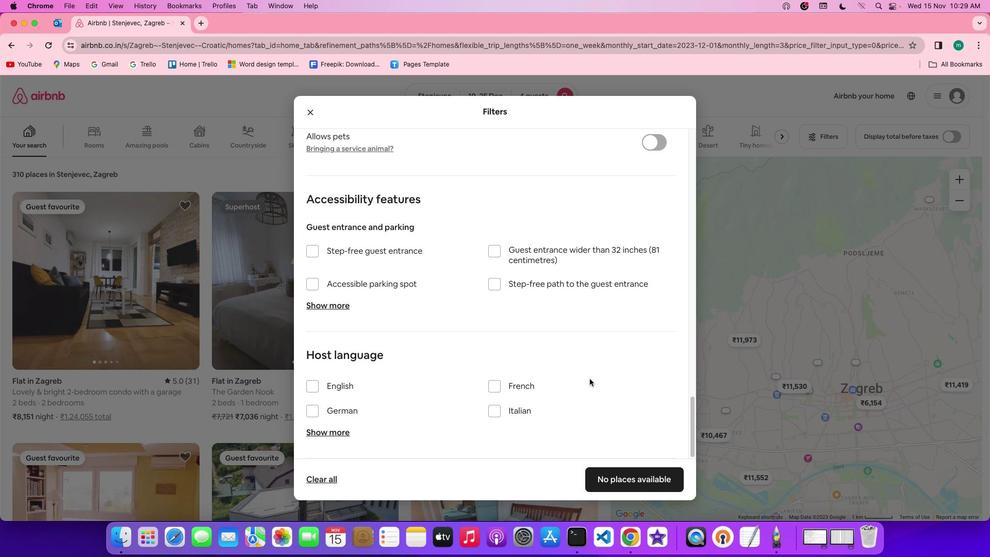 
Action: Mouse scrolled (563, 352) with delta (0, -2)
Screenshot: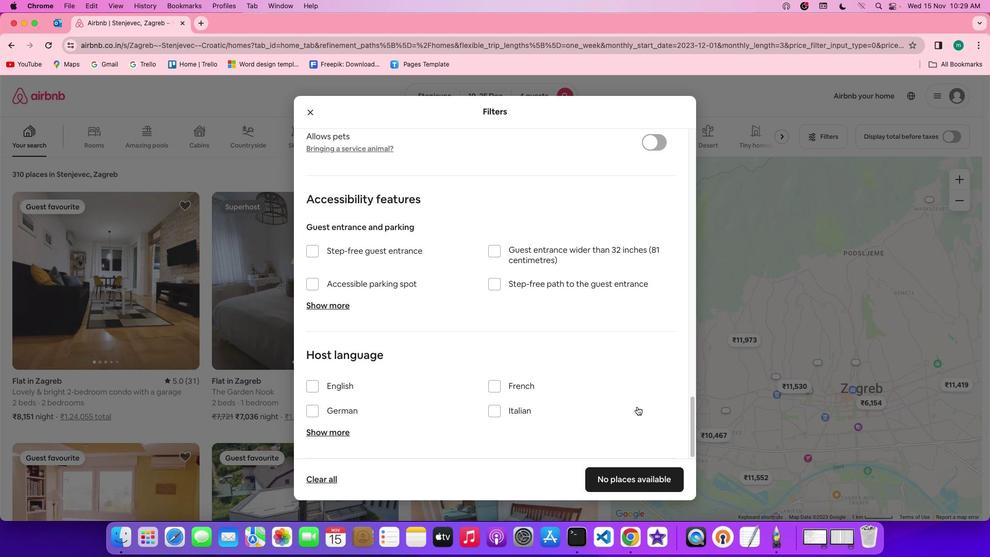 
Action: Mouse moved to (647, 476)
Screenshot: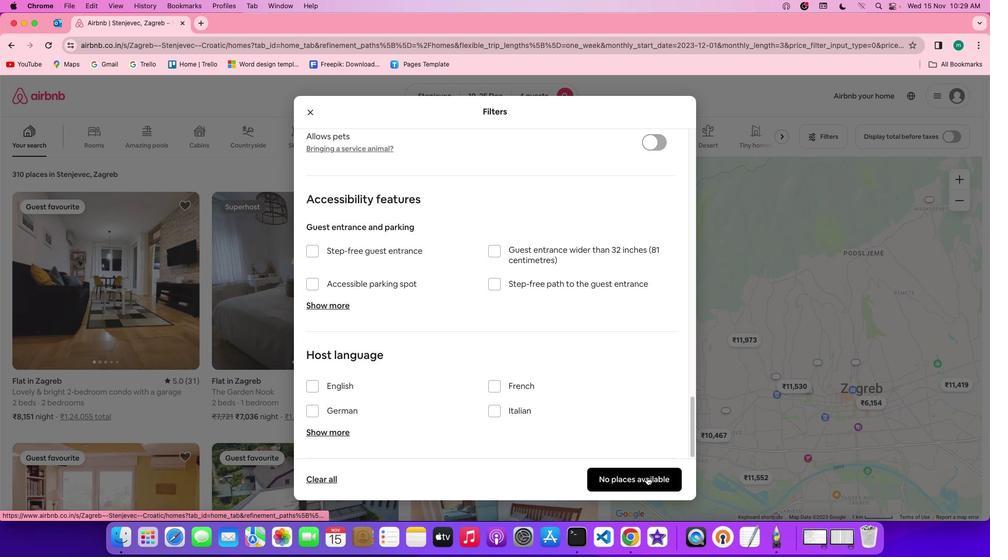 
Action: Mouse pressed left at (647, 476)
Screenshot: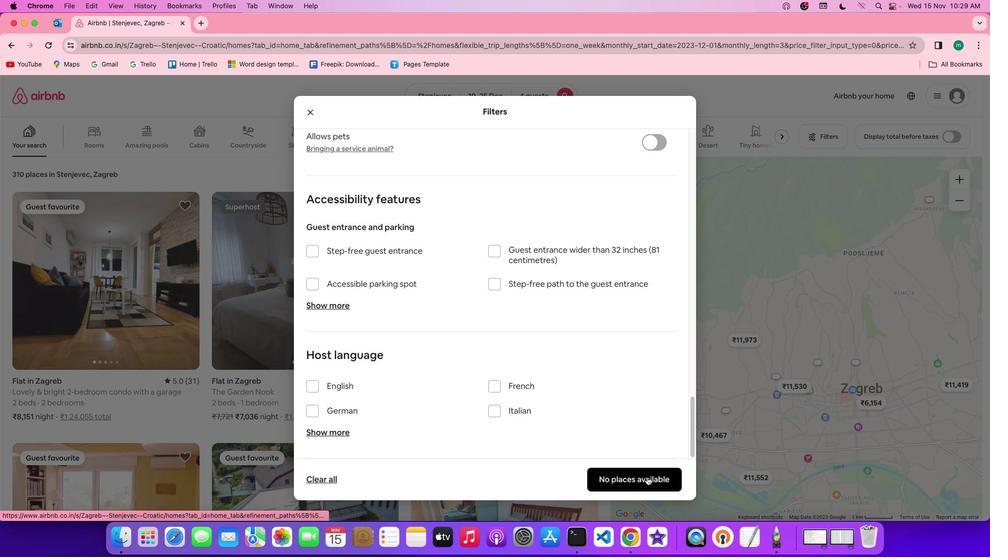 
Action: Mouse moved to (466, 401)
Screenshot: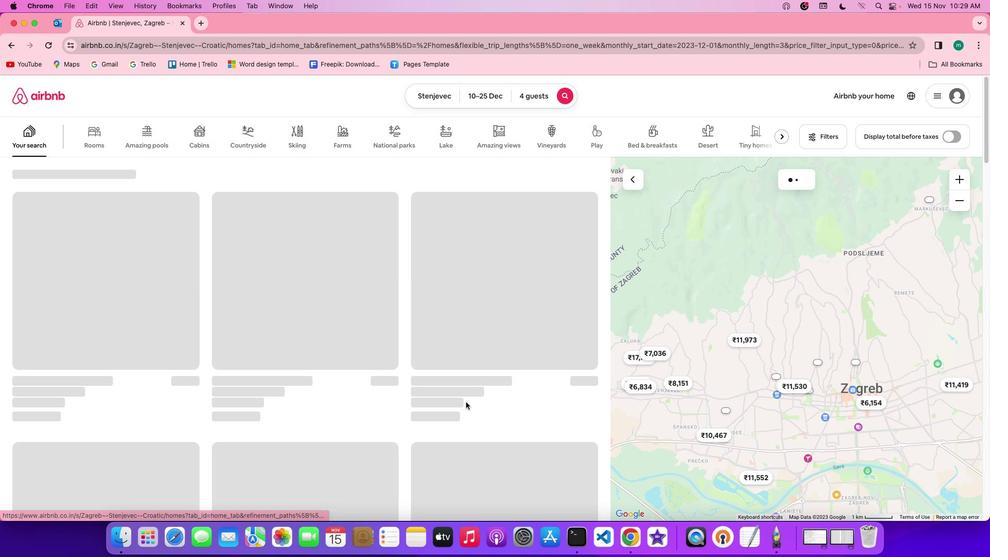 
